 Task: Look for space in Koysinceq, Iraq from 9th June, 2023 to 16th June, 2023 for 2 adults in price range Rs.8000 to Rs.16000. Place can be entire place with 2 bedrooms having 2 beds and 1 bathroom. Property type can be house, flat, guest house. Amenities needed are: washing machine. Booking option can be shelf check-in. Required host language is English.
Action: Mouse moved to (593, 116)
Screenshot: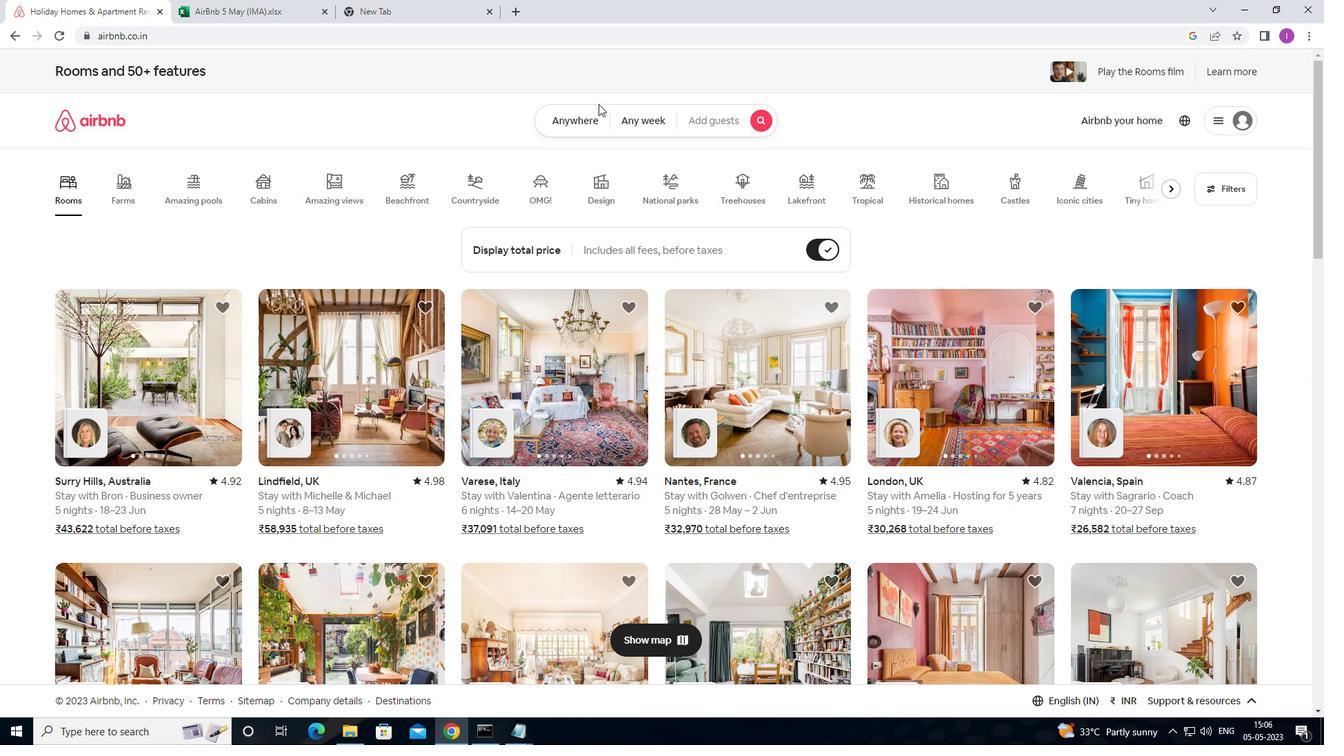 
Action: Mouse pressed left at (593, 116)
Screenshot: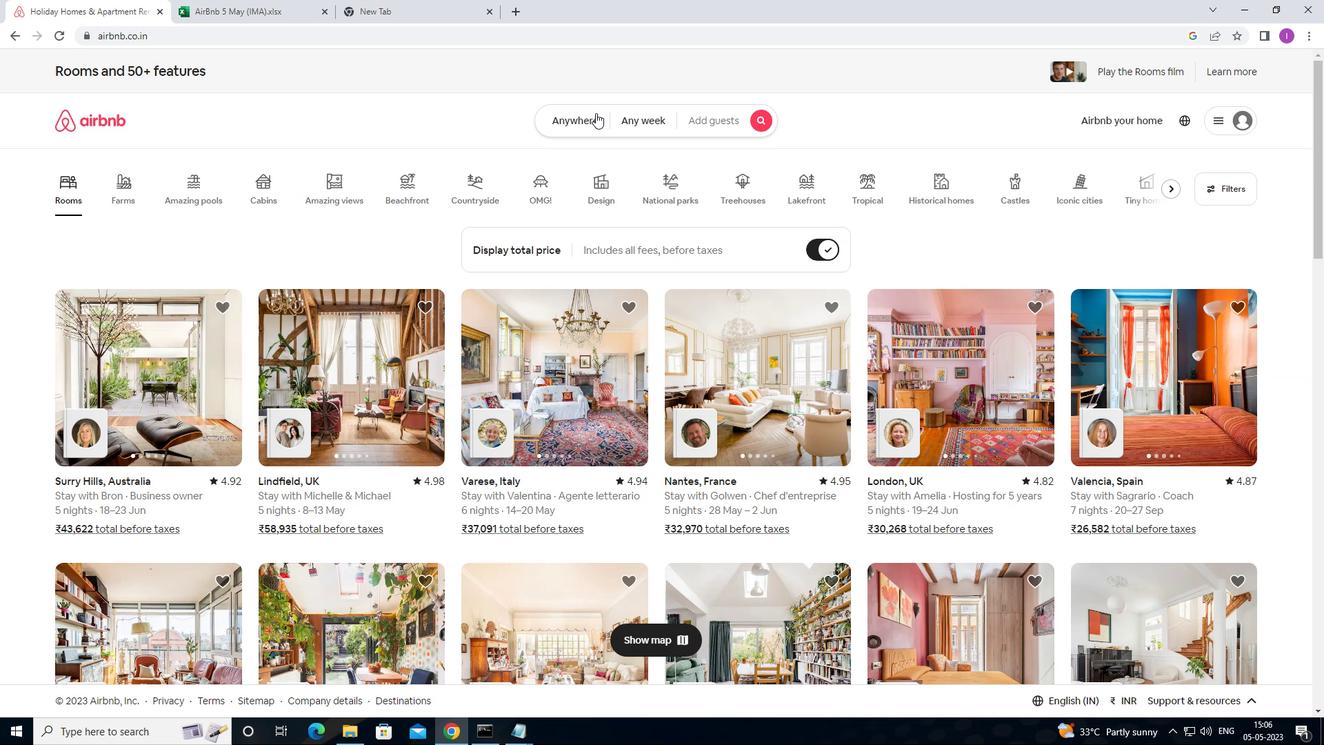
Action: Mouse moved to (507, 170)
Screenshot: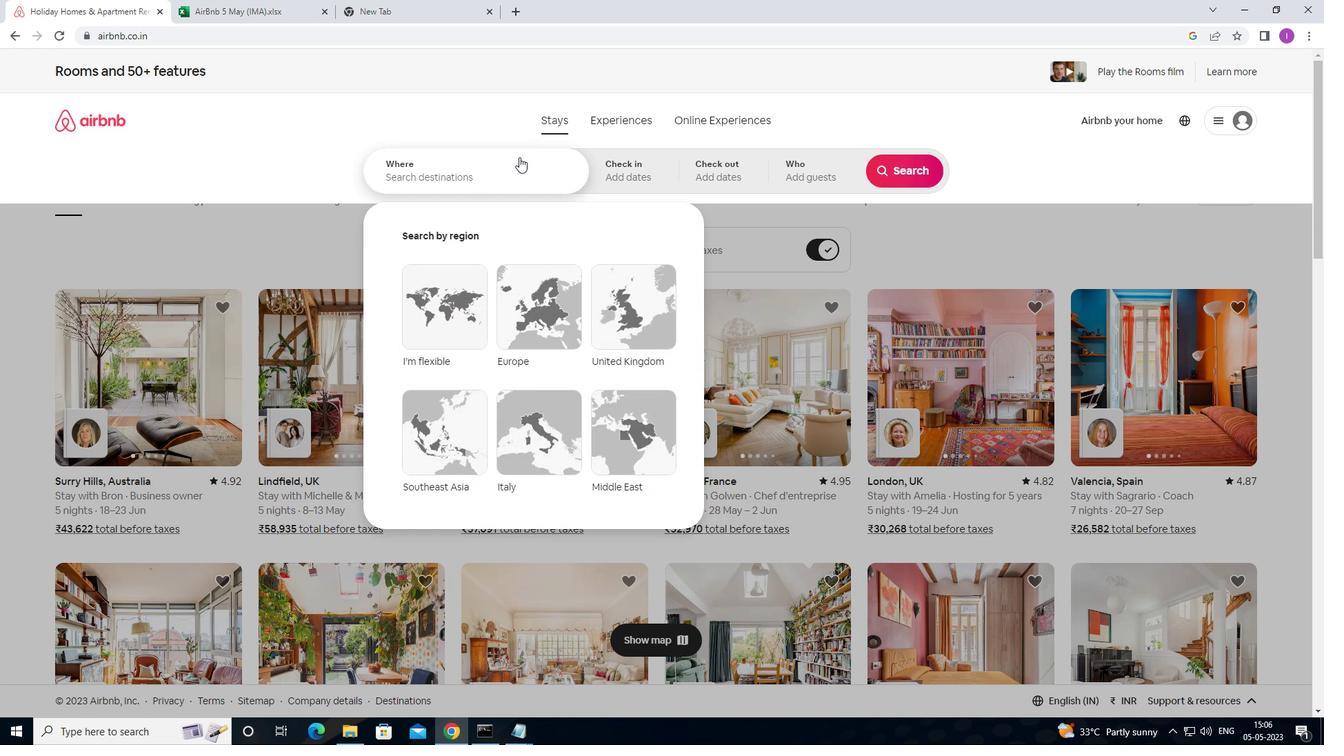 
Action: Mouse pressed left at (507, 170)
Screenshot: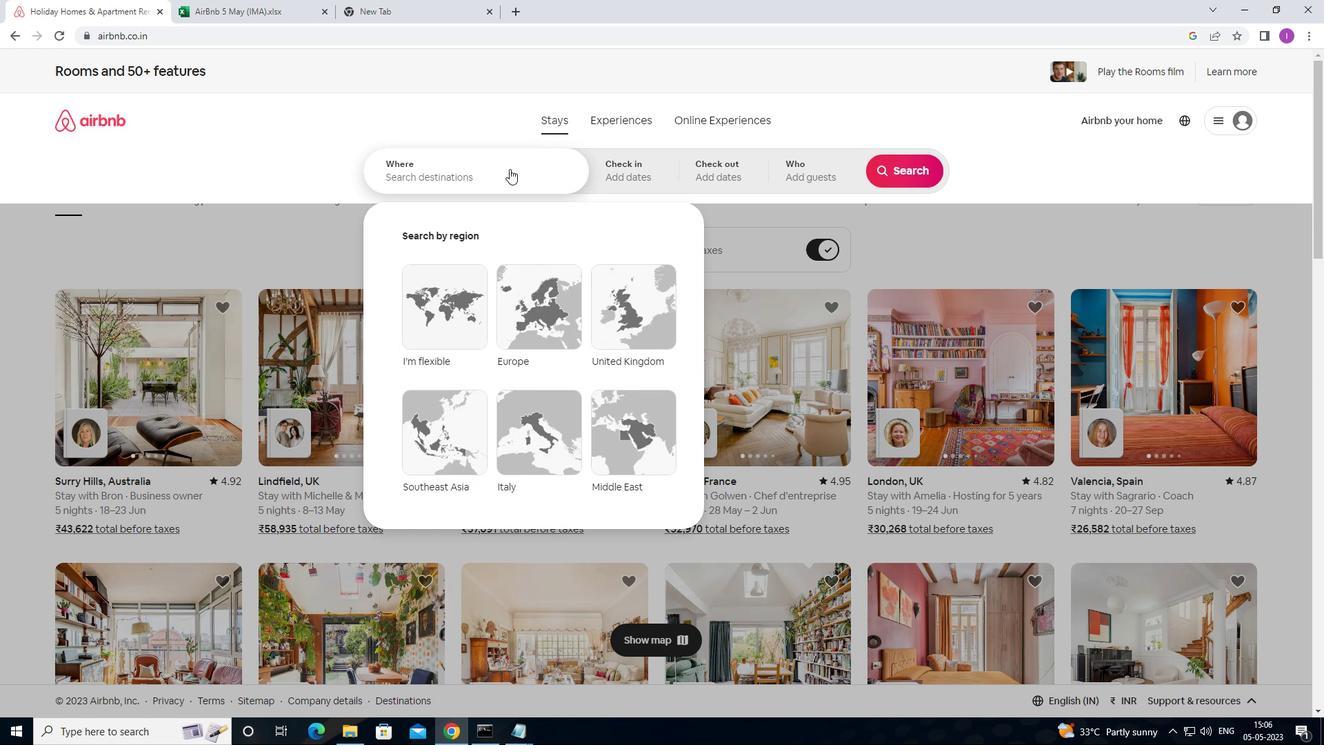 
Action: Key pressed <Key.shift><Key.shift><Key.shift>KOYSINCEQ,<Key.shift>IE<Key.backspace>RAQ
Screenshot: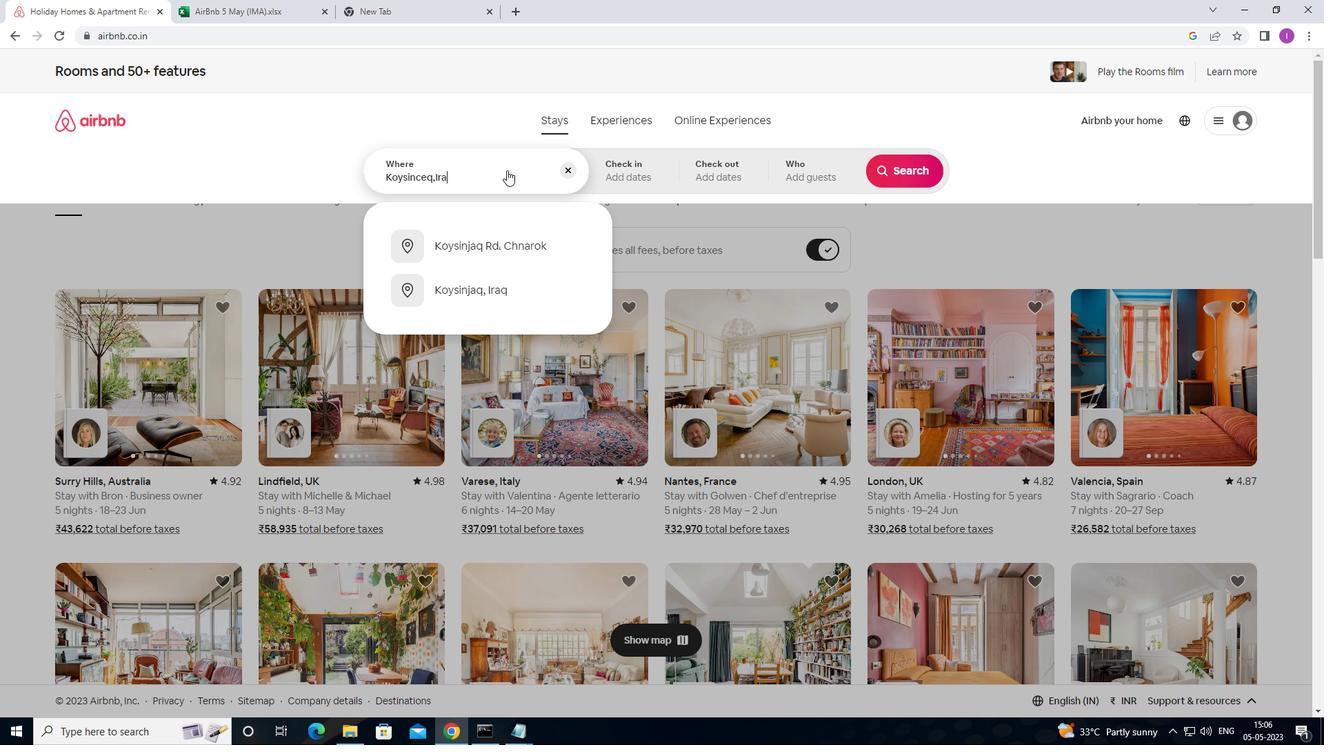 
Action: Mouse moved to (645, 186)
Screenshot: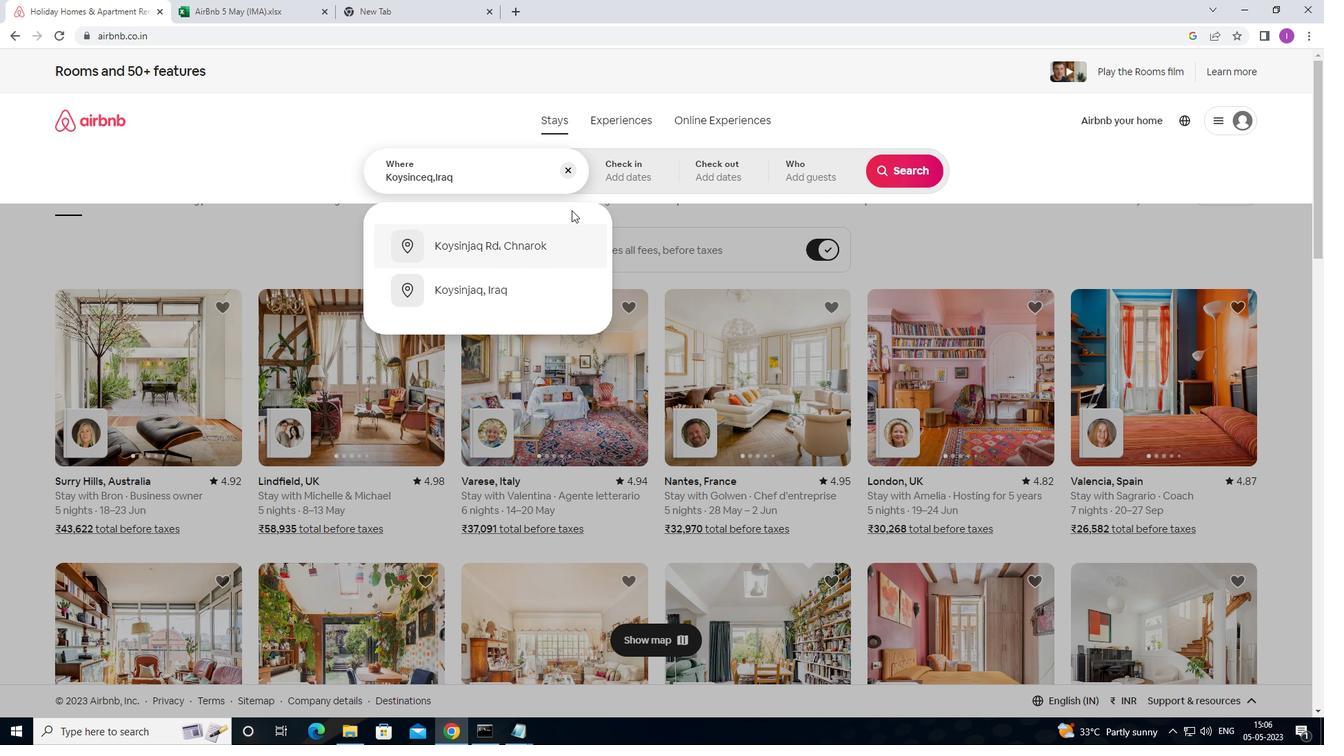 
Action: Mouse pressed left at (645, 186)
Screenshot: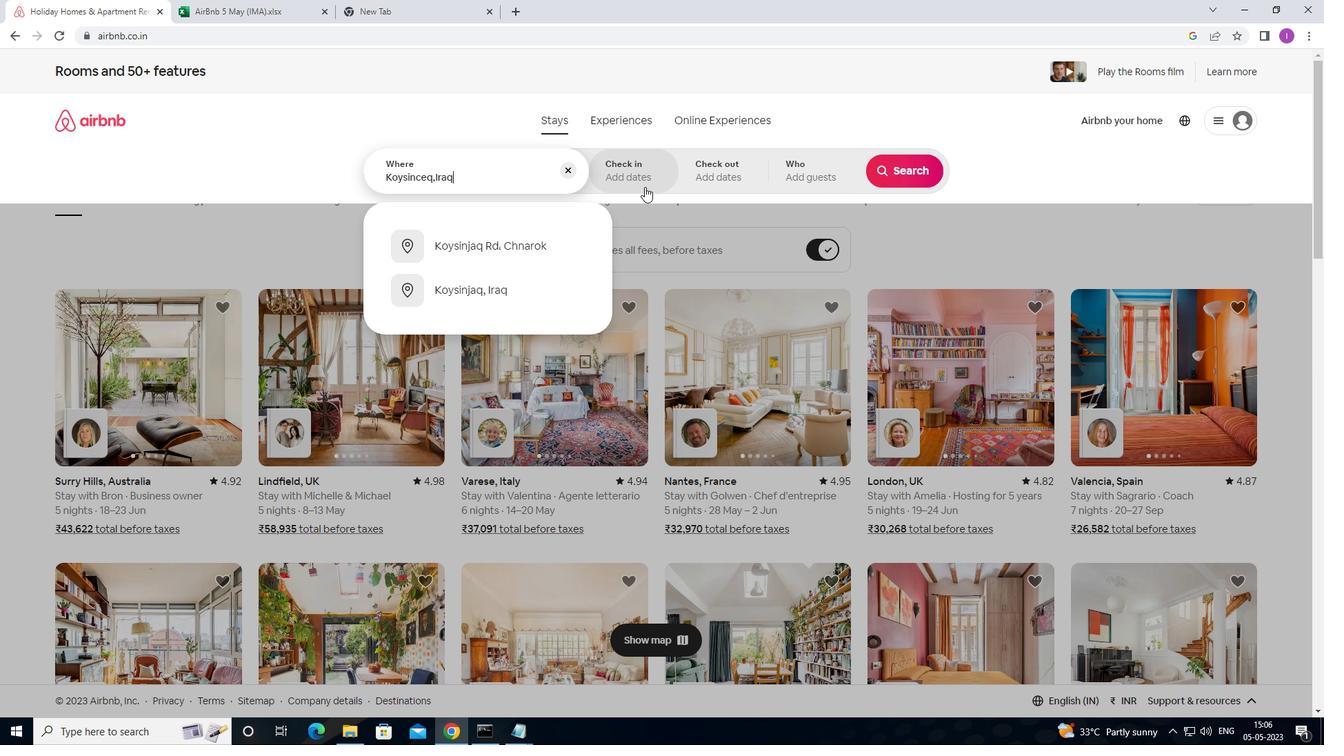
Action: Mouse moved to (902, 287)
Screenshot: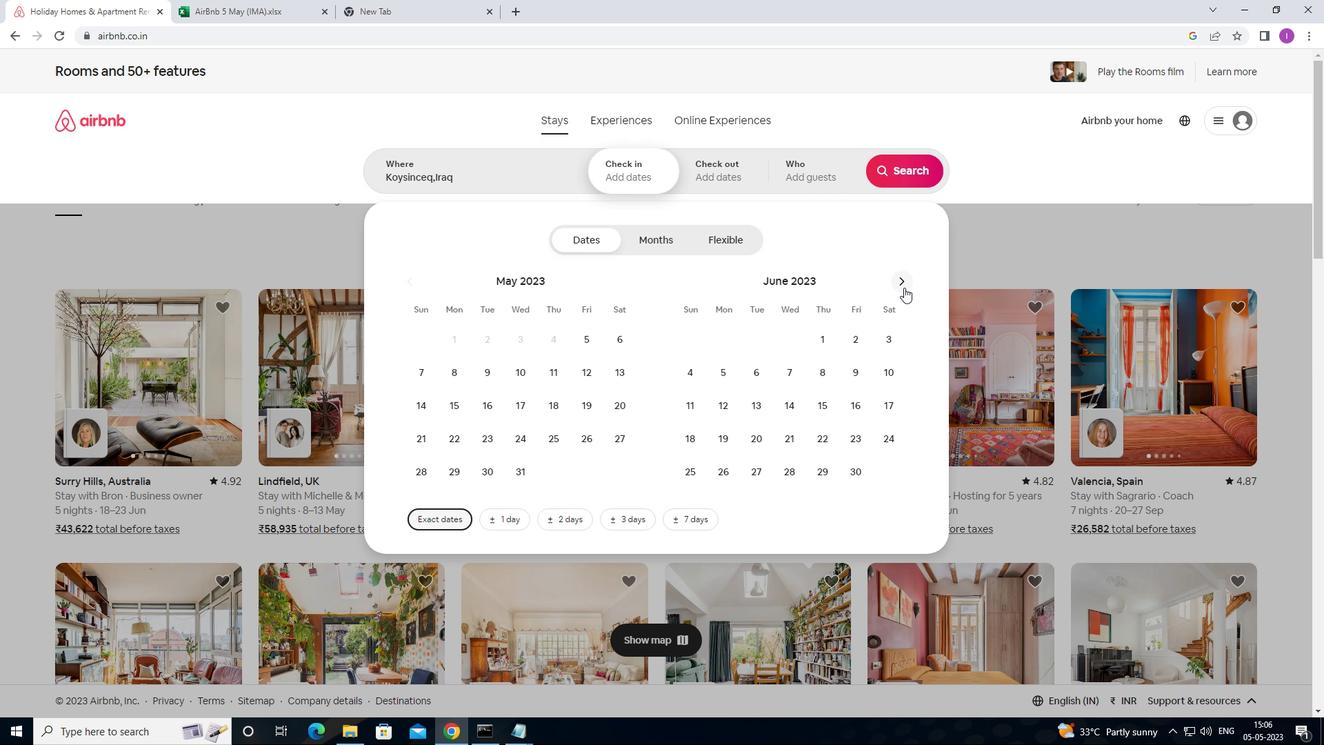 
Action: Mouse pressed left at (902, 287)
Screenshot: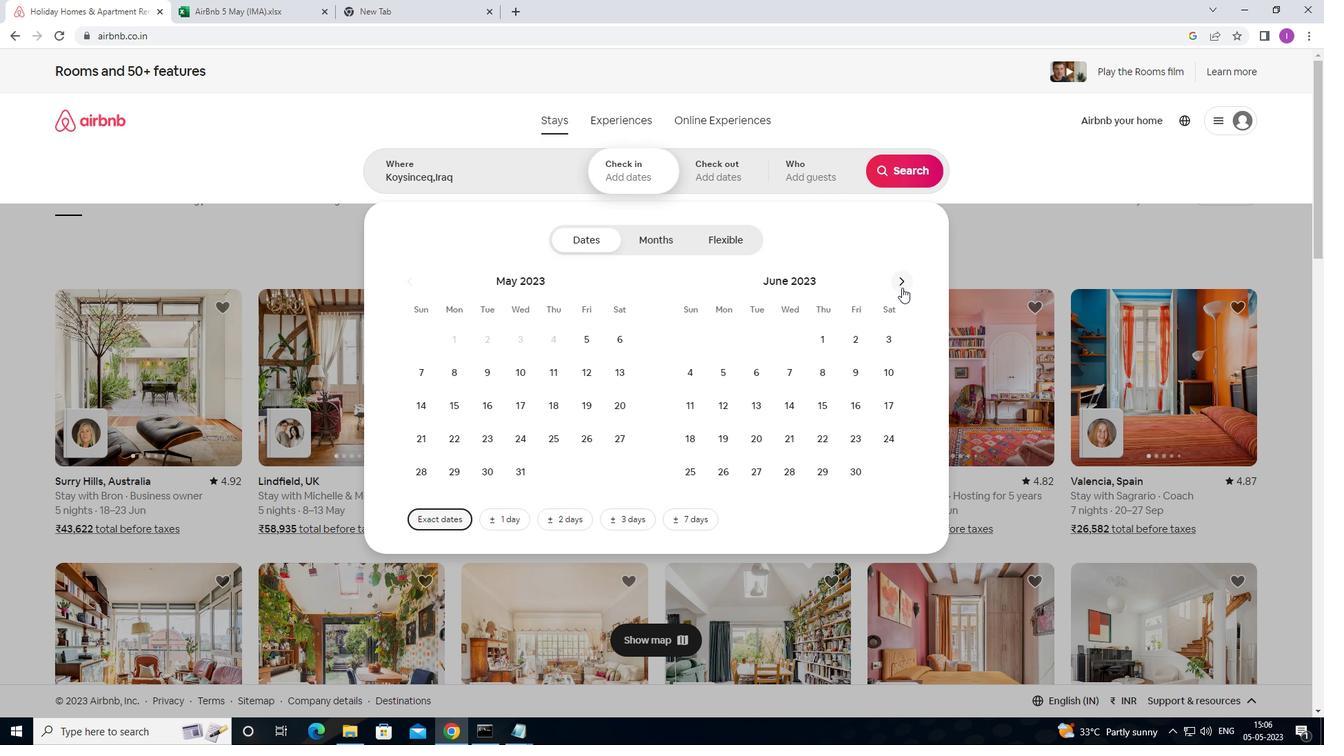 
Action: Mouse moved to (590, 376)
Screenshot: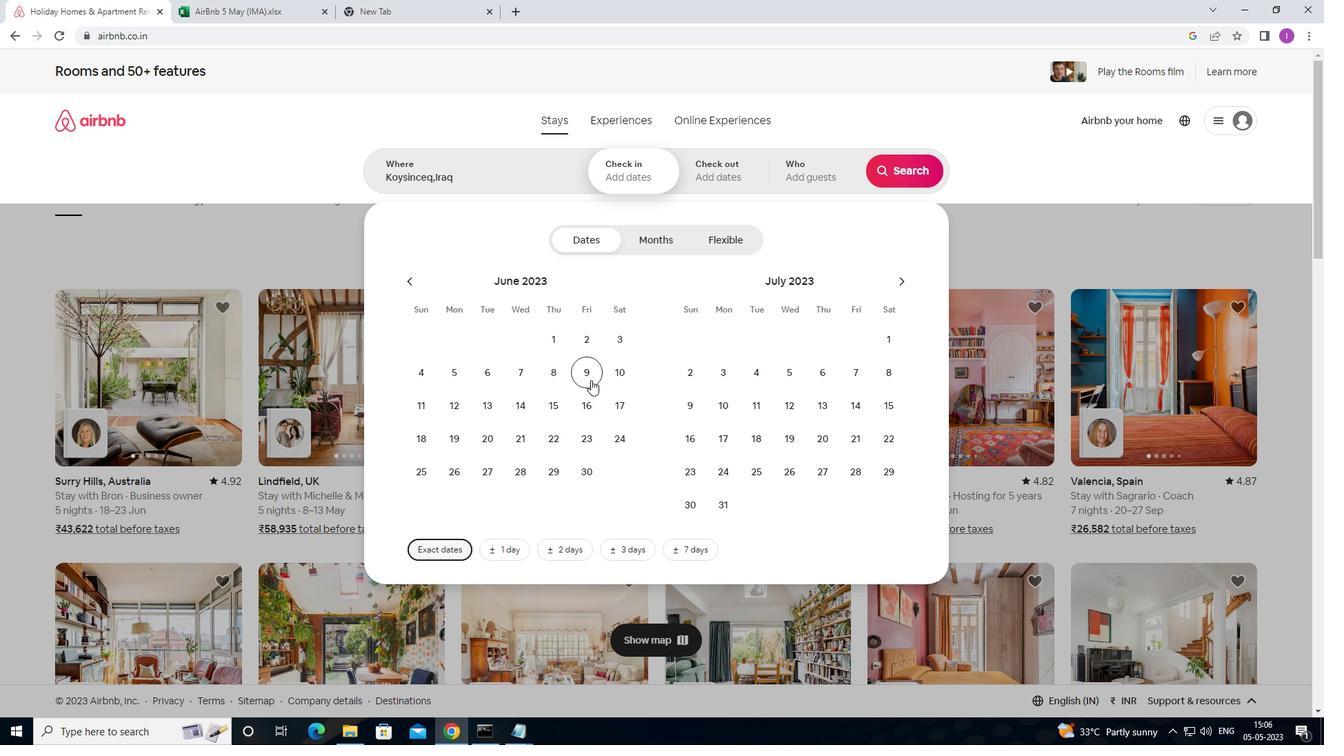 
Action: Mouse pressed left at (590, 376)
Screenshot: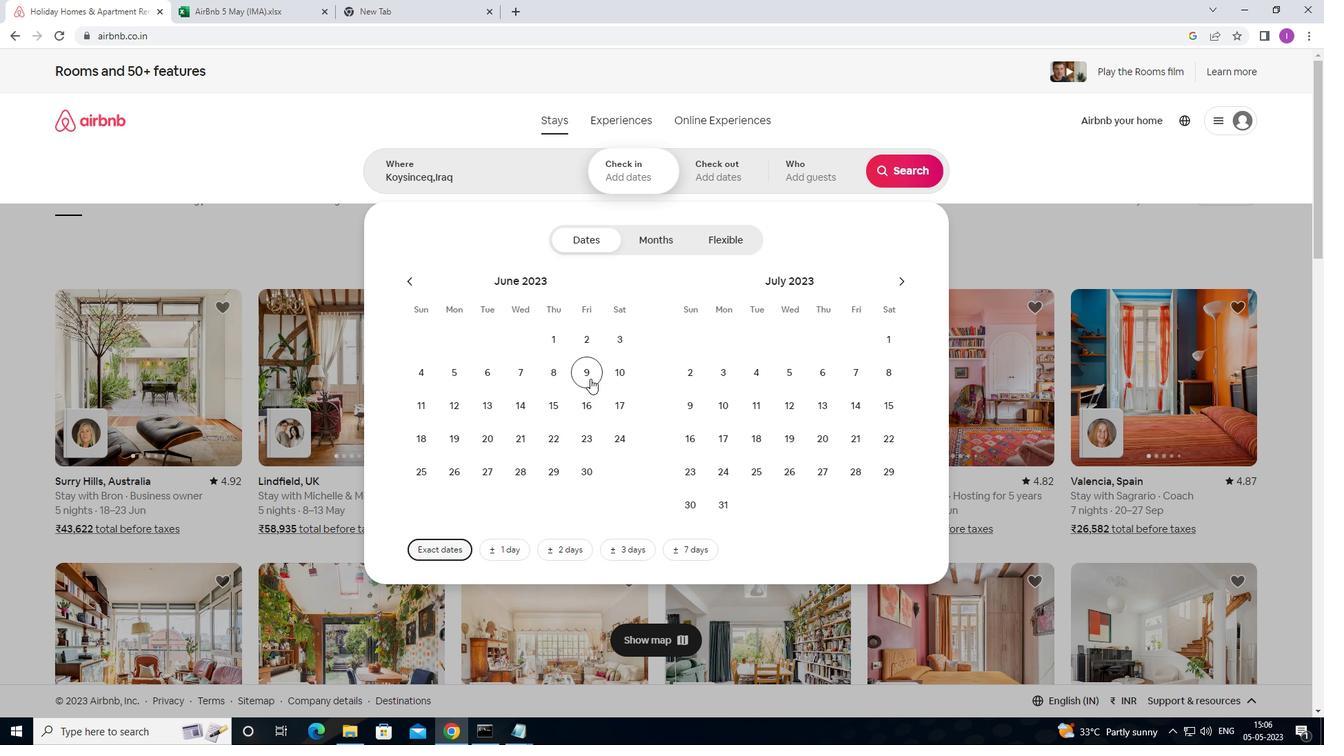 
Action: Mouse moved to (597, 407)
Screenshot: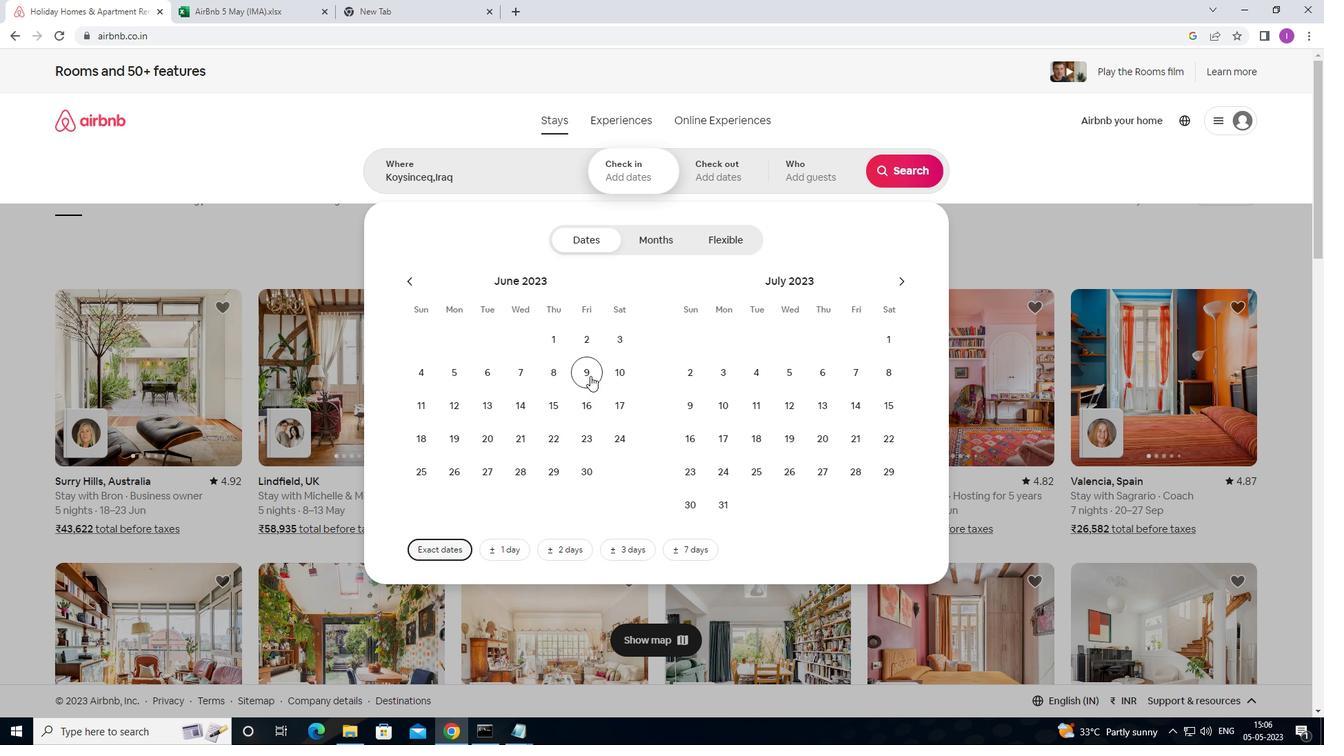 
Action: Mouse pressed left at (597, 407)
Screenshot: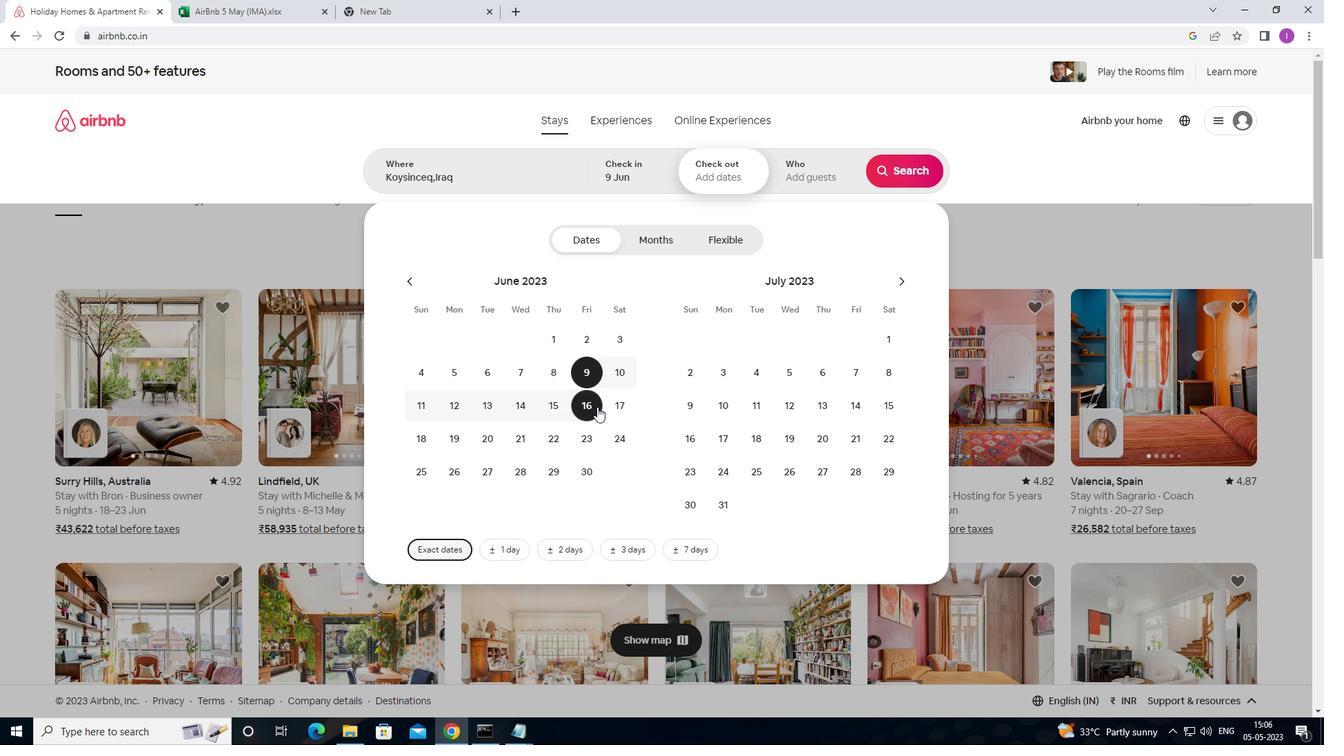 
Action: Mouse moved to (803, 184)
Screenshot: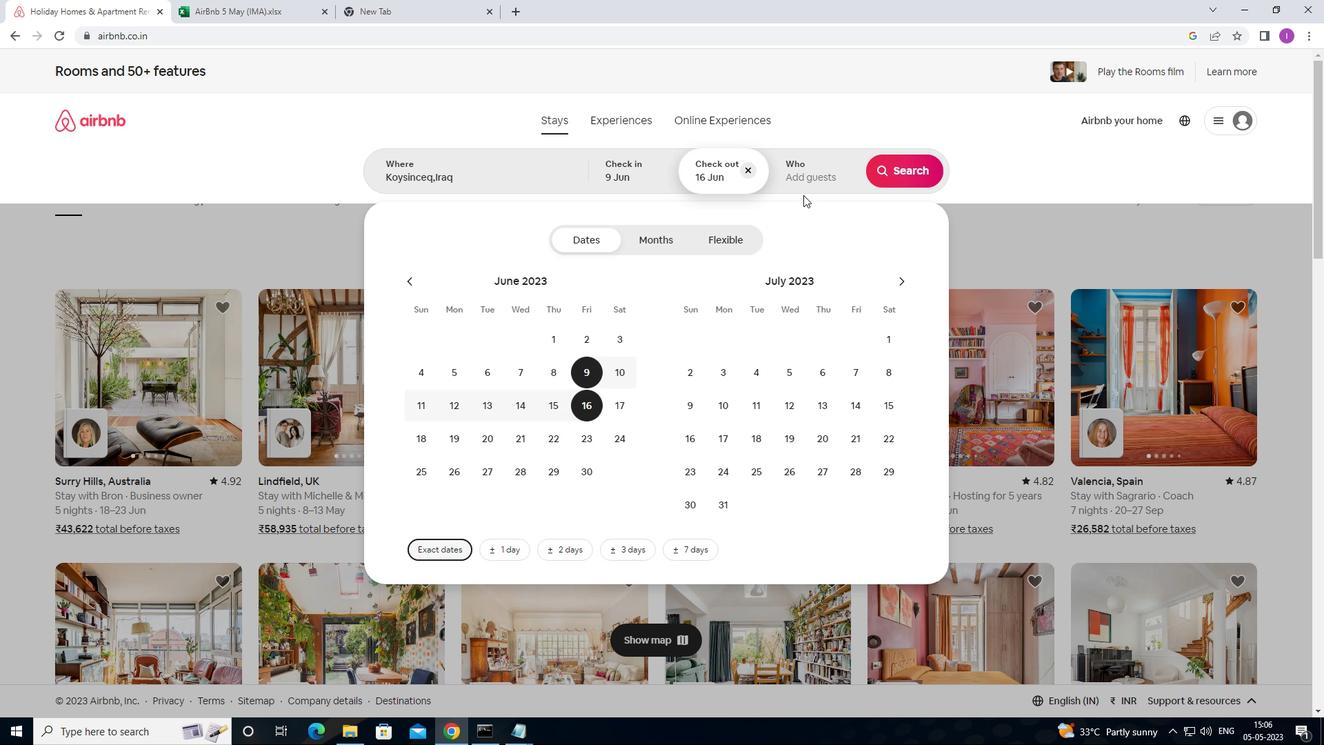 
Action: Mouse pressed left at (803, 184)
Screenshot: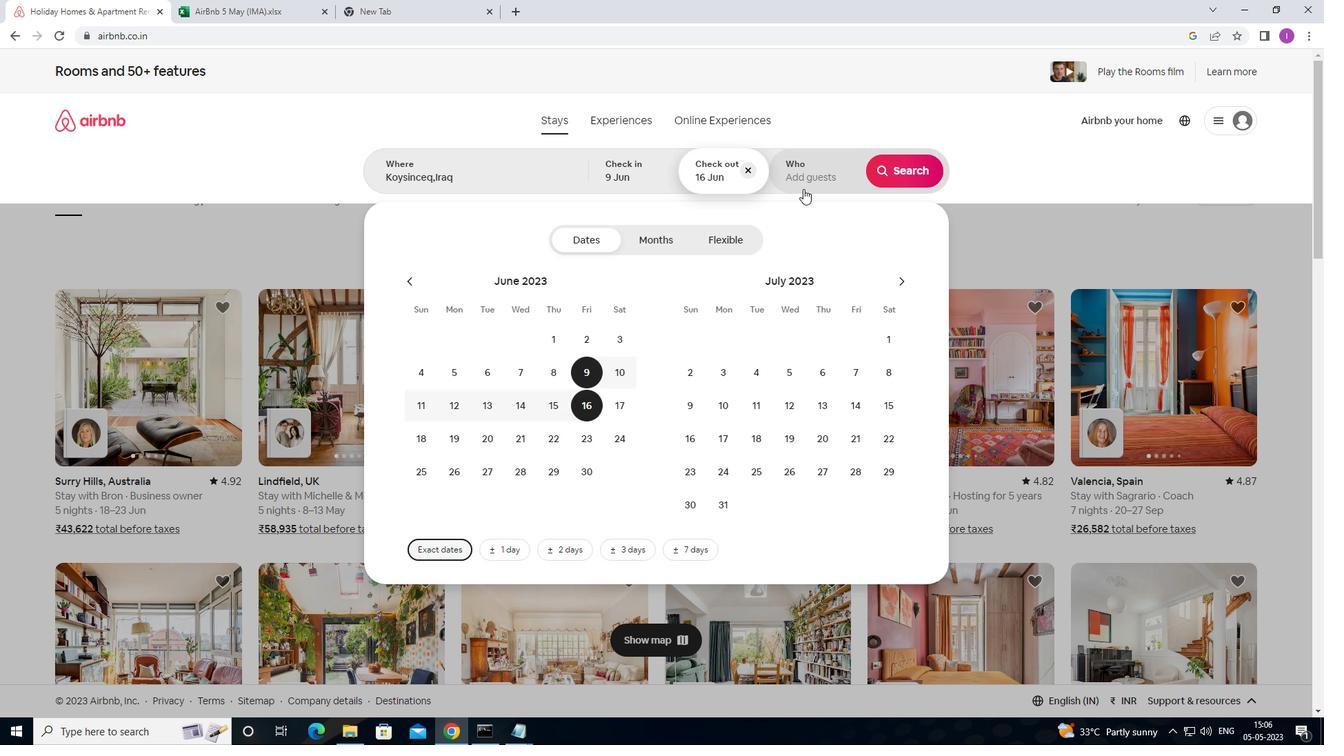 
Action: Mouse moved to (912, 235)
Screenshot: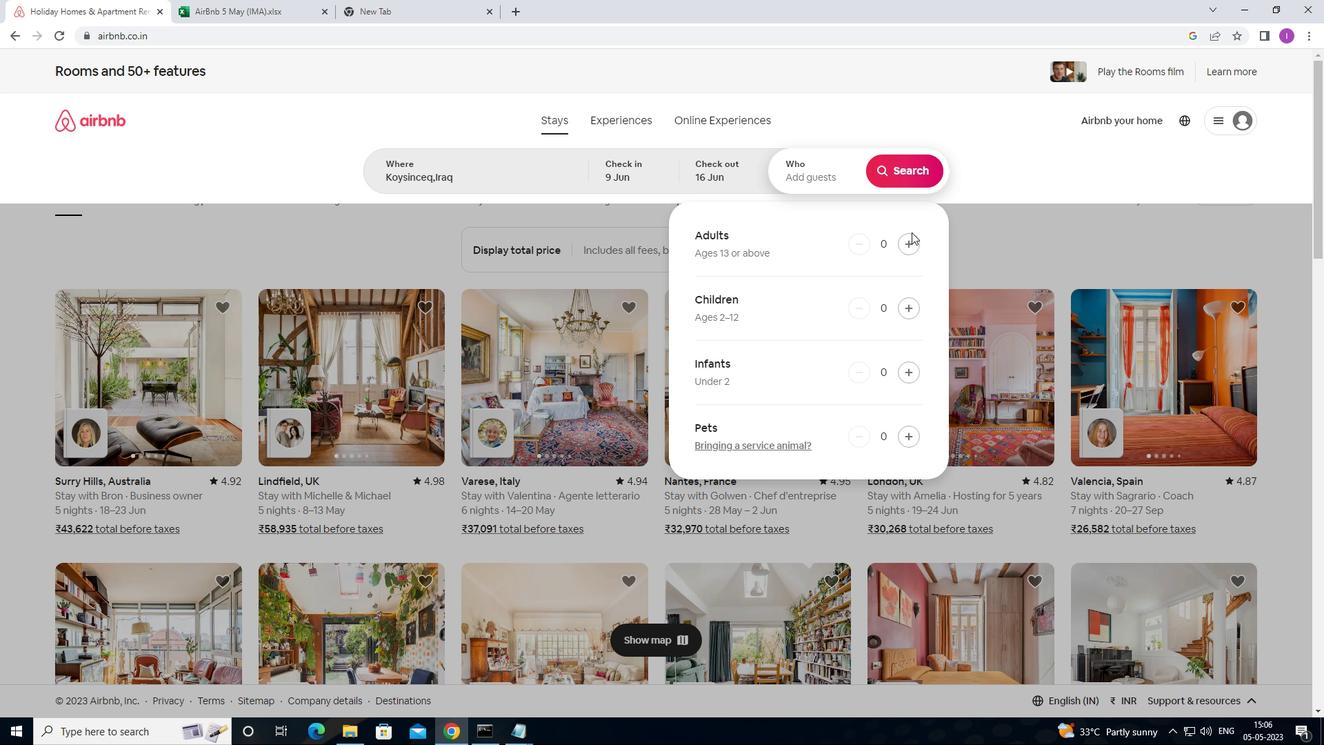 
Action: Mouse pressed left at (912, 235)
Screenshot: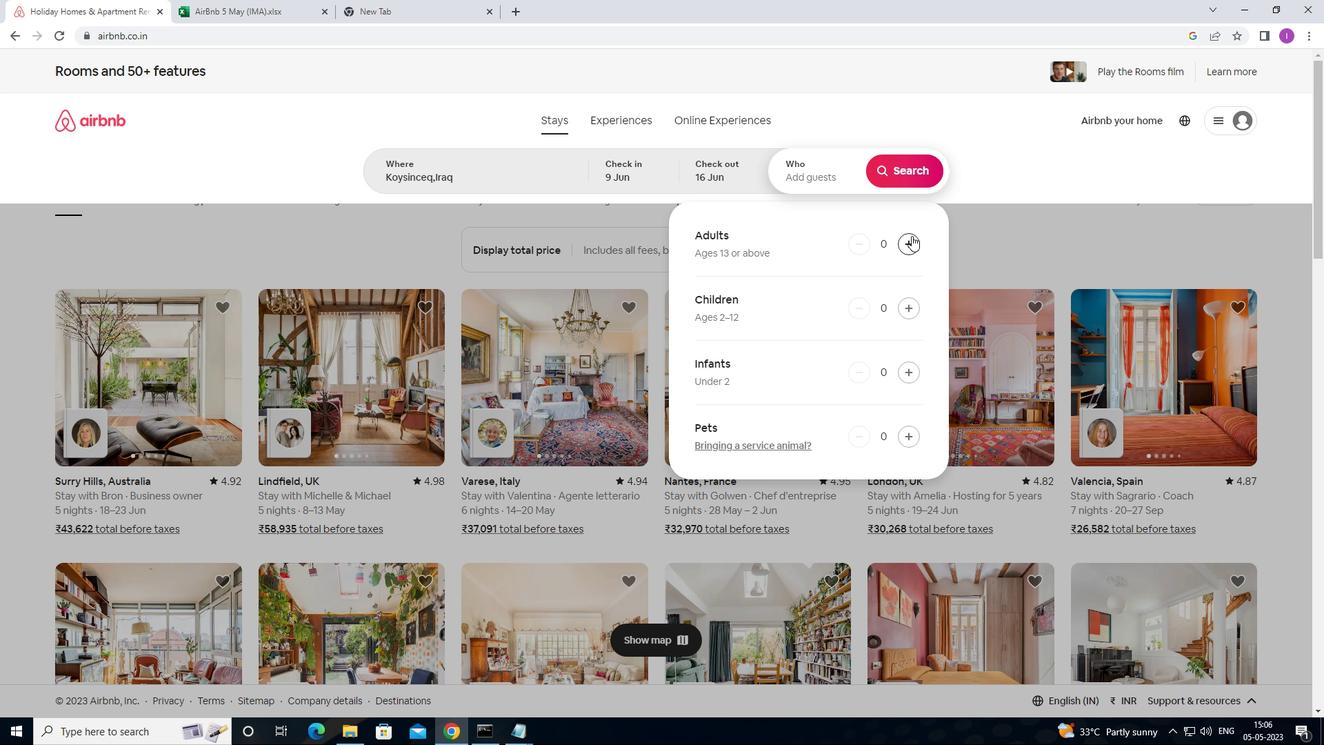 
Action: Mouse moved to (912, 236)
Screenshot: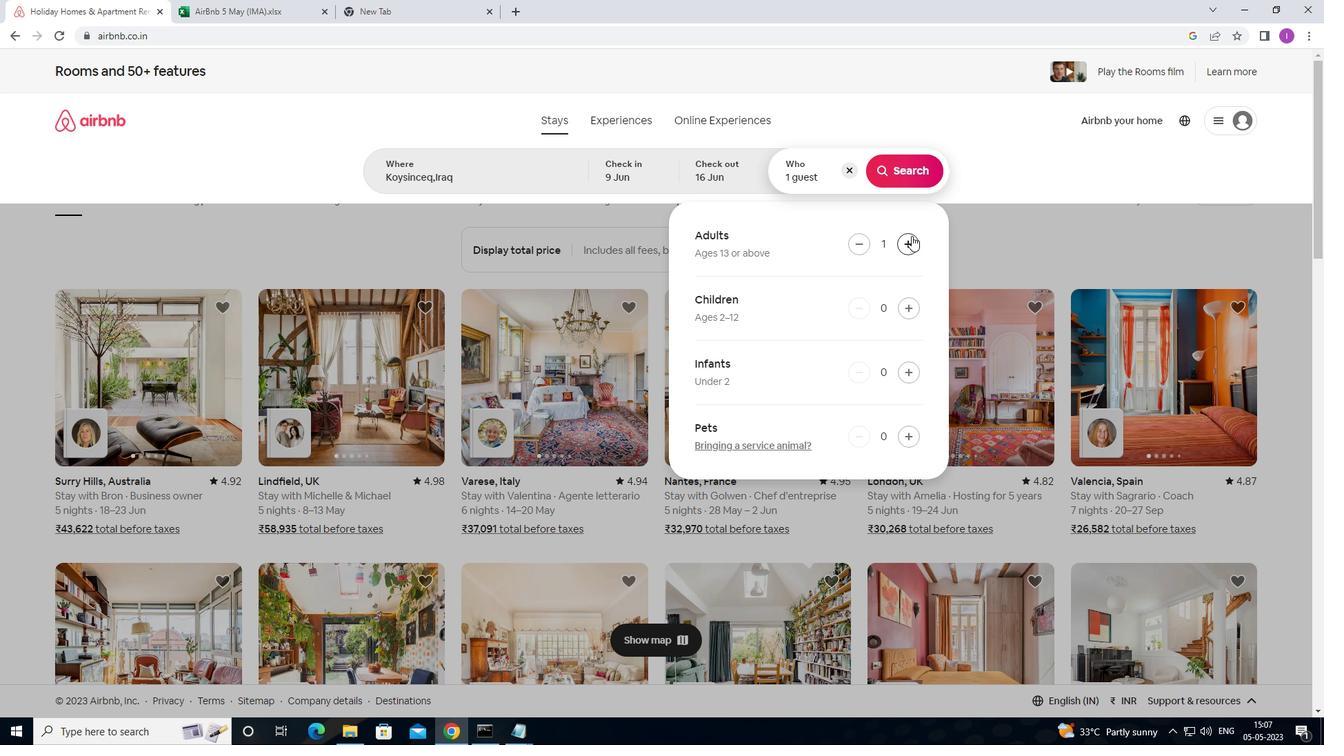 
Action: Mouse pressed left at (912, 236)
Screenshot: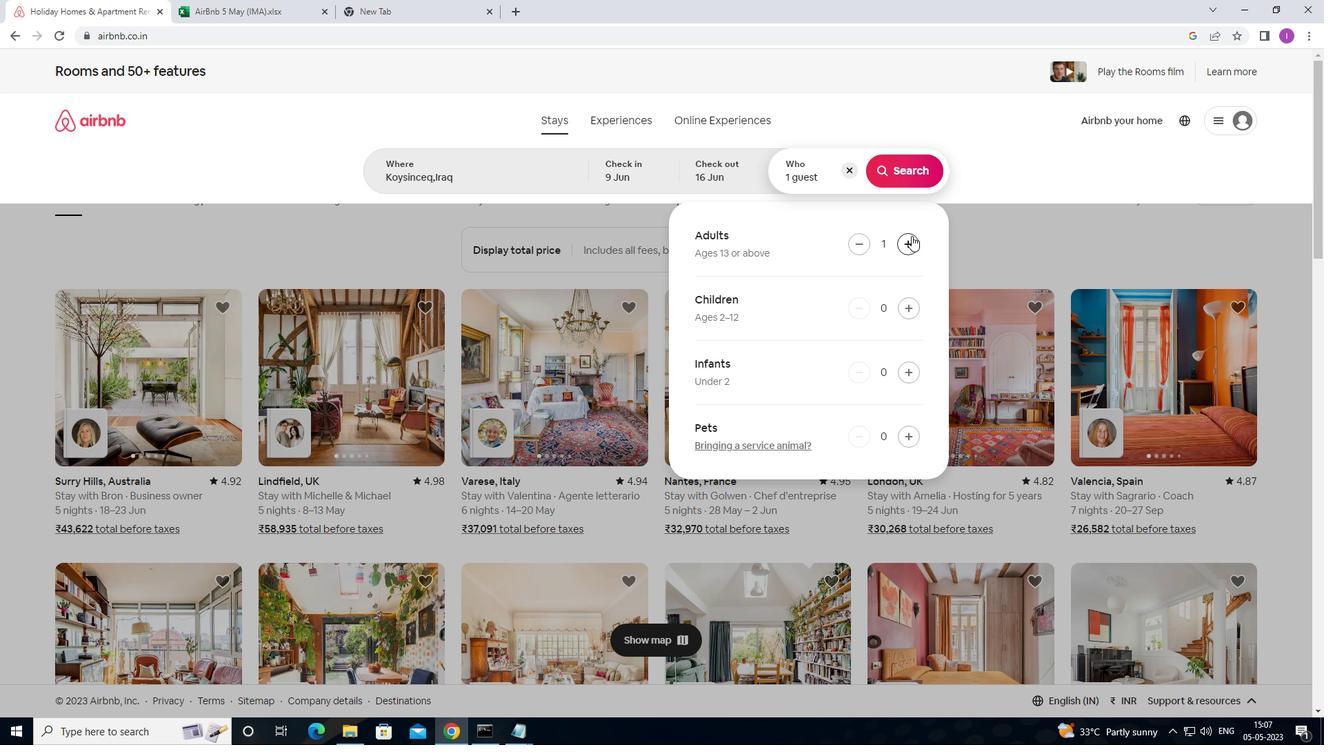 
Action: Mouse moved to (921, 173)
Screenshot: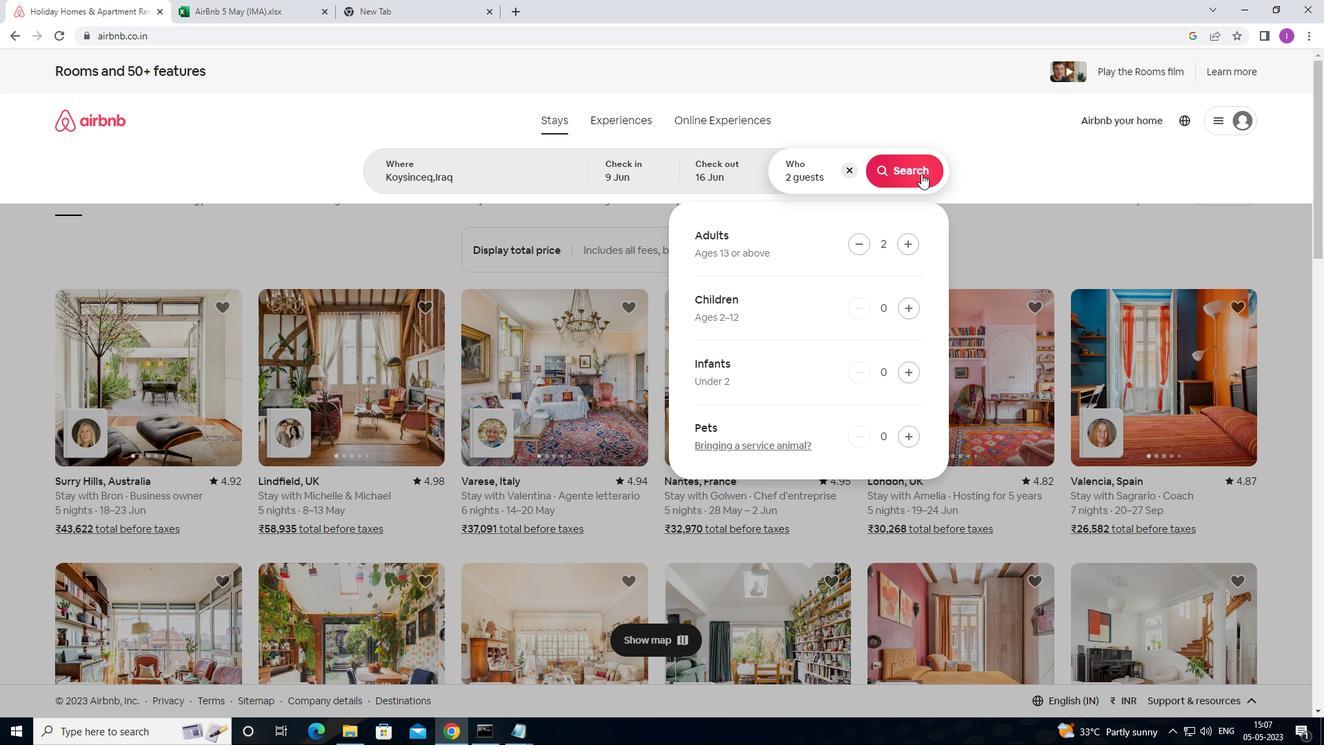 
Action: Mouse pressed left at (921, 173)
Screenshot: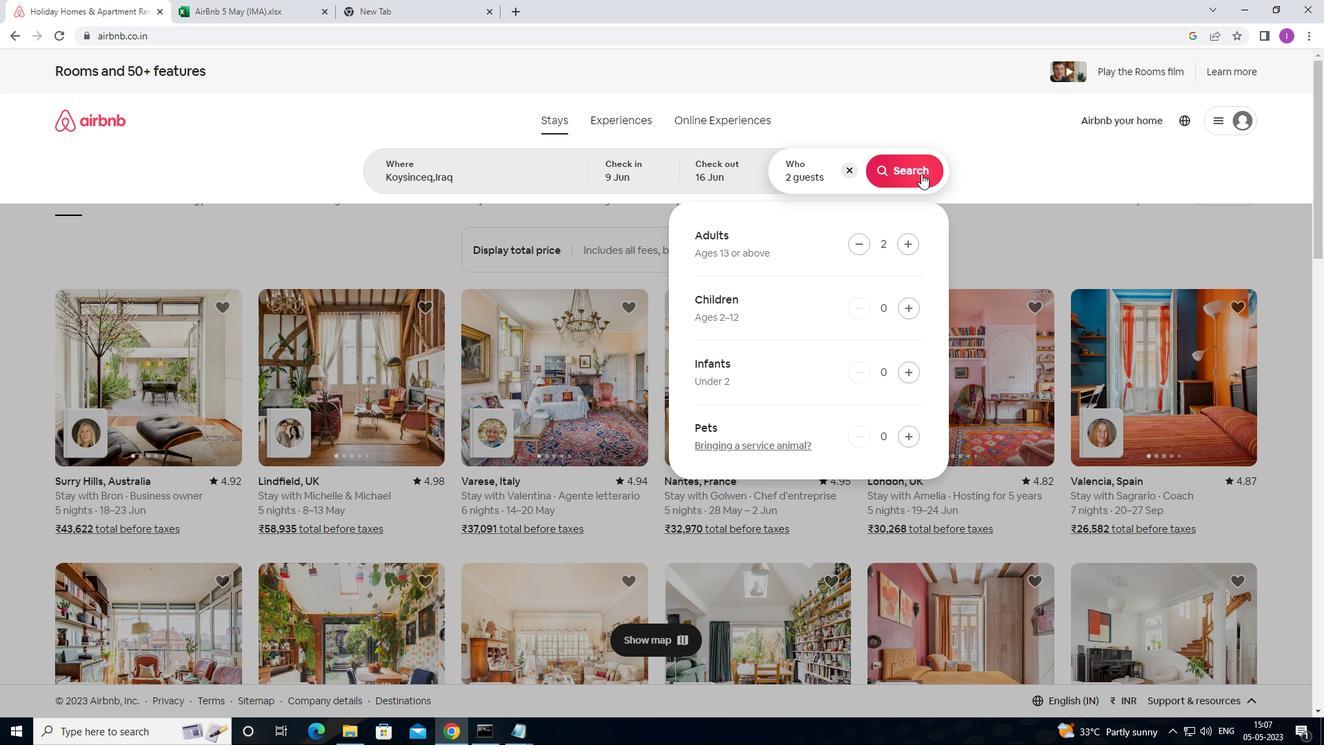 
Action: Mouse moved to (1276, 131)
Screenshot: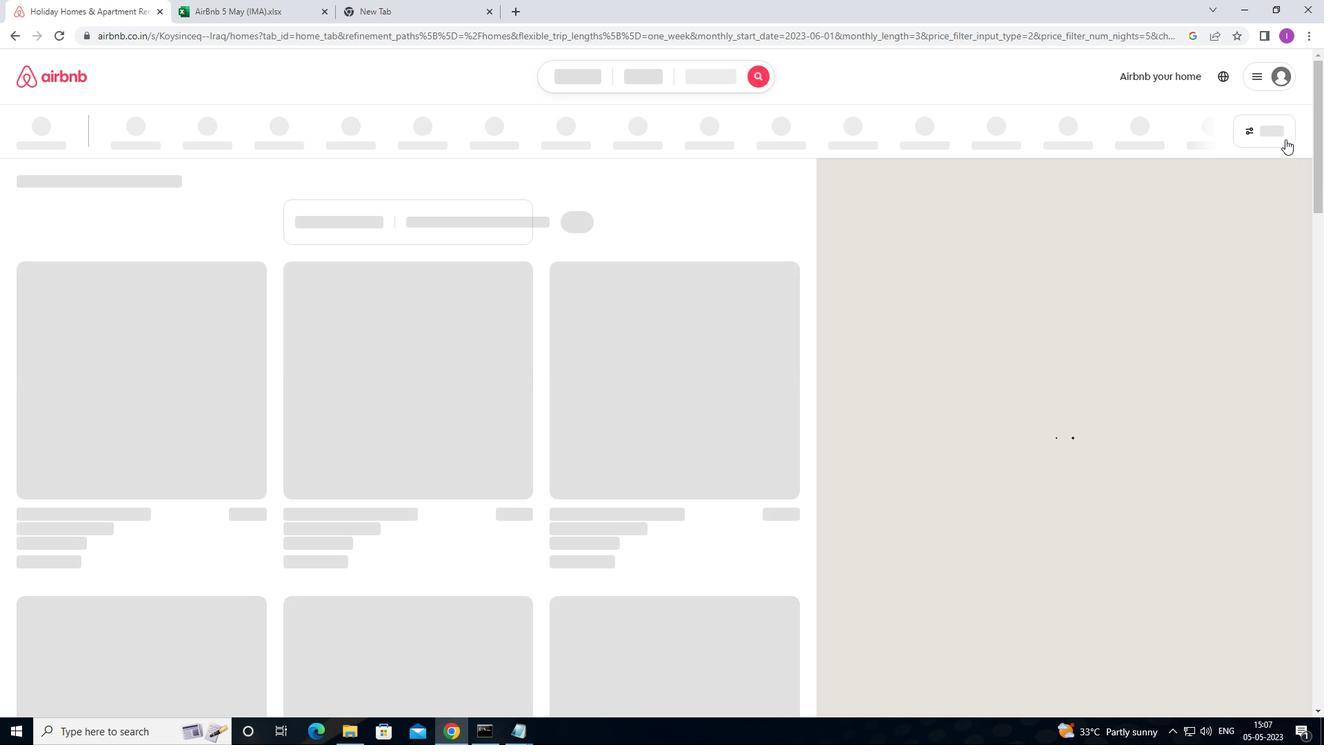 
Action: Mouse pressed left at (1276, 131)
Screenshot: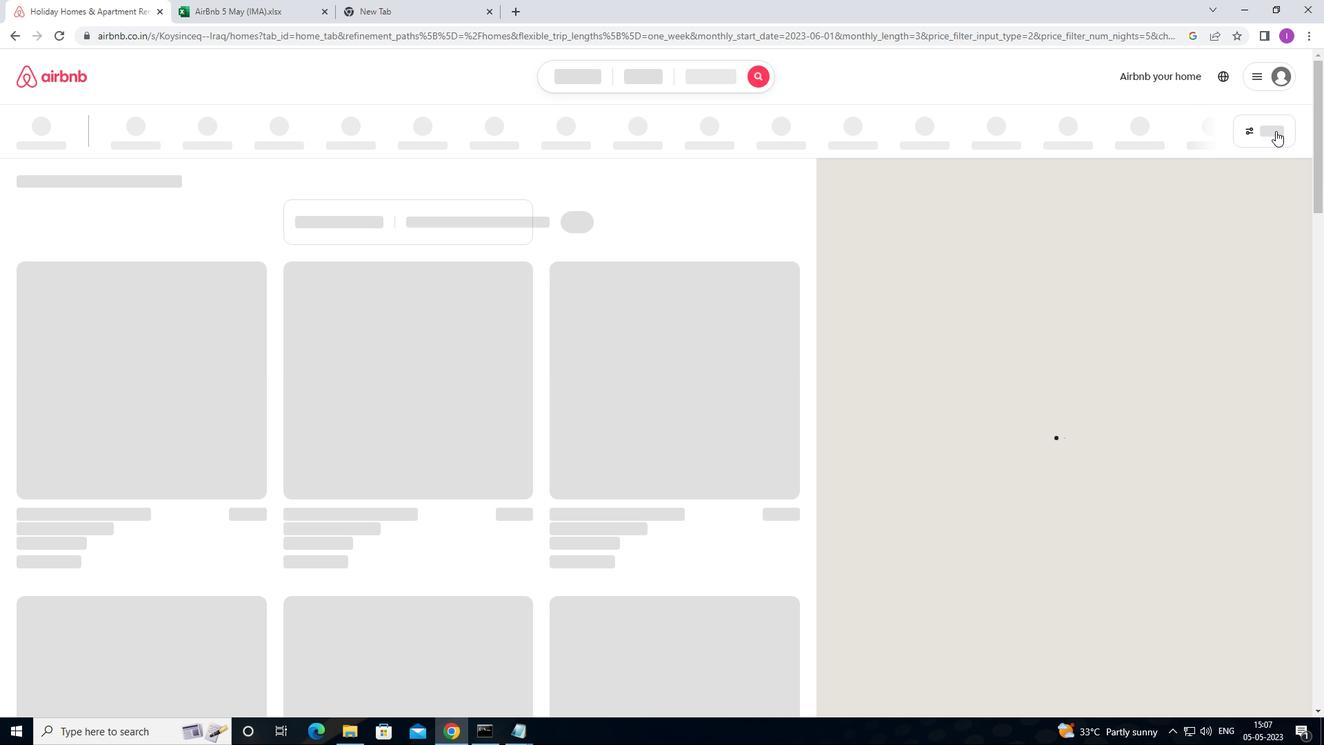 
Action: Mouse moved to (507, 463)
Screenshot: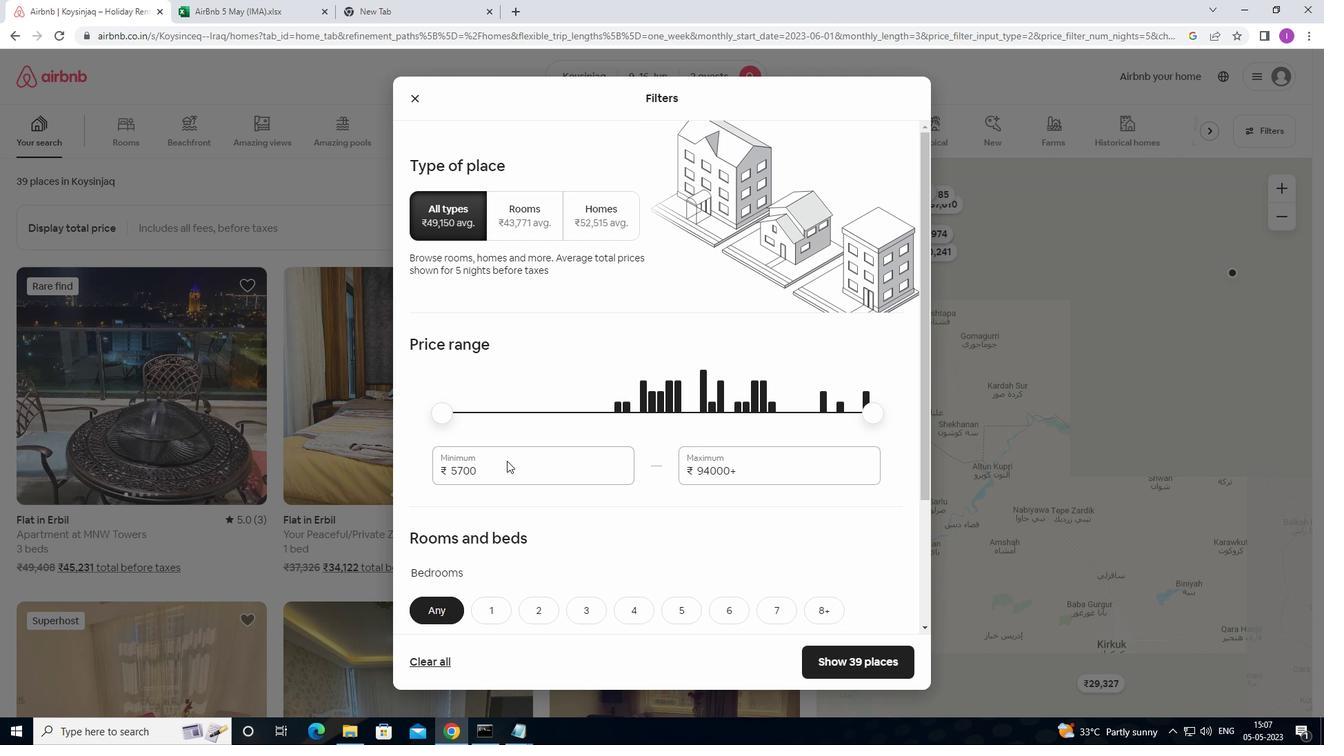 
Action: Mouse pressed left at (507, 463)
Screenshot: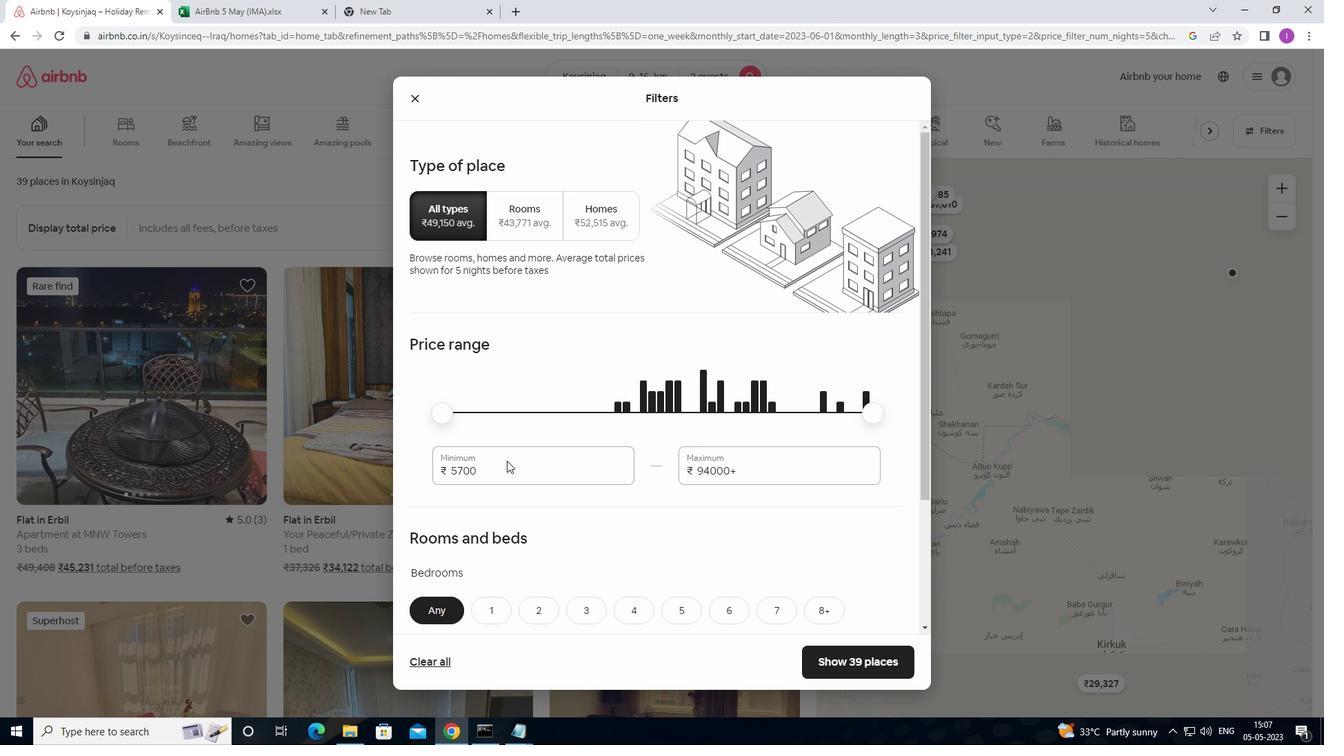 
Action: Mouse moved to (505, 464)
Screenshot: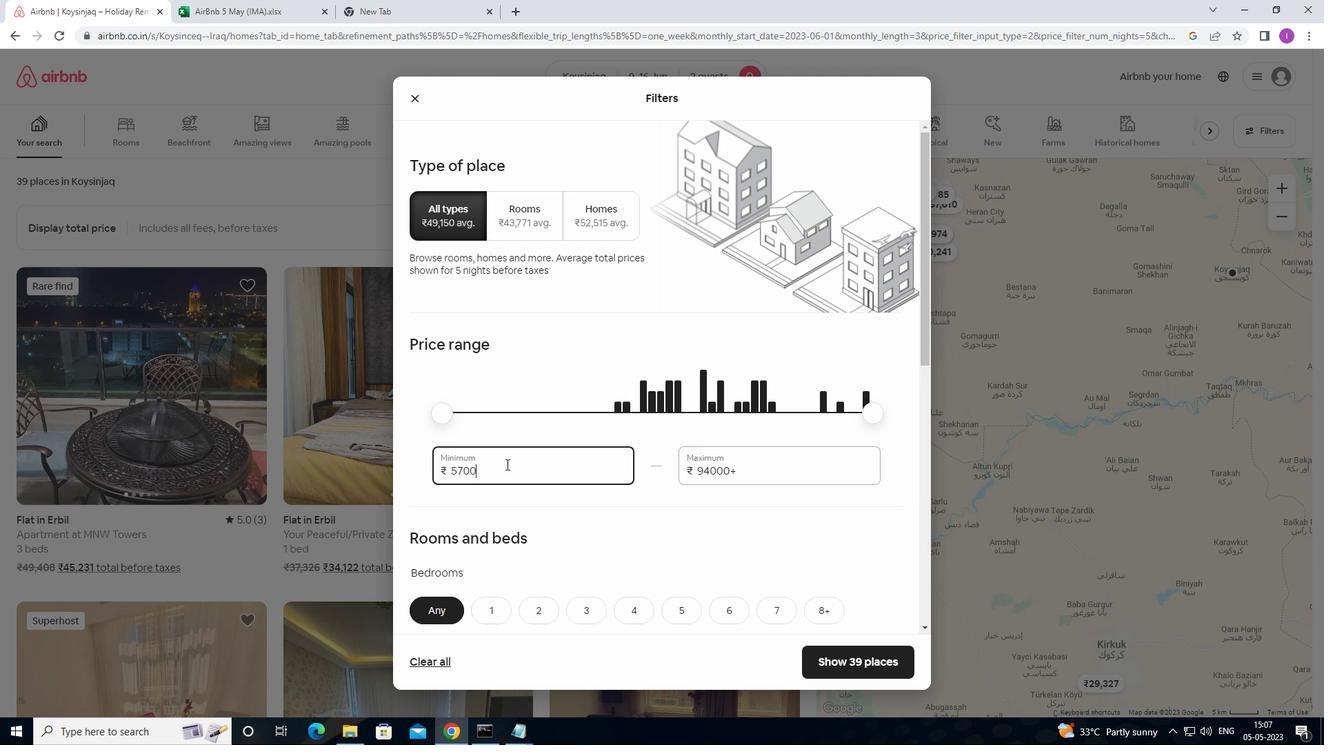 
Action: Mouse pressed left at (505, 464)
Screenshot: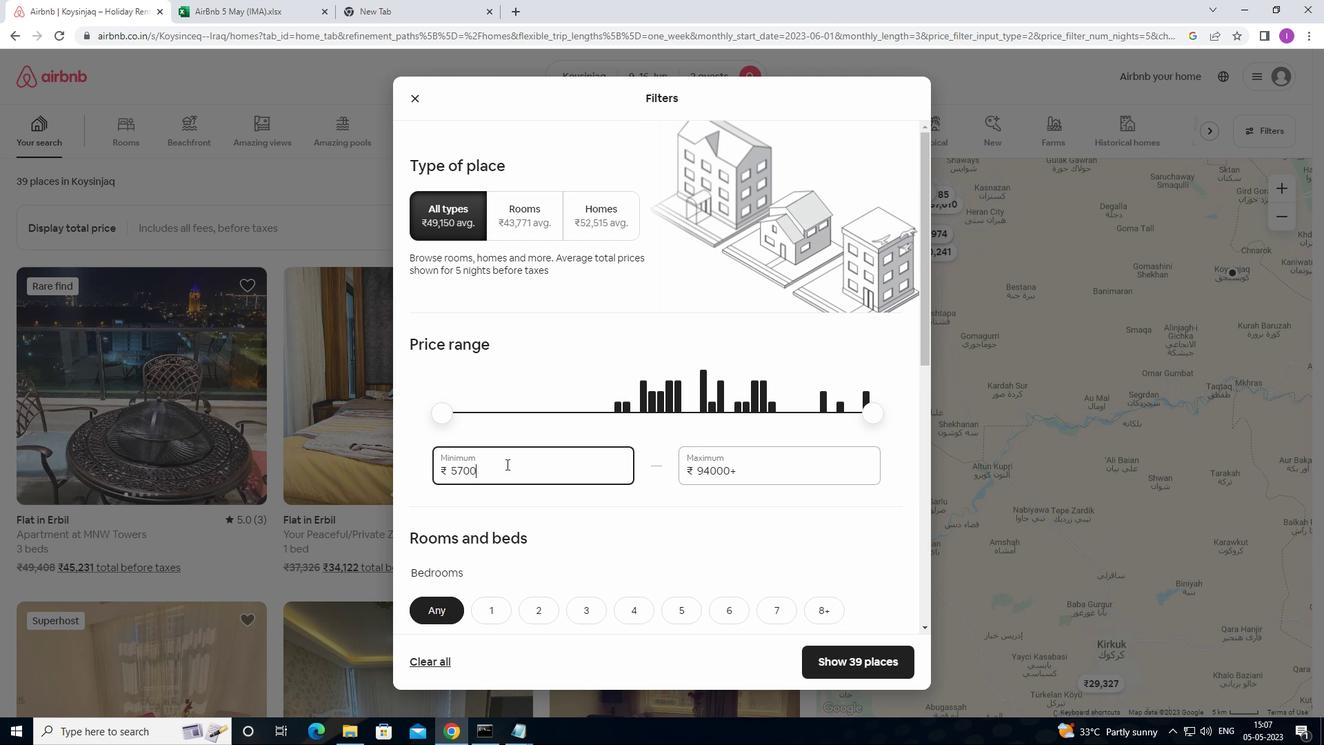 
Action: Mouse moved to (443, 458)
Screenshot: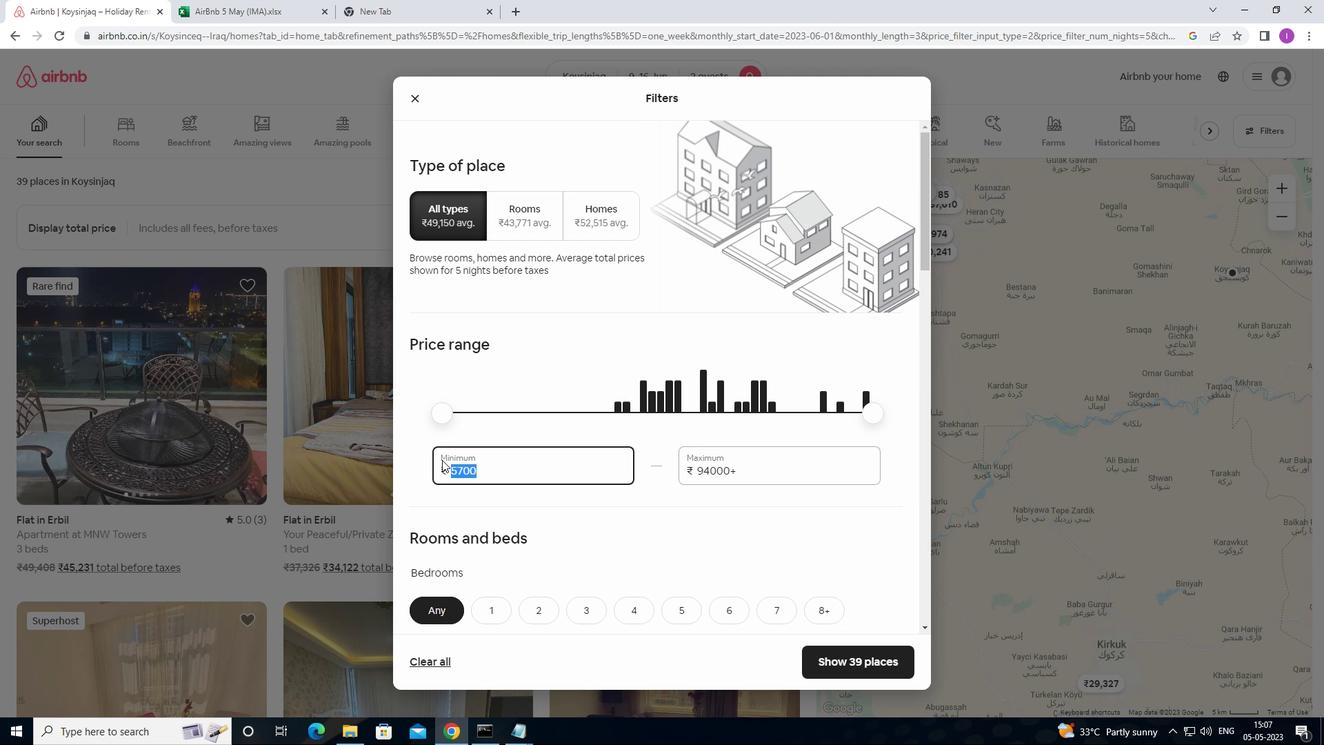 
Action: Key pressed 8
Screenshot: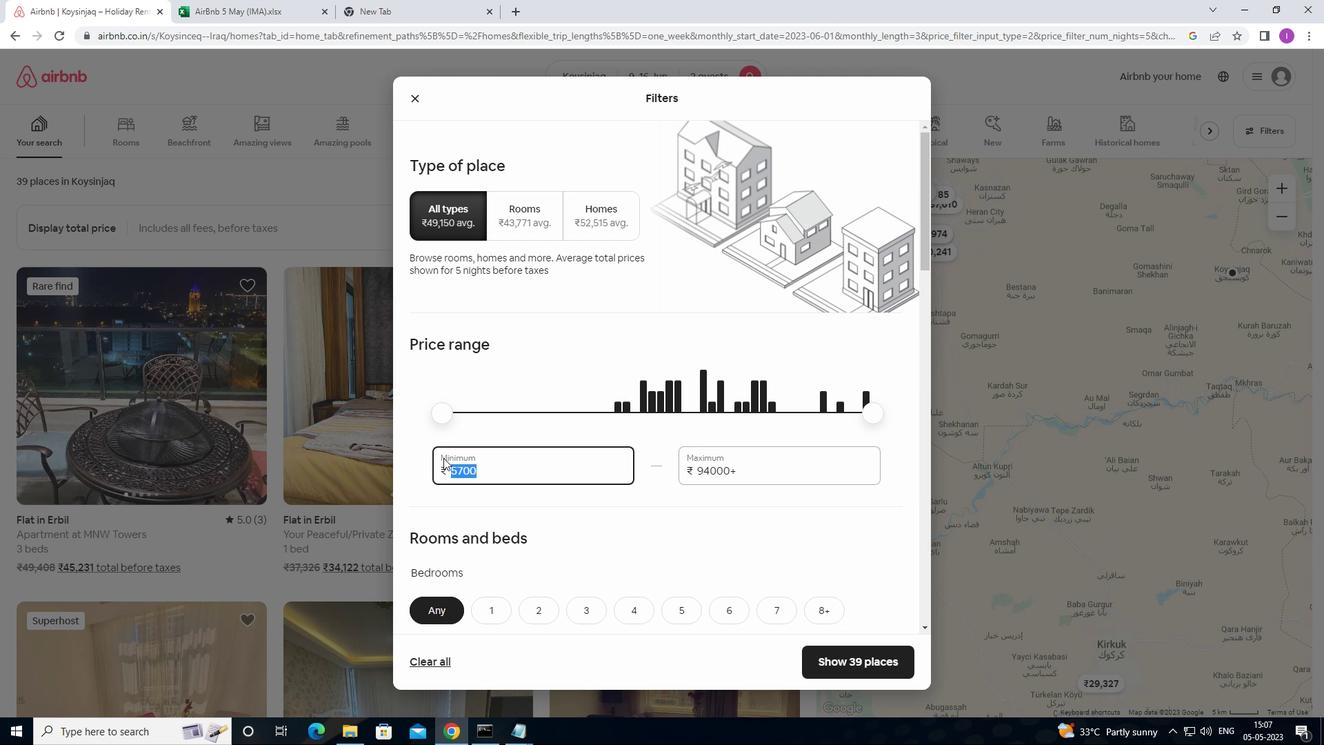 
Action: Mouse moved to (445, 456)
Screenshot: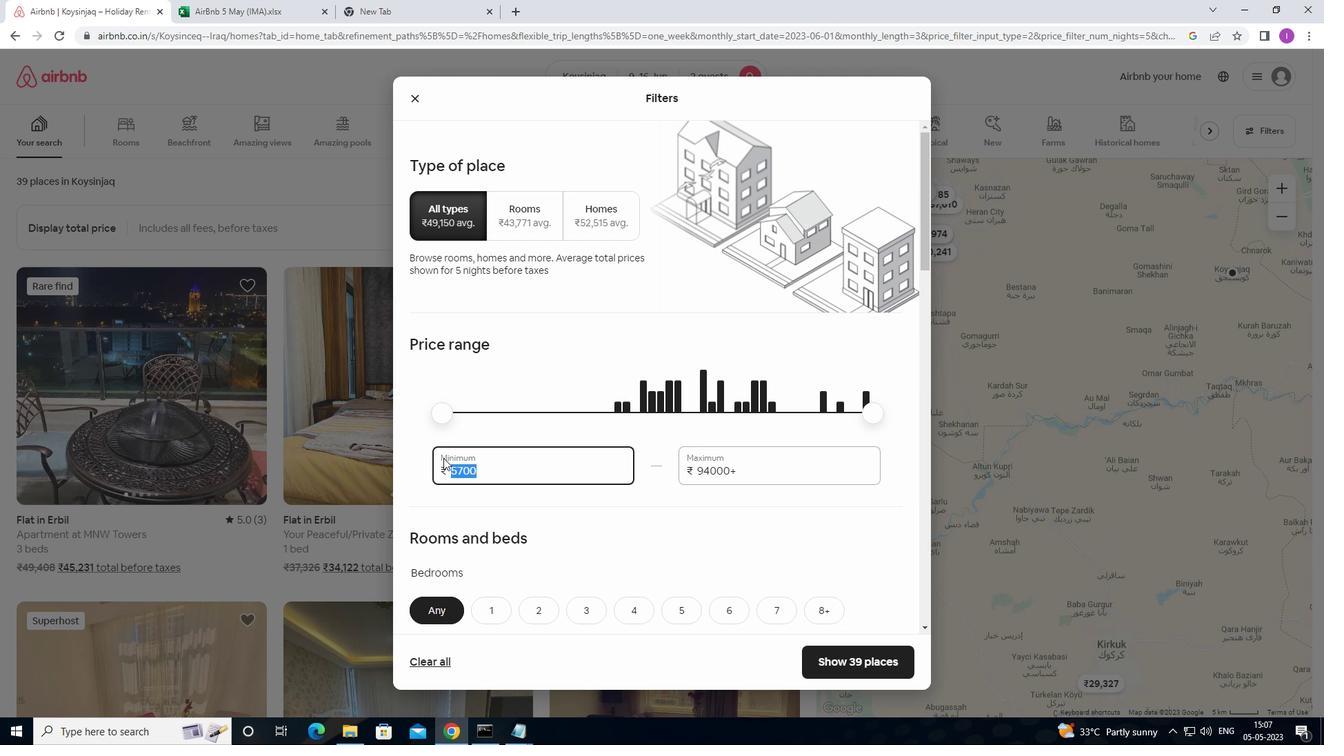 
Action: Key pressed 00
Screenshot: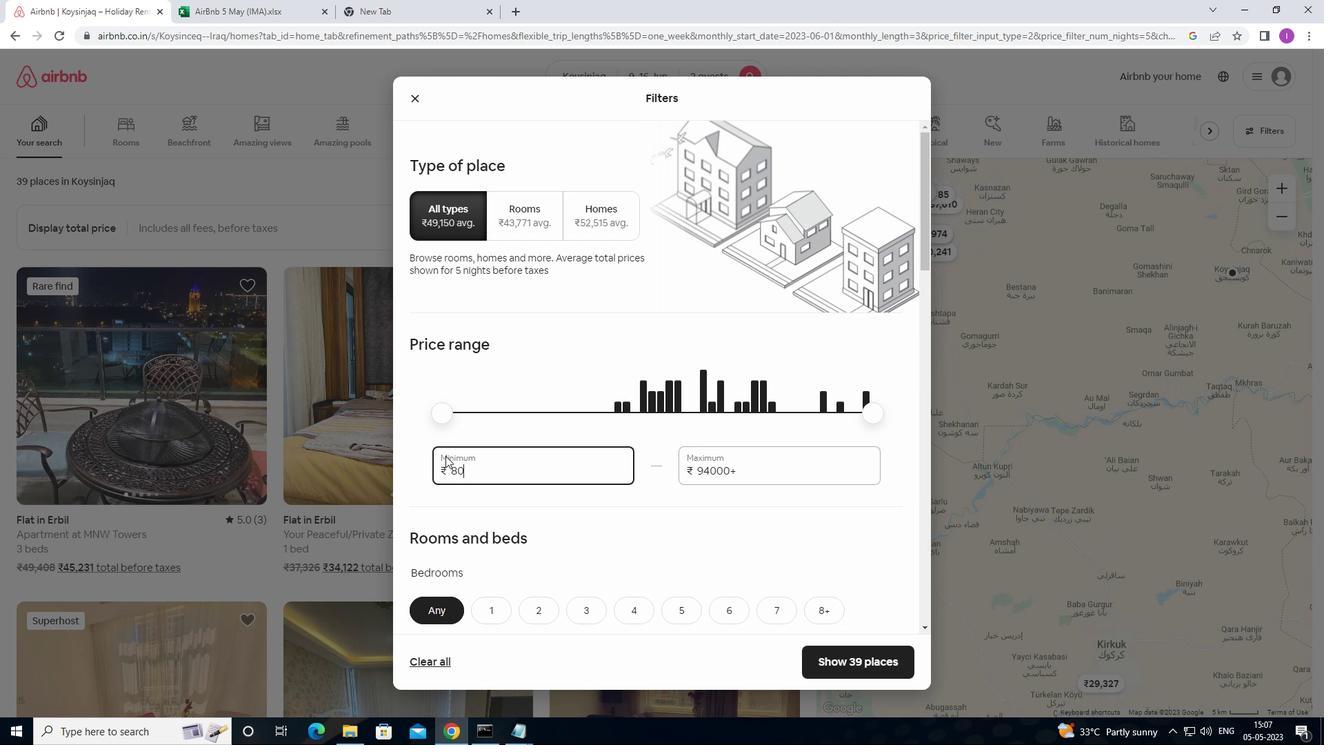 
Action: Mouse moved to (447, 455)
Screenshot: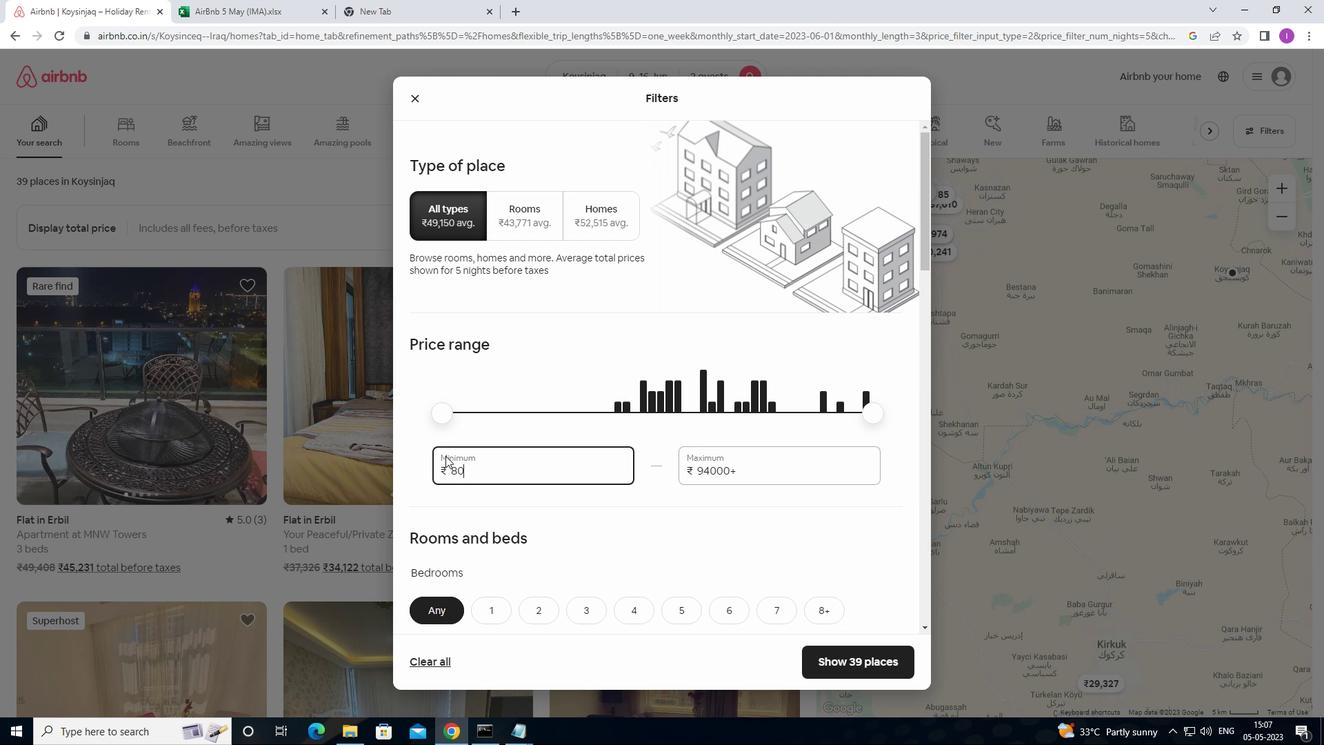 
Action: Key pressed 0
Screenshot: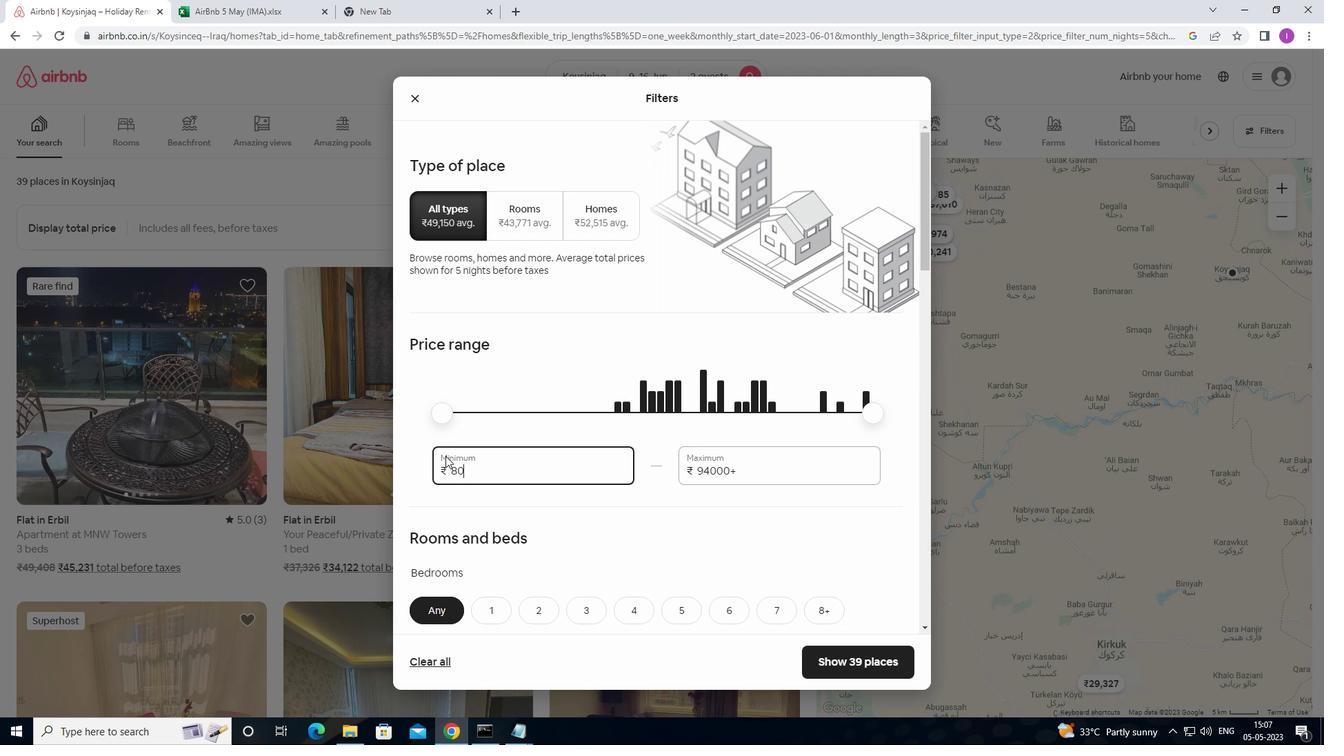
Action: Mouse moved to (739, 471)
Screenshot: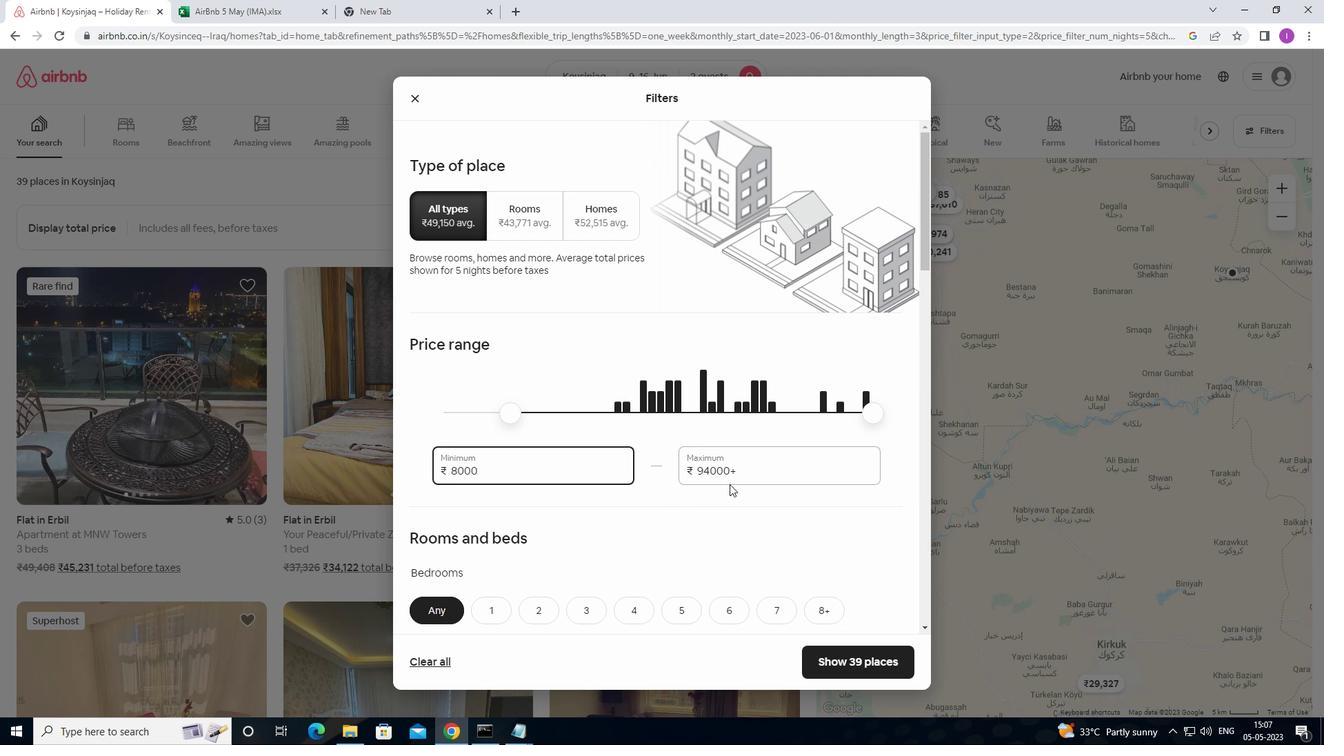 
Action: Mouse pressed left at (739, 471)
Screenshot: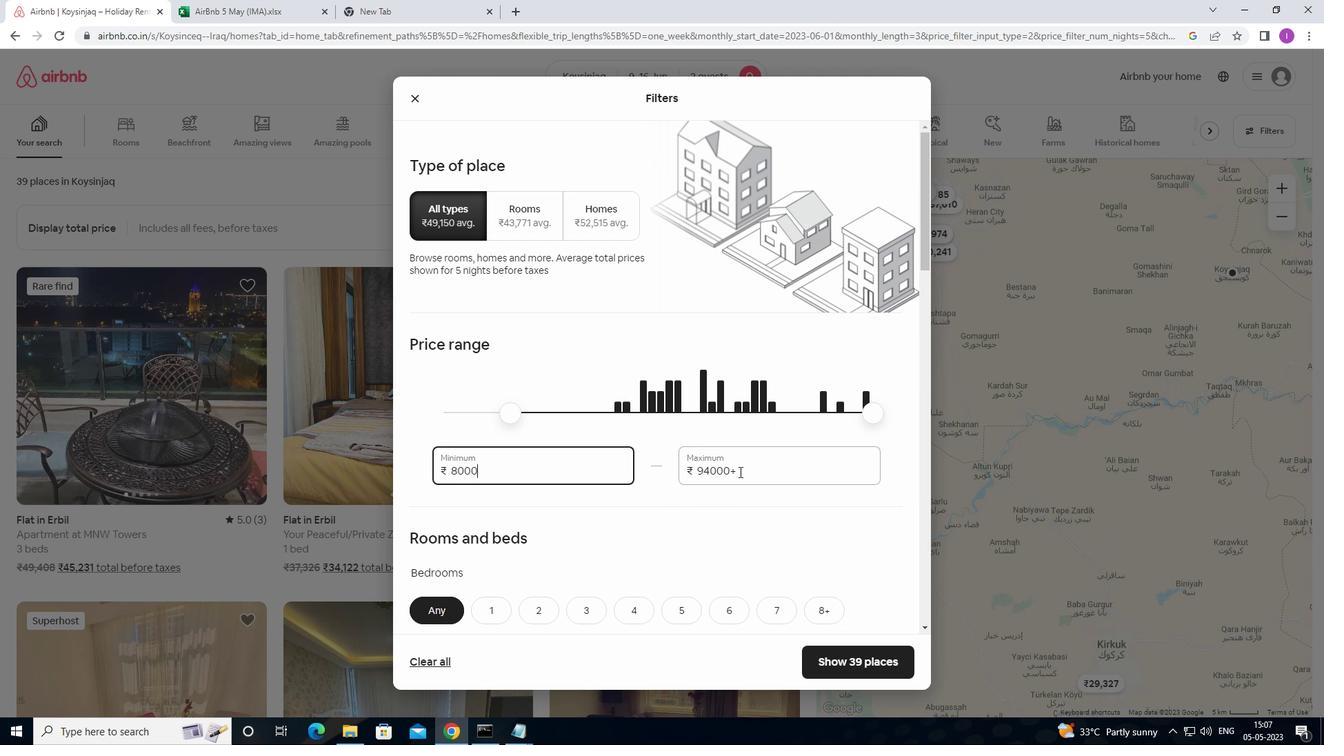 
Action: Mouse moved to (679, 468)
Screenshot: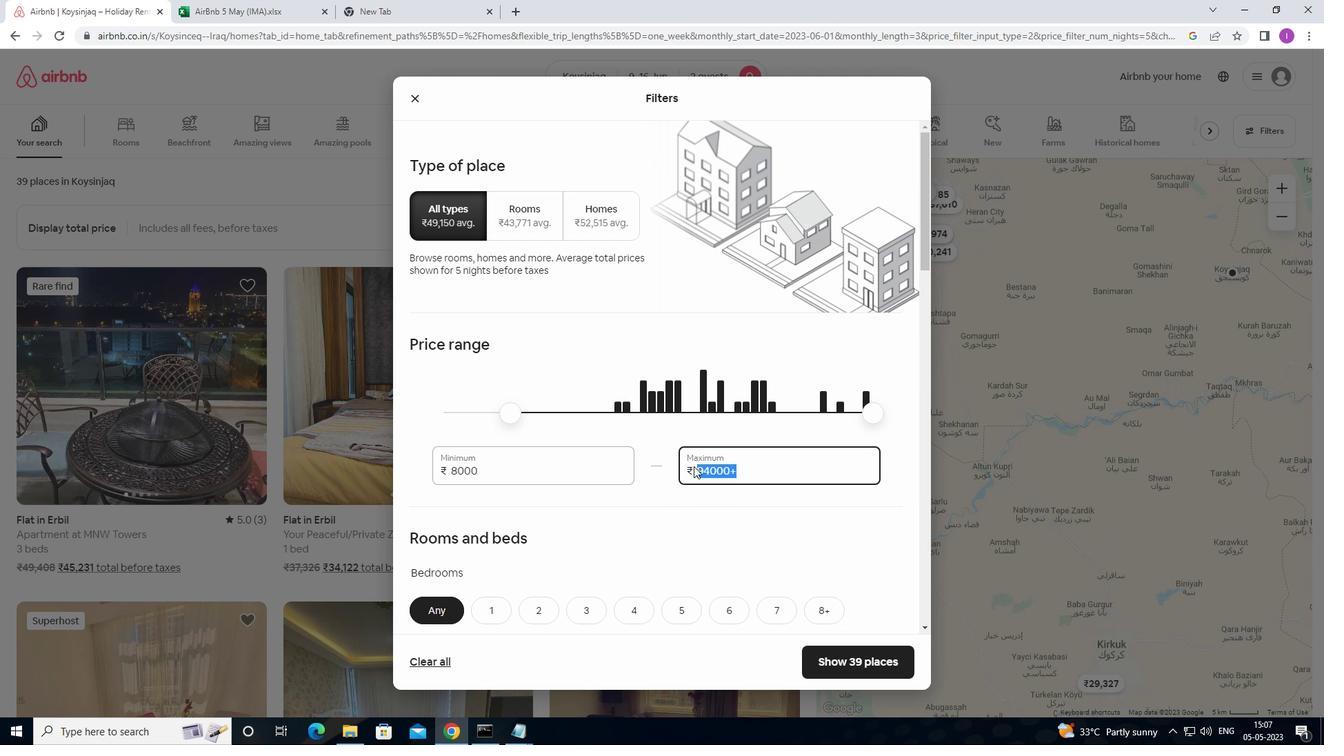 
Action: Key pressed 16000
Screenshot: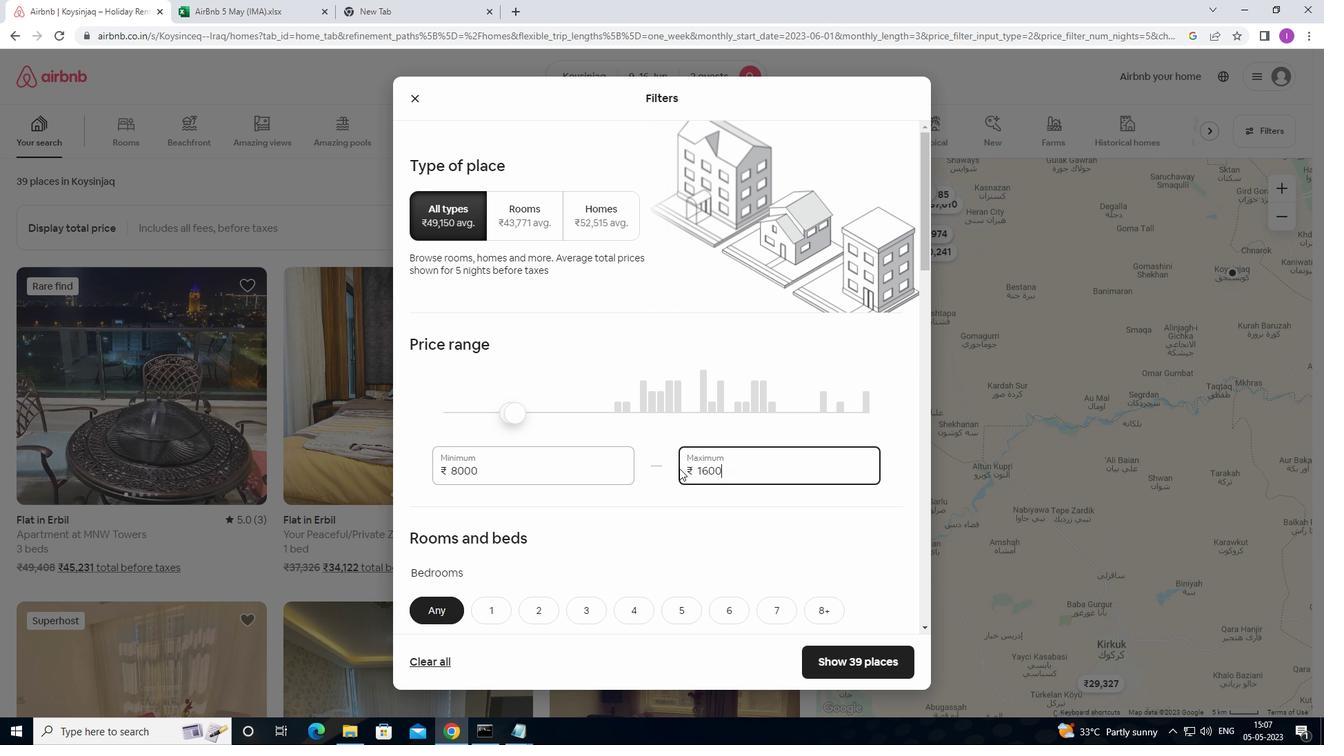 
Action: Mouse moved to (738, 513)
Screenshot: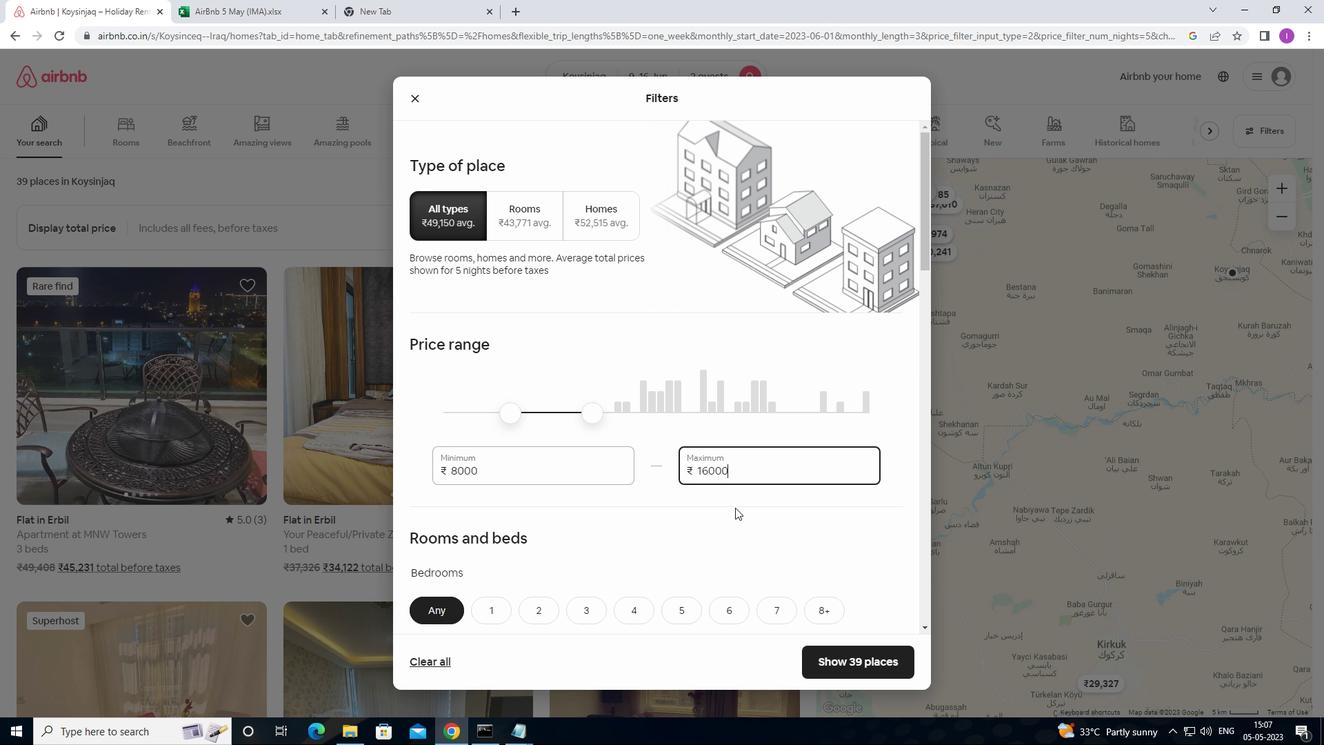 
Action: Mouse scrolled (738, 513) with delta (0, 0)
Screenshot: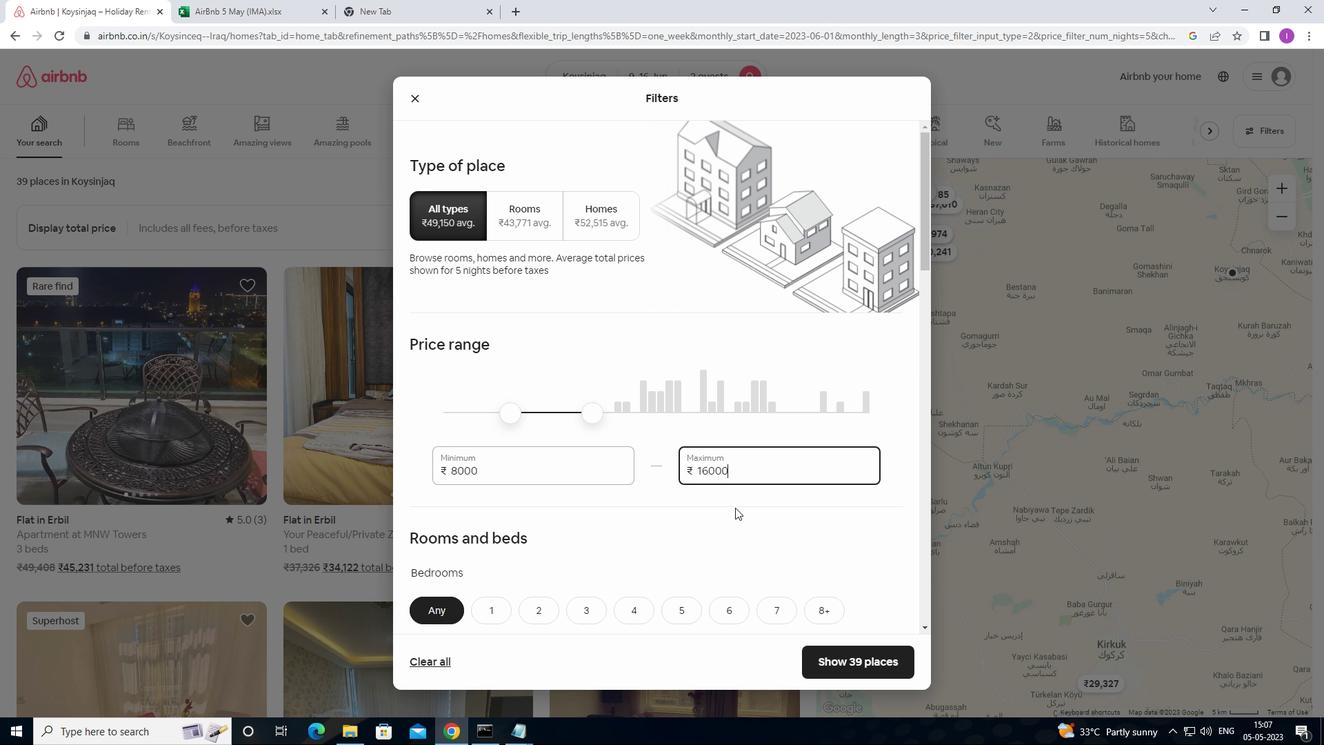 
Action: Mouse scrolled (738, 513) with delta (0, 0)
Screenshot: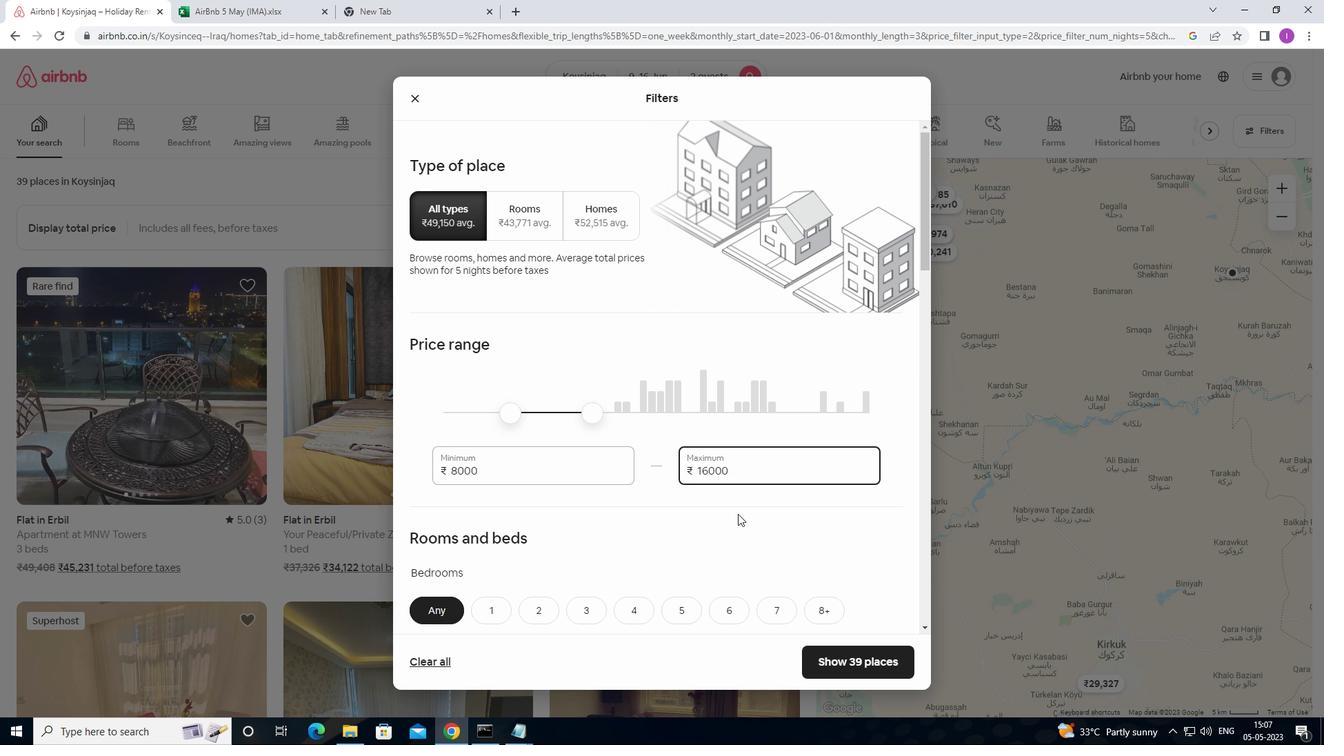 
Action: Mouse scrolled (738, 513) with delta (0, 0)
Screenshot: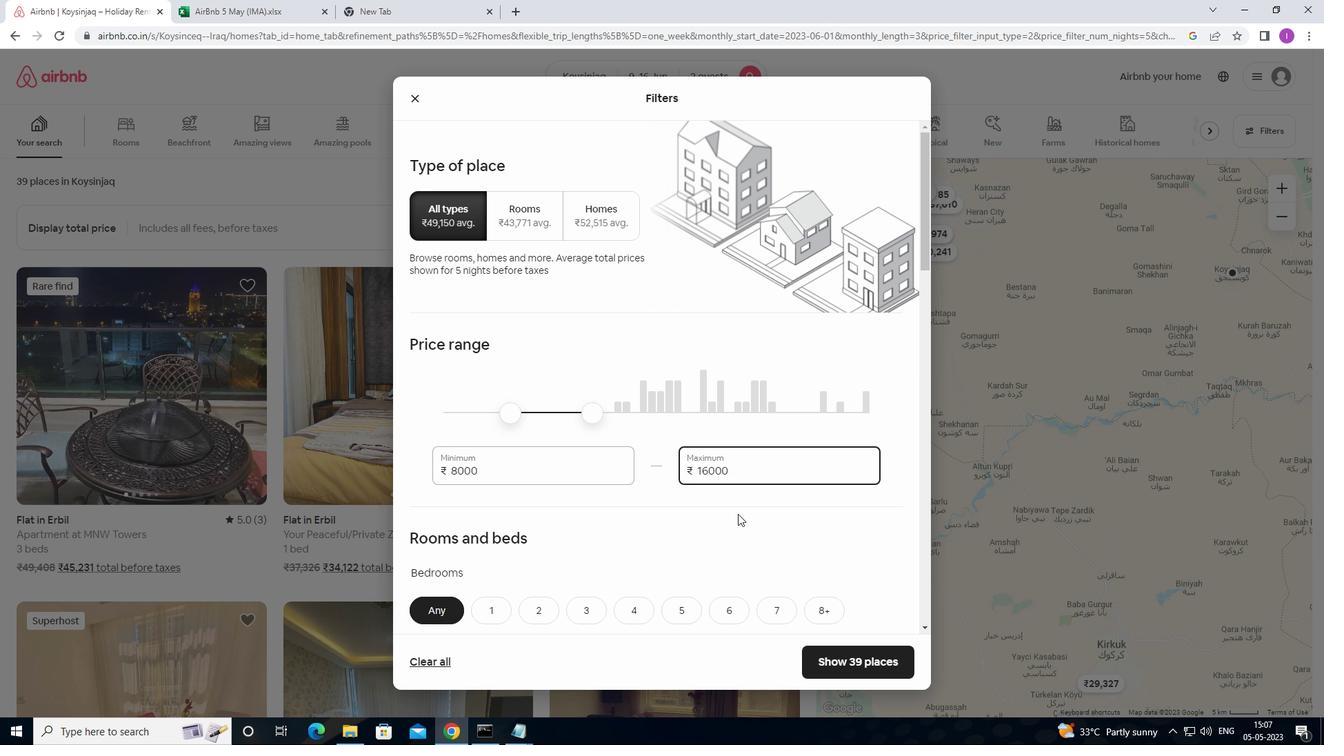 
Action: Mouse moved to (638, 483)
Screenshot: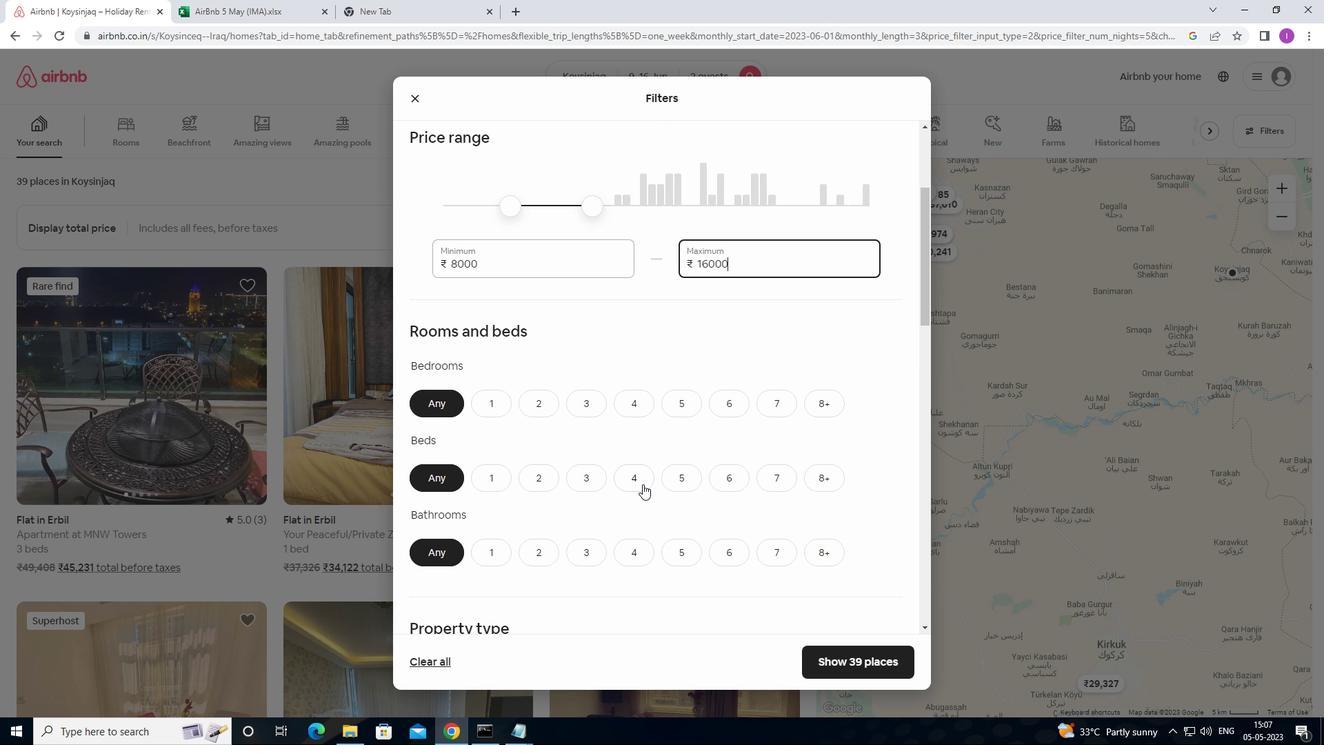 
Action: Mouse scrolled (638, 482) with delta (0, 0)
Screenshot: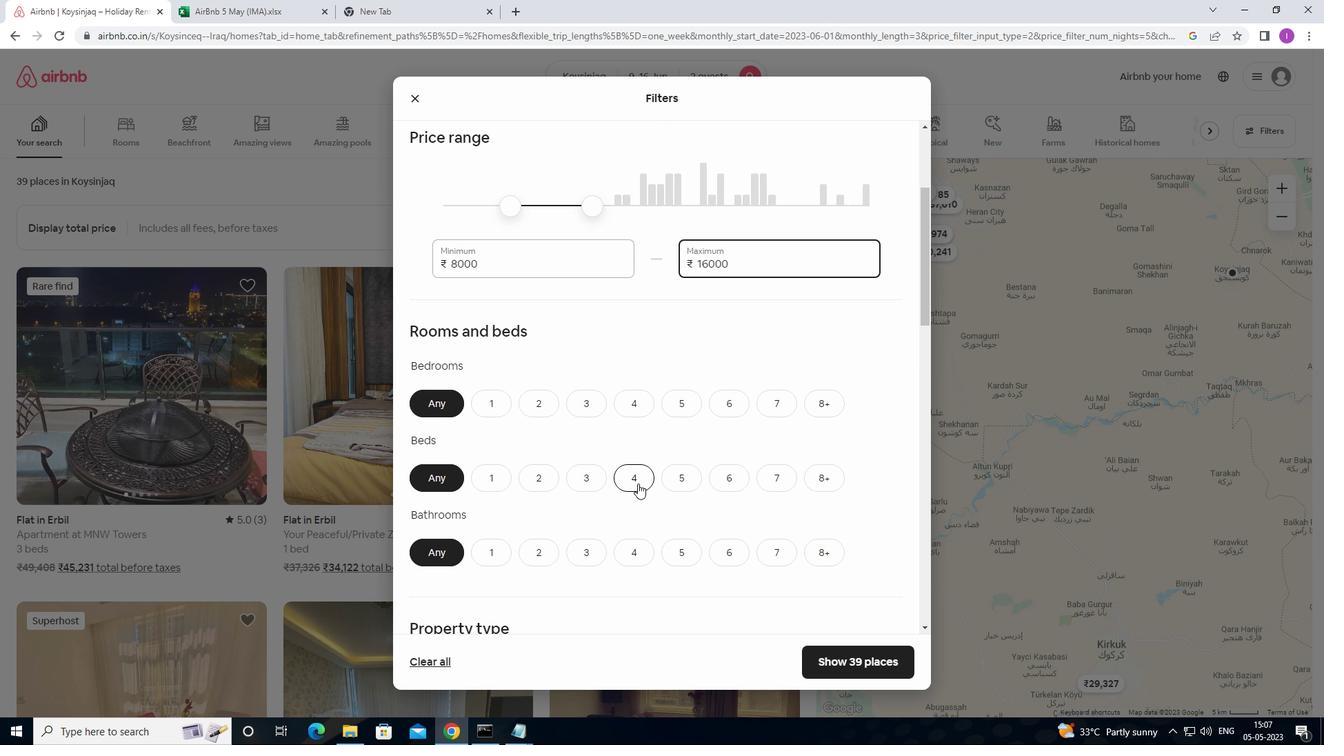 
Action: Mouse moved to (638, 482)
Screenshot: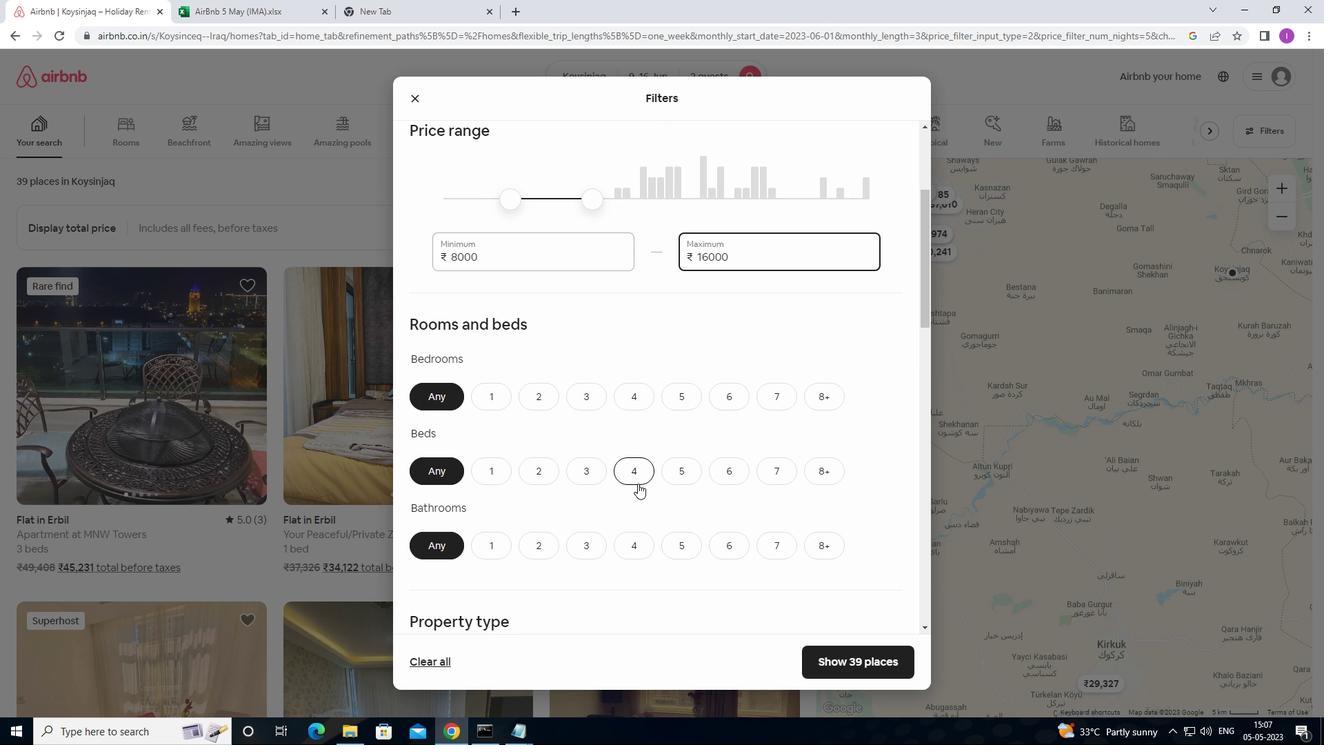 
Action: Mouse scrolled (638, 481) with delta (0, 0)
Screenshot: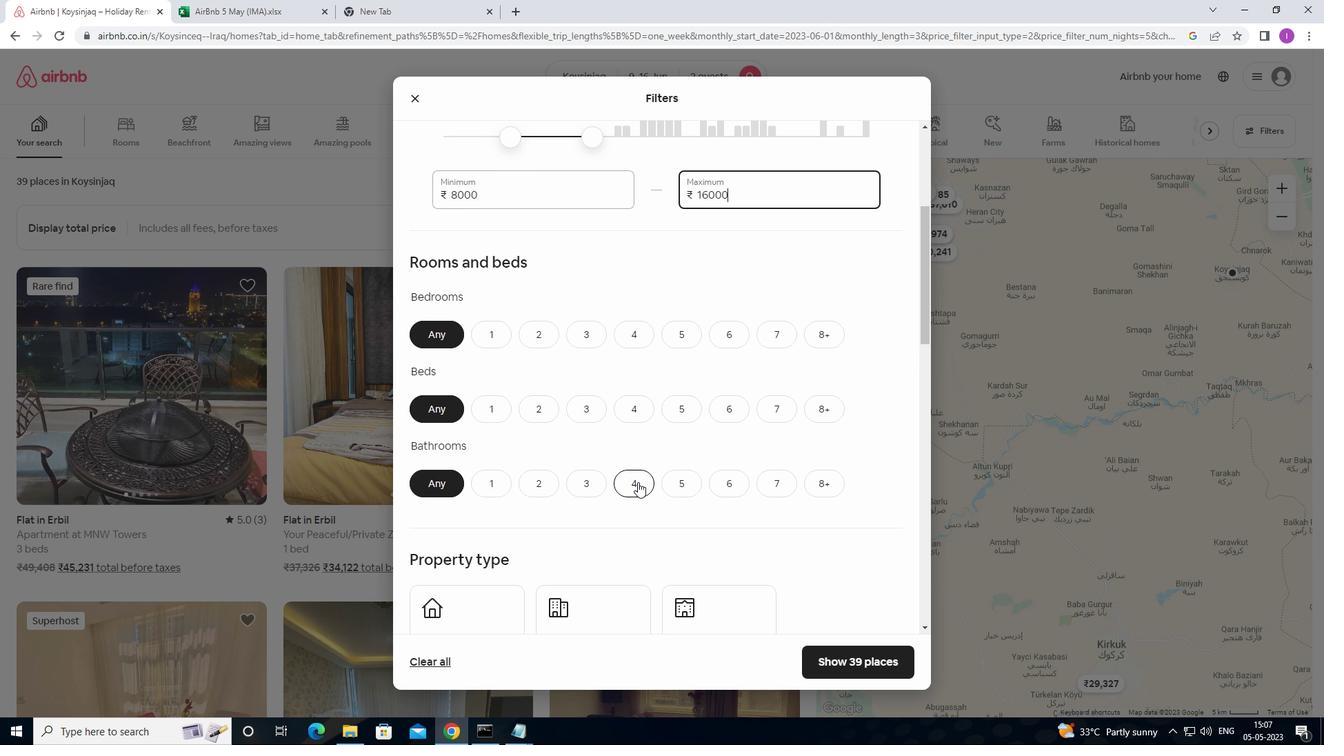 
Action: Mouse moved to (543, 258)
Screenshot: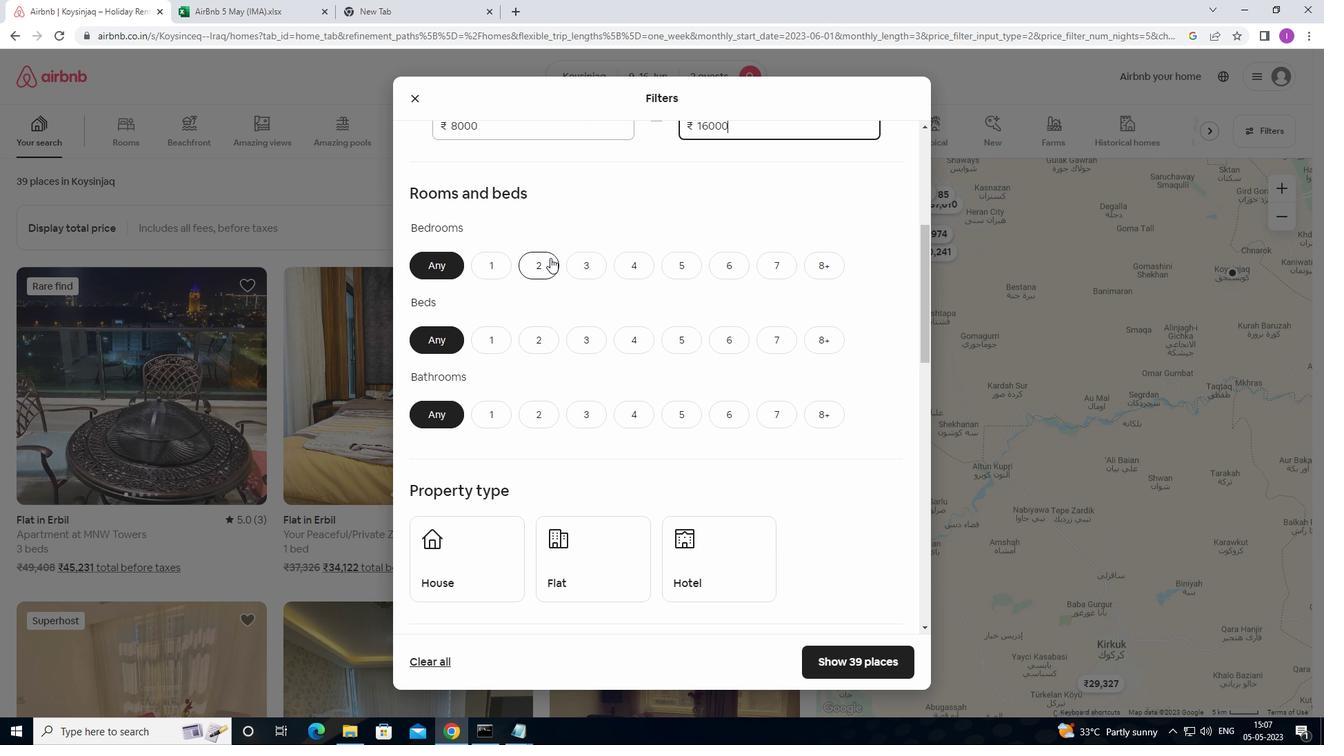 
Action: Mouse pressed left at (543, 258)
Screenshot: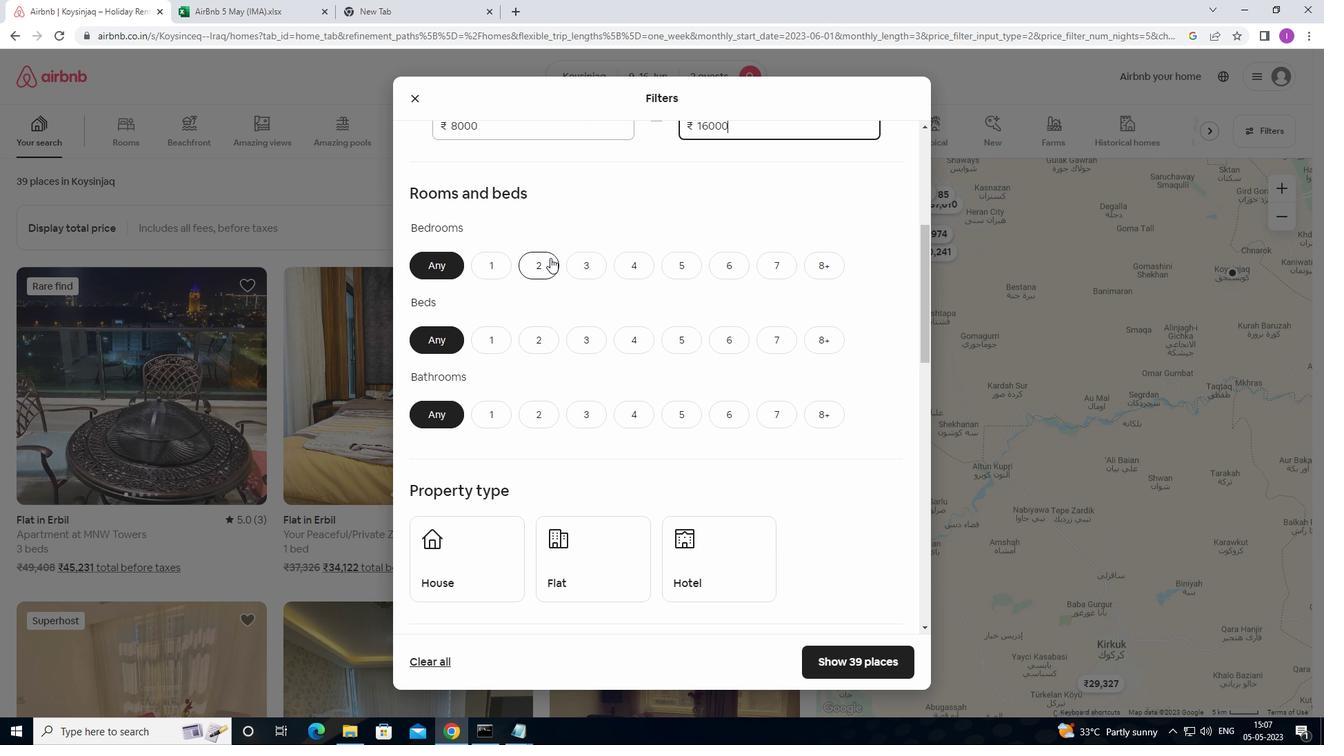 
Action: Mouse moved to (538, 345)
Screenshot: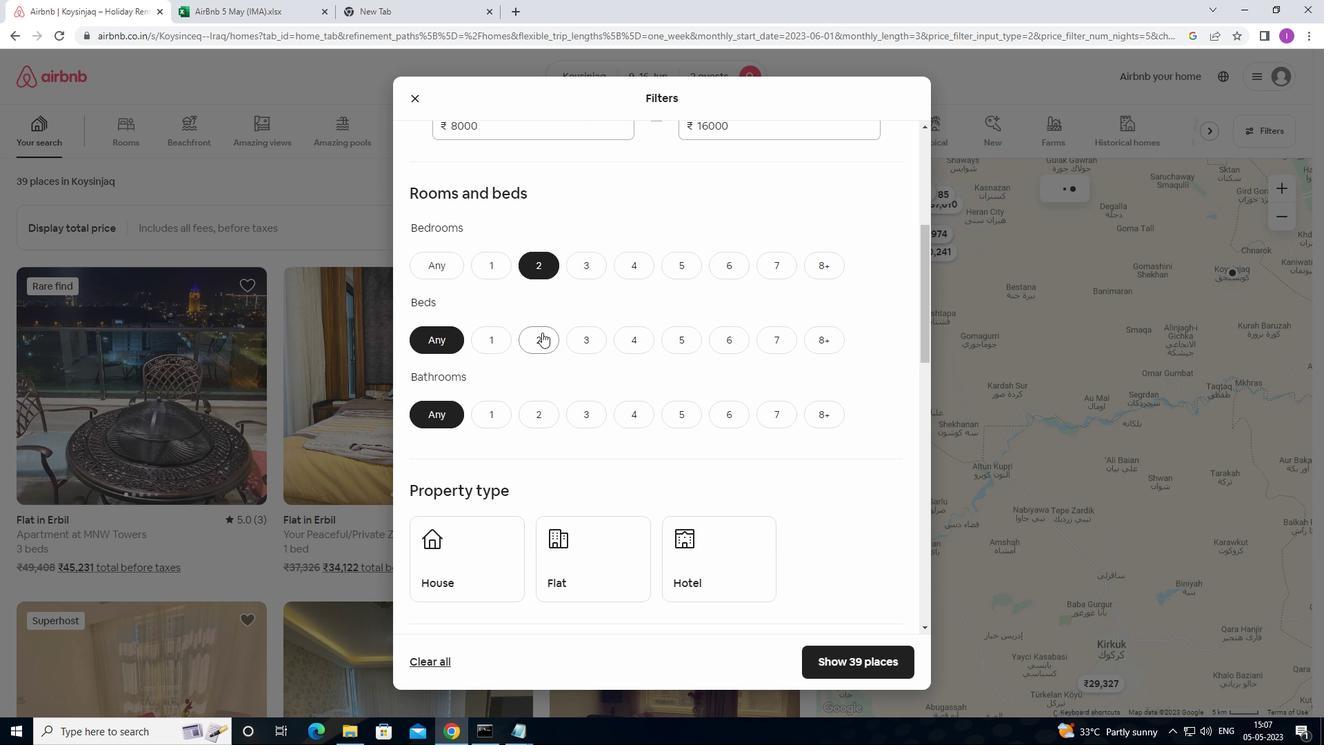 
Action: Mouse pressed left at (538, 345)
Screenshot: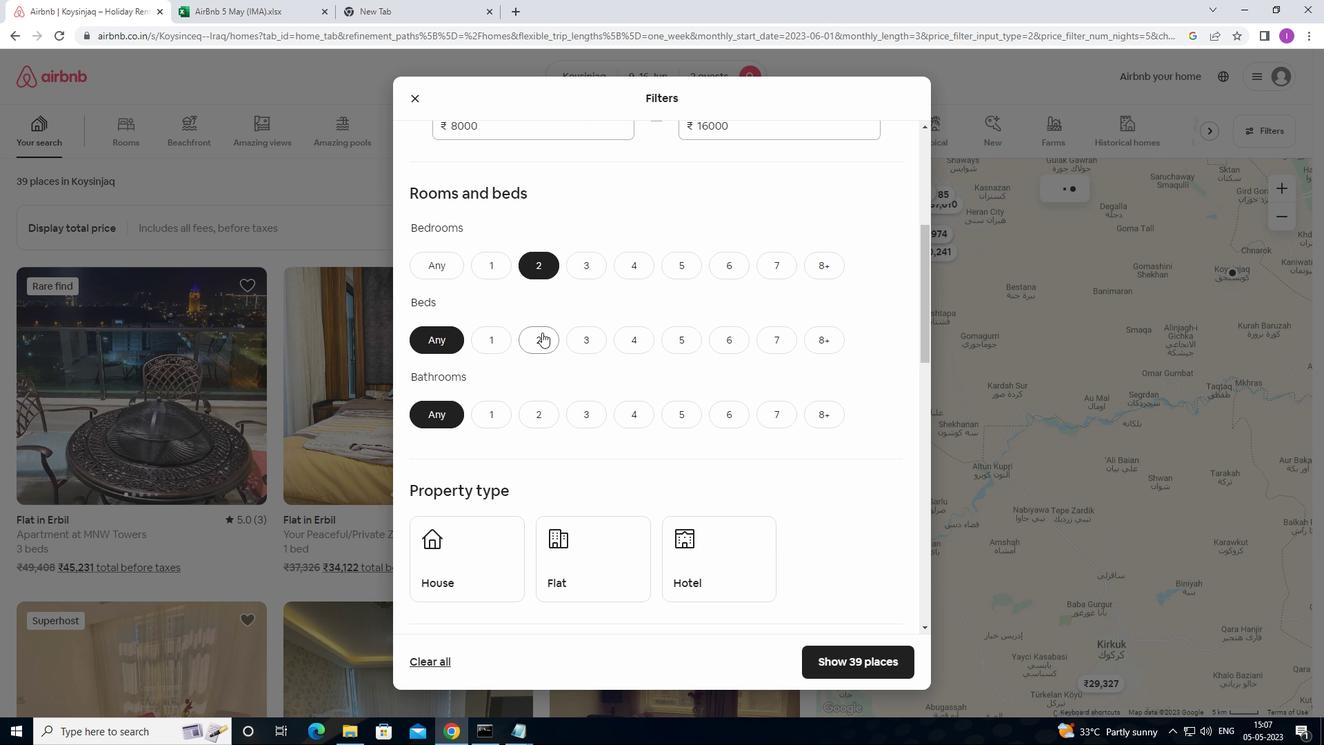 
Action: Mouse moved to (490, 420)
Screenshot: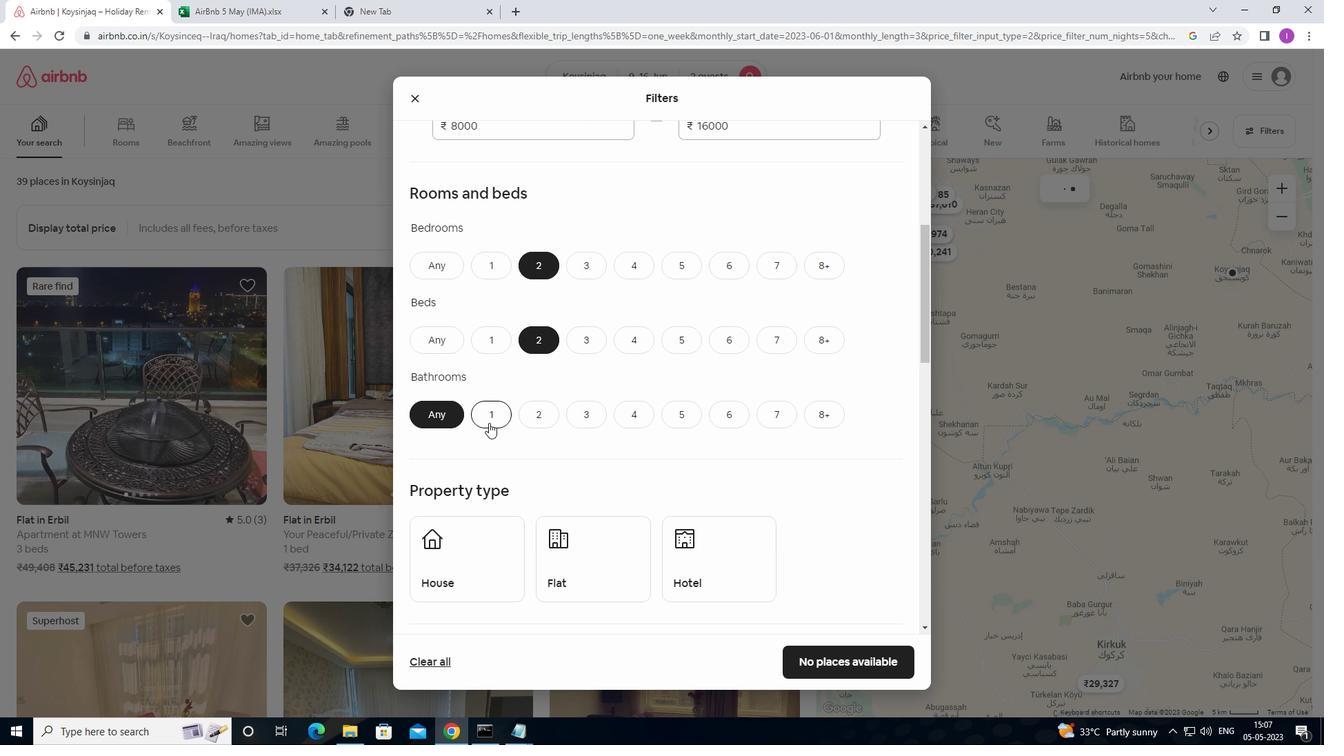 
Action: Mouse pressed left at (490, 420)
Screenshot: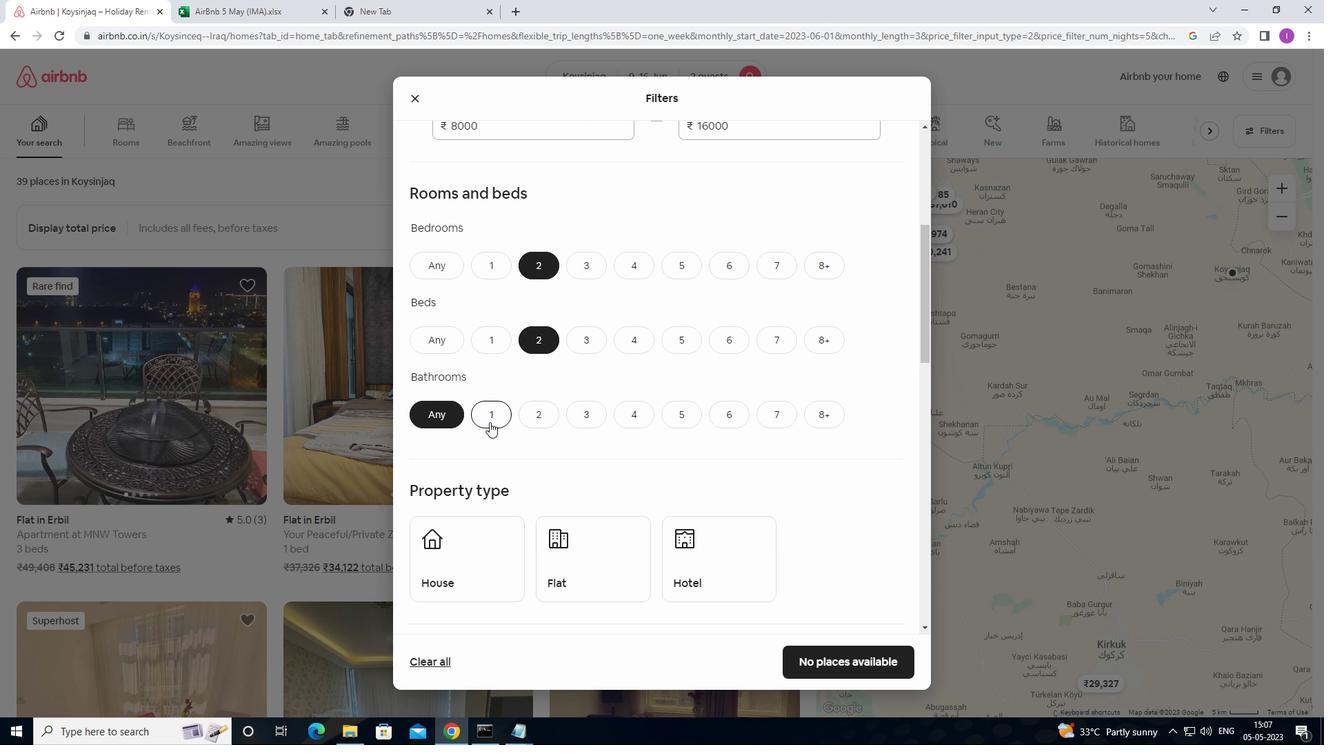 
Action: Mouse moved to (536, 503)
Screenshot: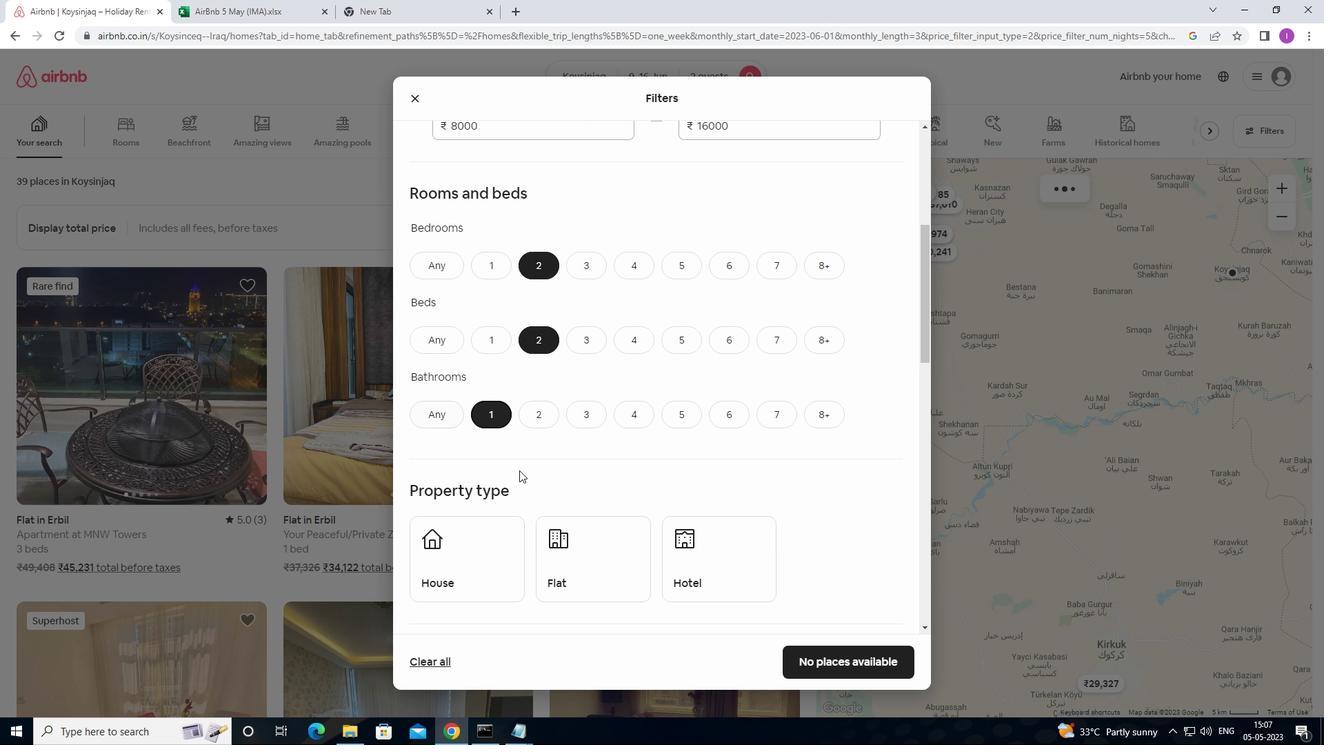 
Action: Mouse scrolled (536, 502) with delta (0, 0)
Screenshot: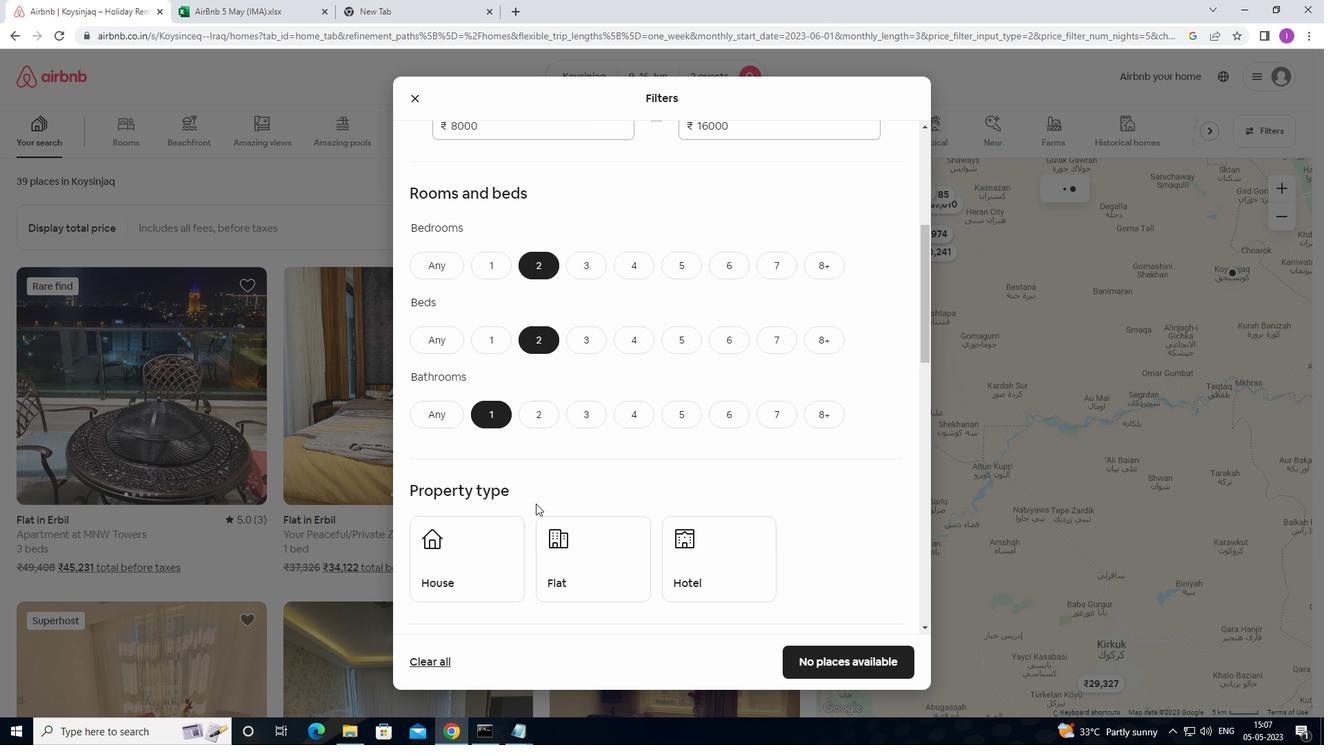 
Action: Mouse scrolled (536, 502) with delta (0, 0)
Screenshot: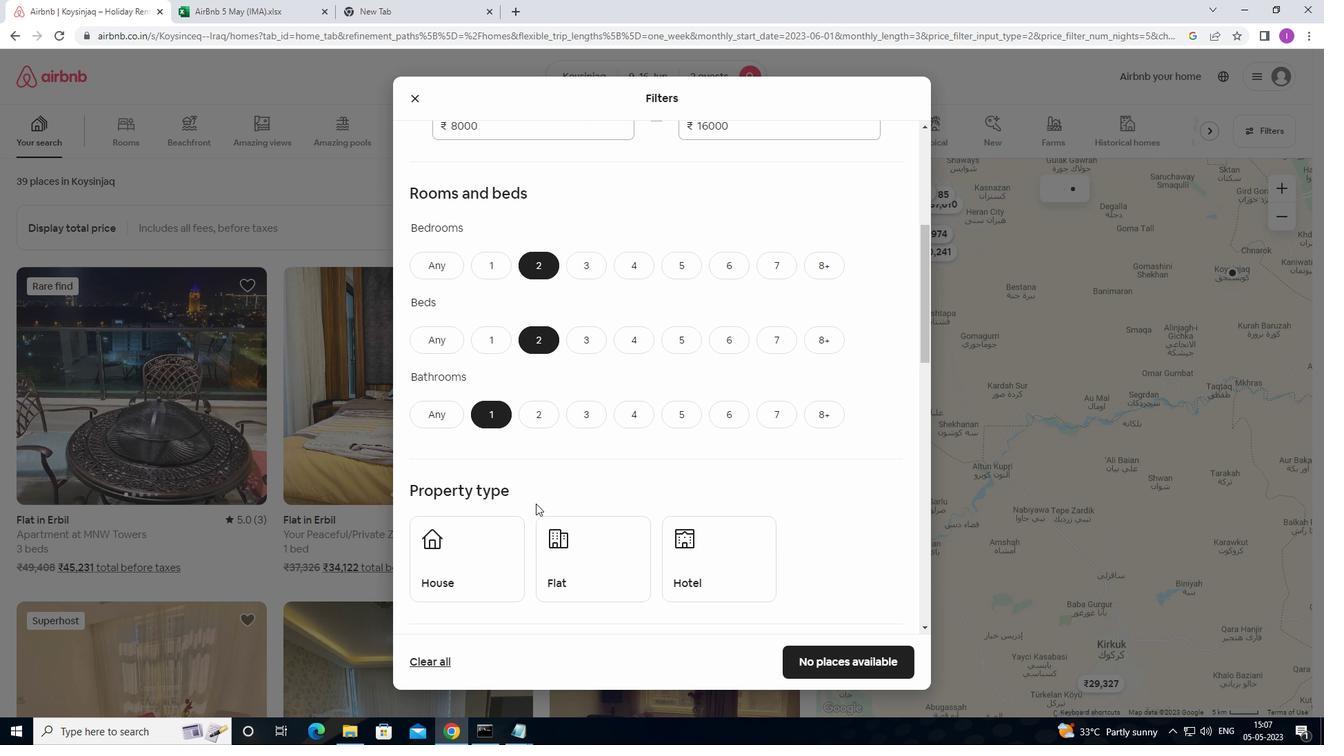 
Action: Mouse moved to (542, 496)
Screenshot: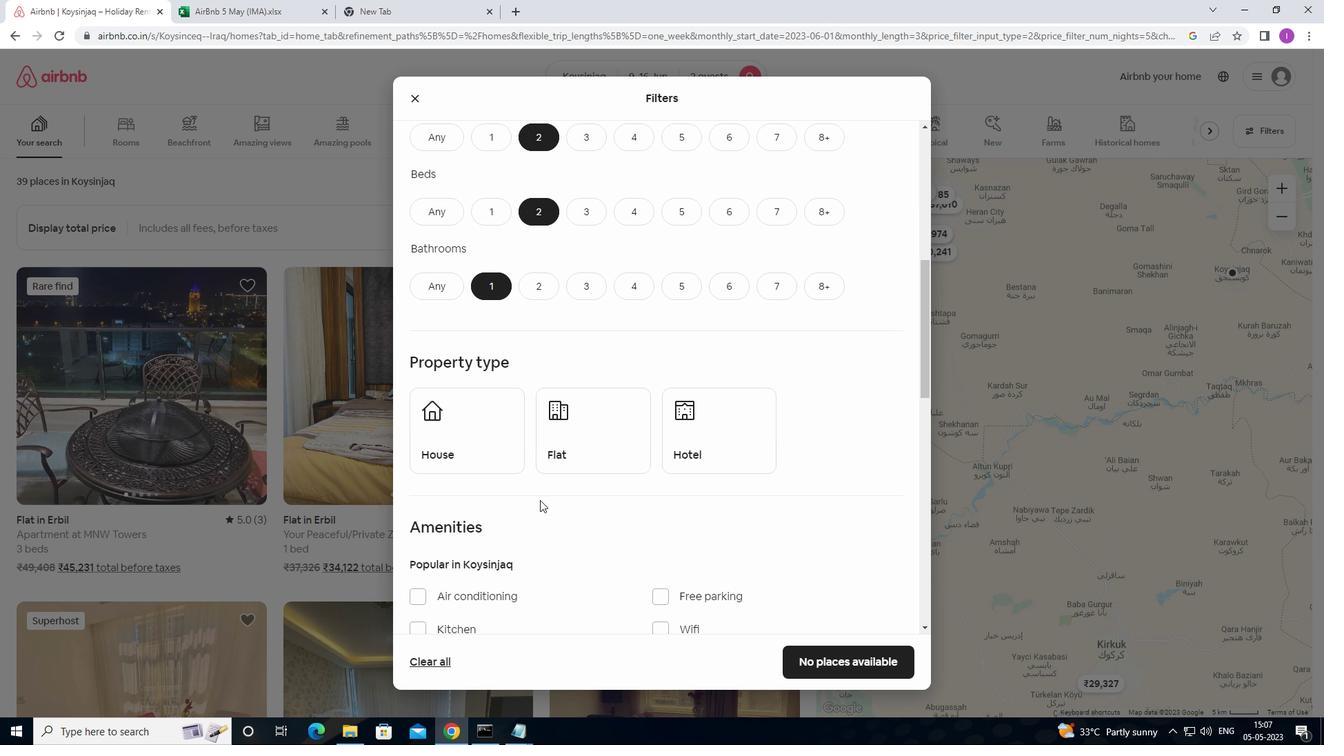
Action: Mouse scrolled (542, 495) with delta (0, 0)
Screenshot: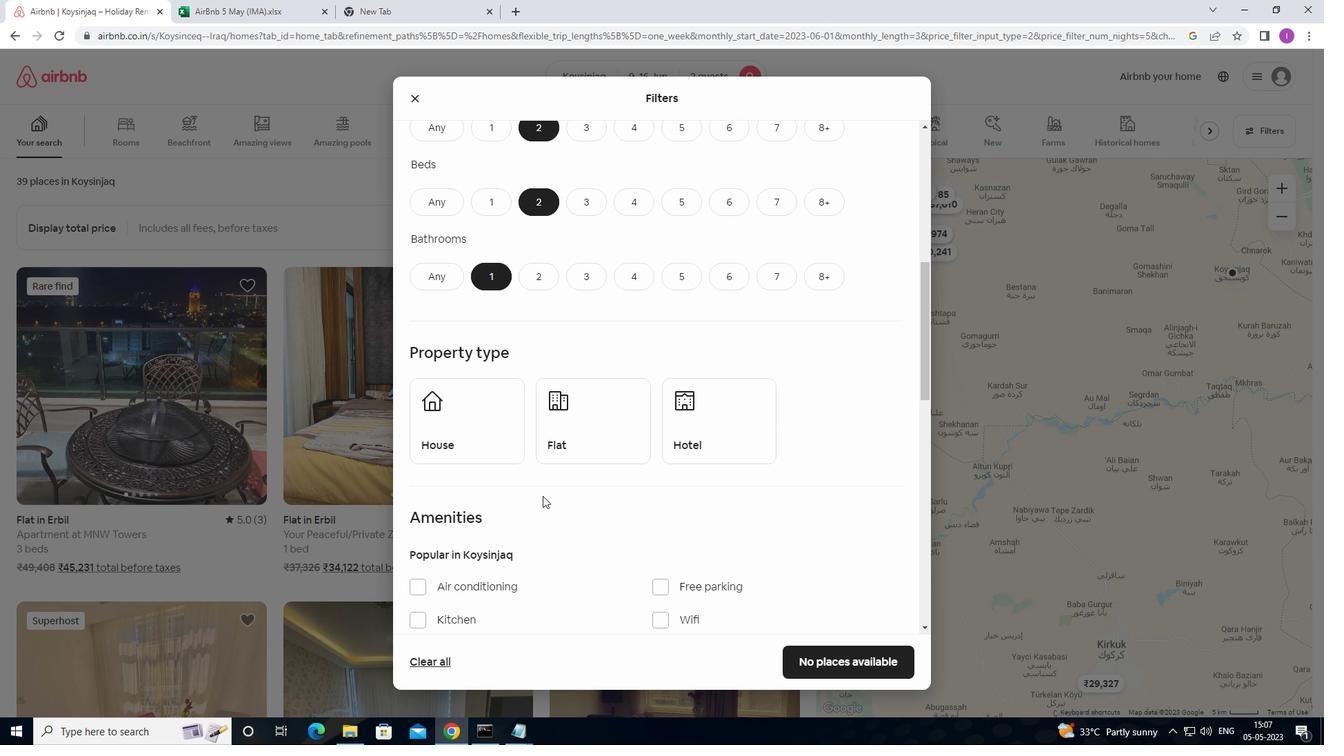 
Action: Mouse scrolled (542, 495) with delta (0, 0)
Screenshot: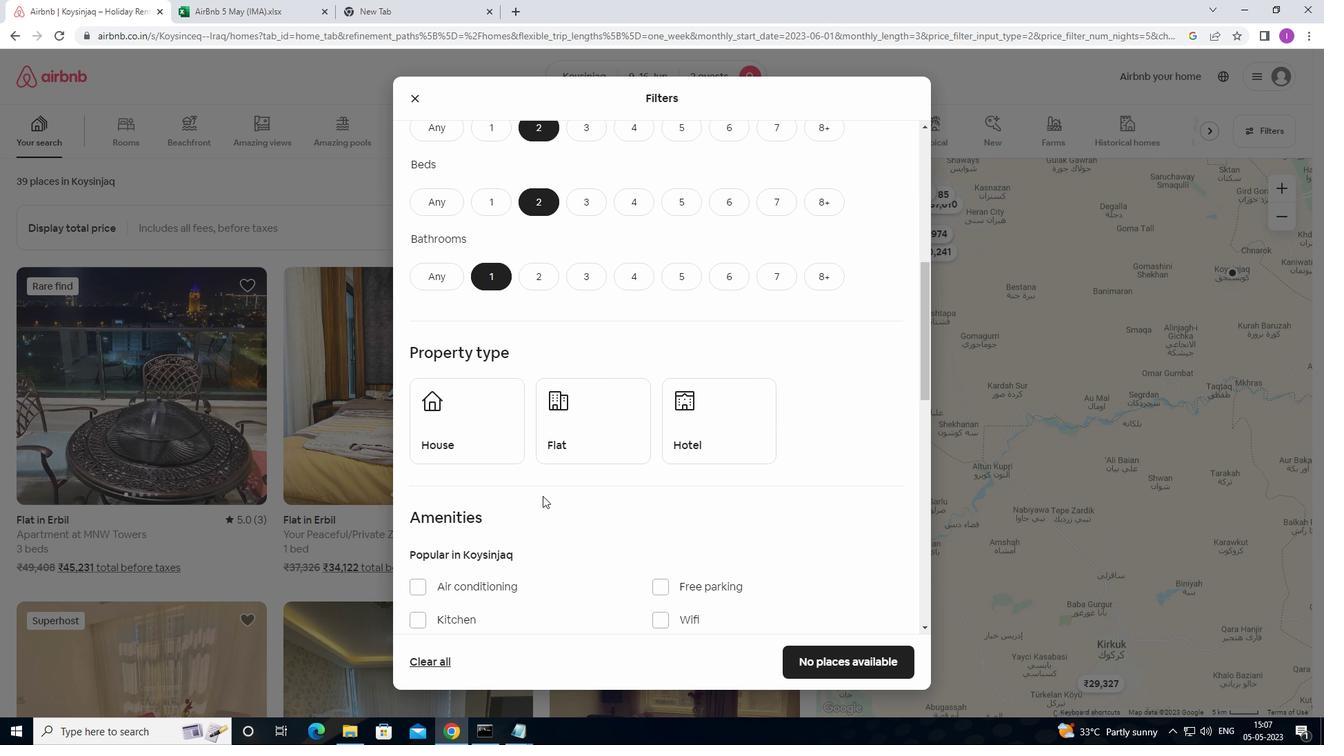 
Action: Mouse moved to (554, 490)
Screenshot: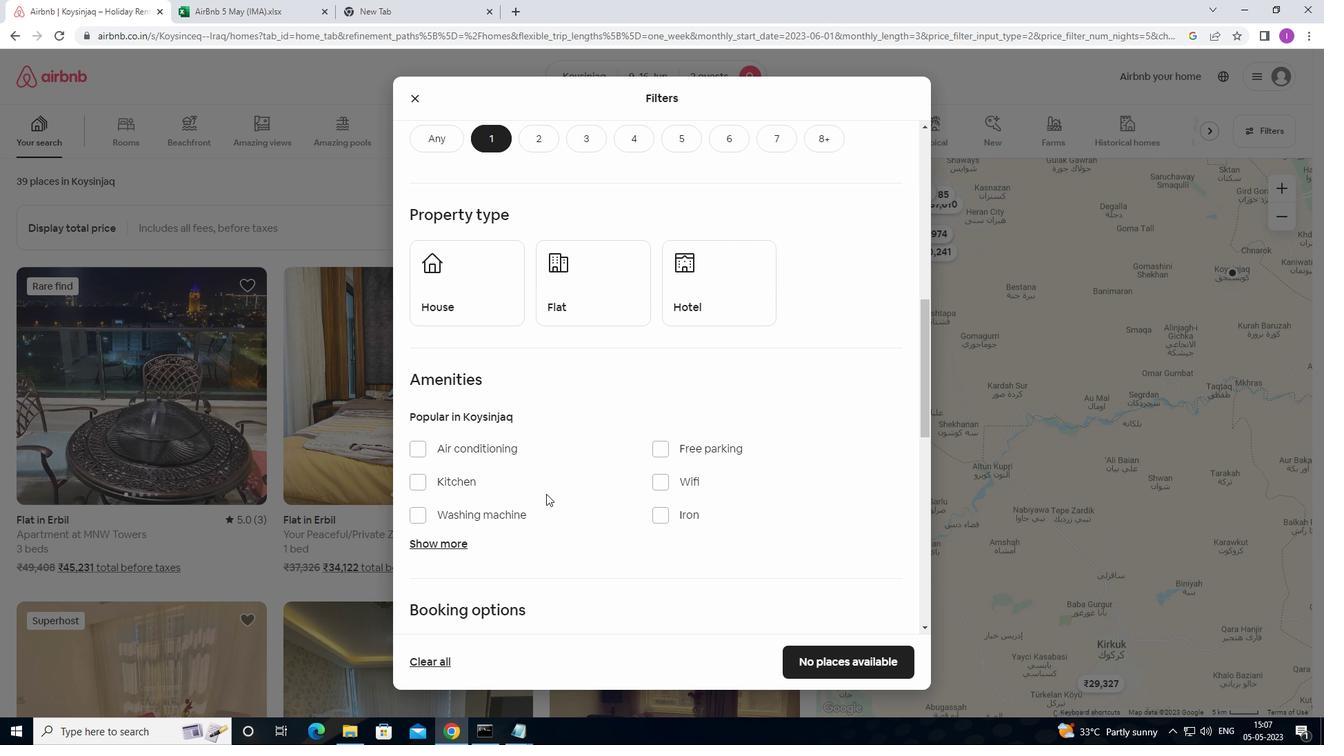 
Action: Mouse scrolled (554, 489) with delta (0, 0)
Screenshot: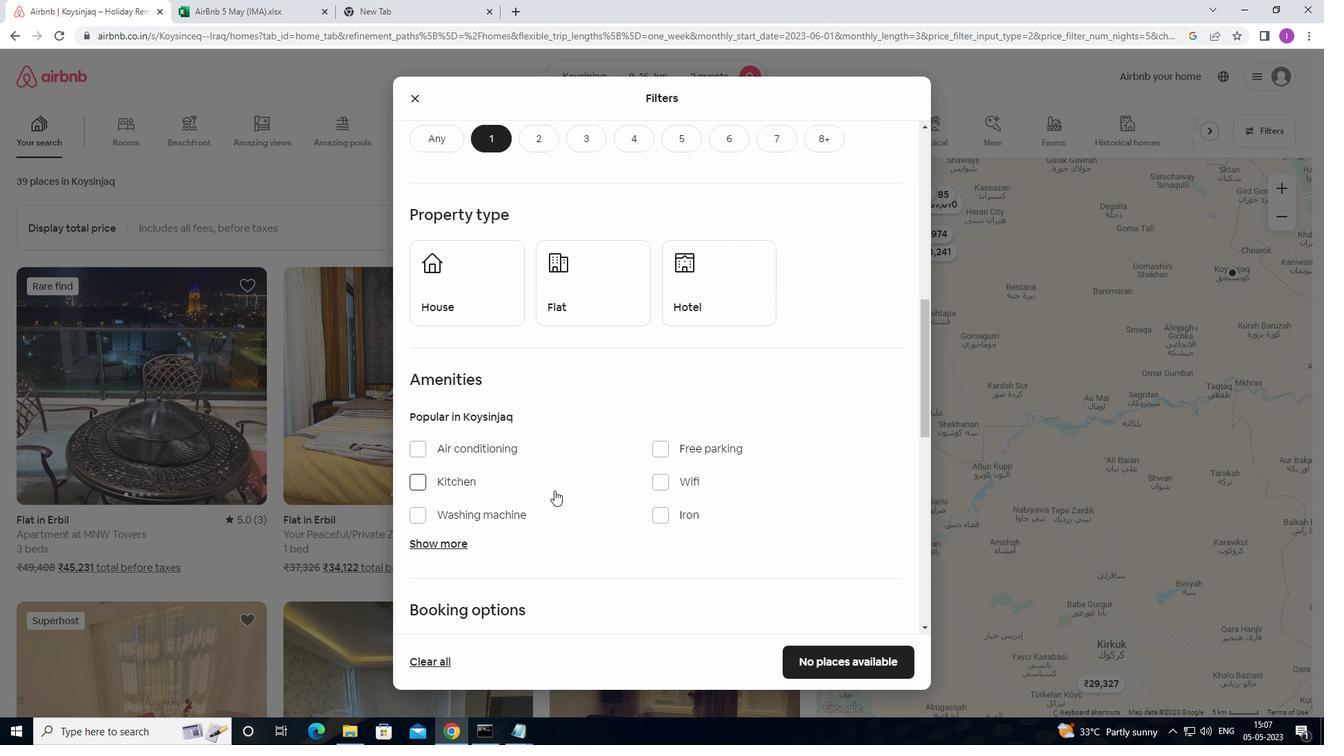 
Action: Mouse moved to (504, 238)
Screenshot: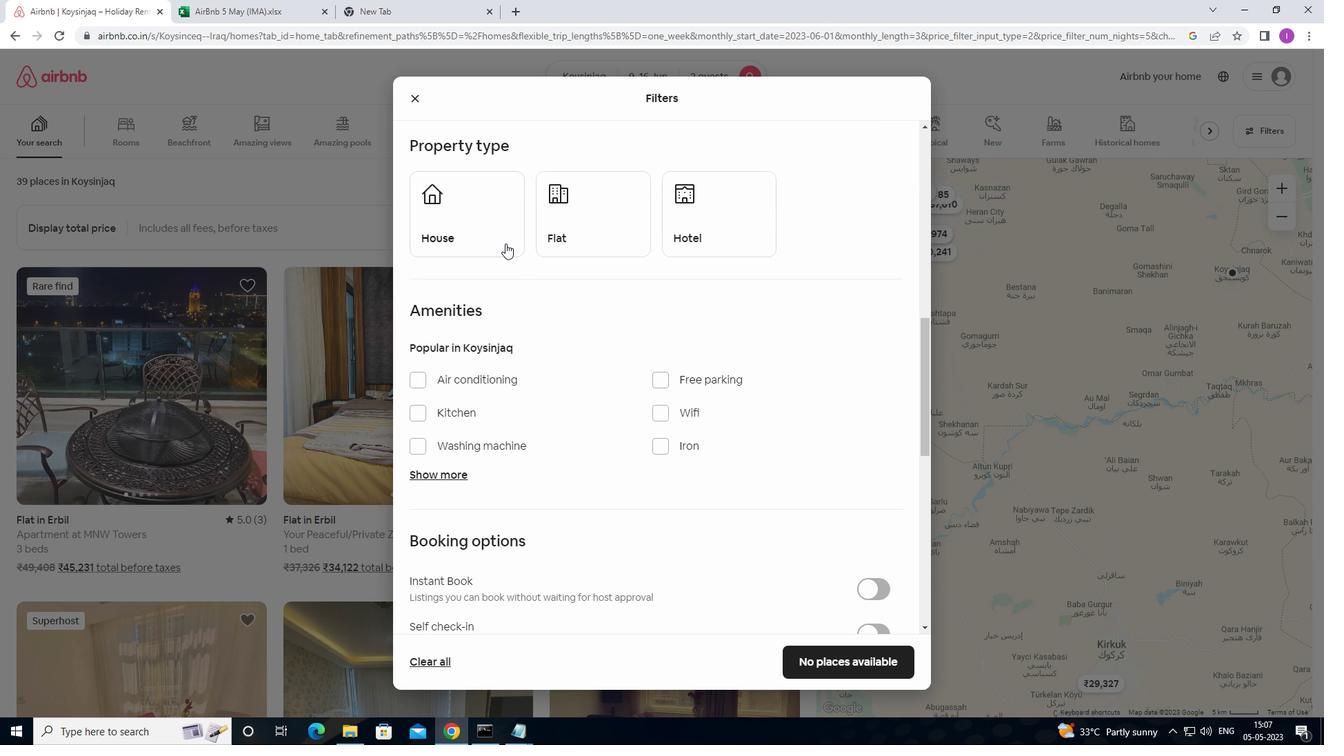 
Action: Mouse pressed left at (504, 238)
Screenshot: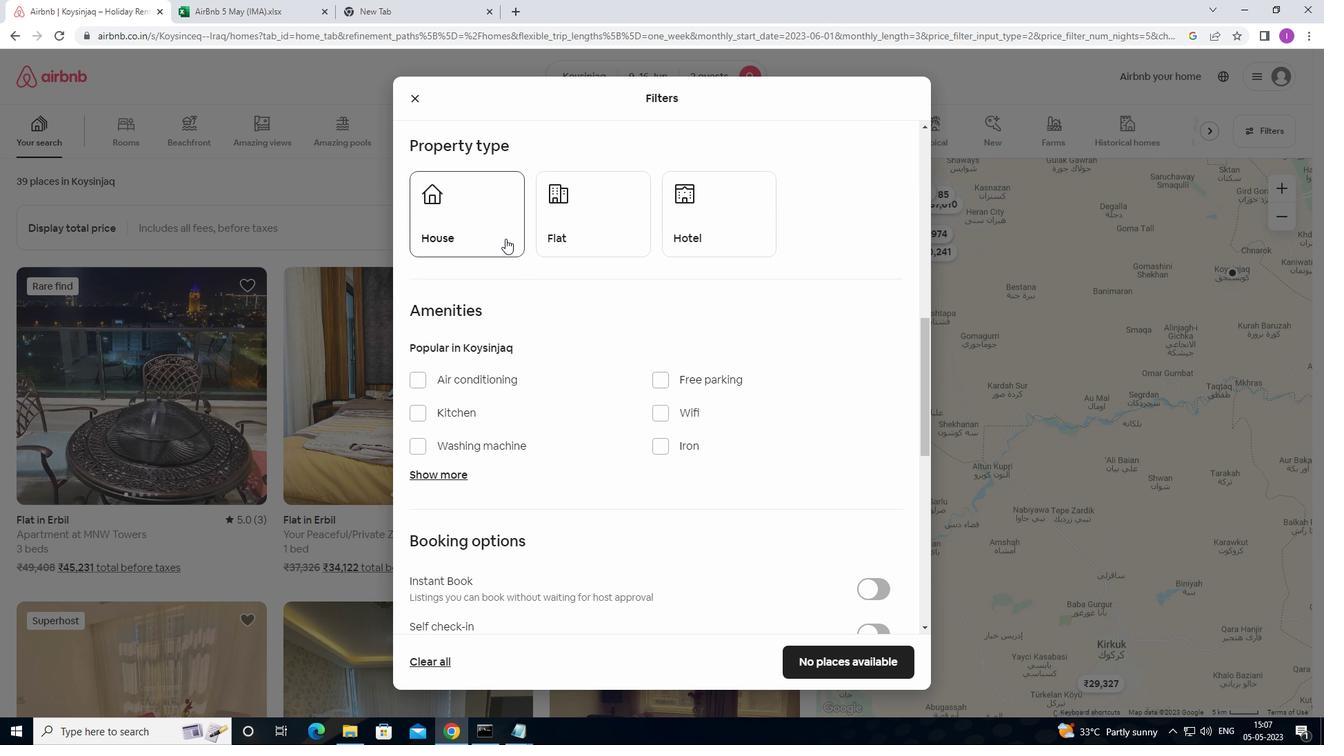 
Action: Mouse moved to (579, 241)
Screenshot: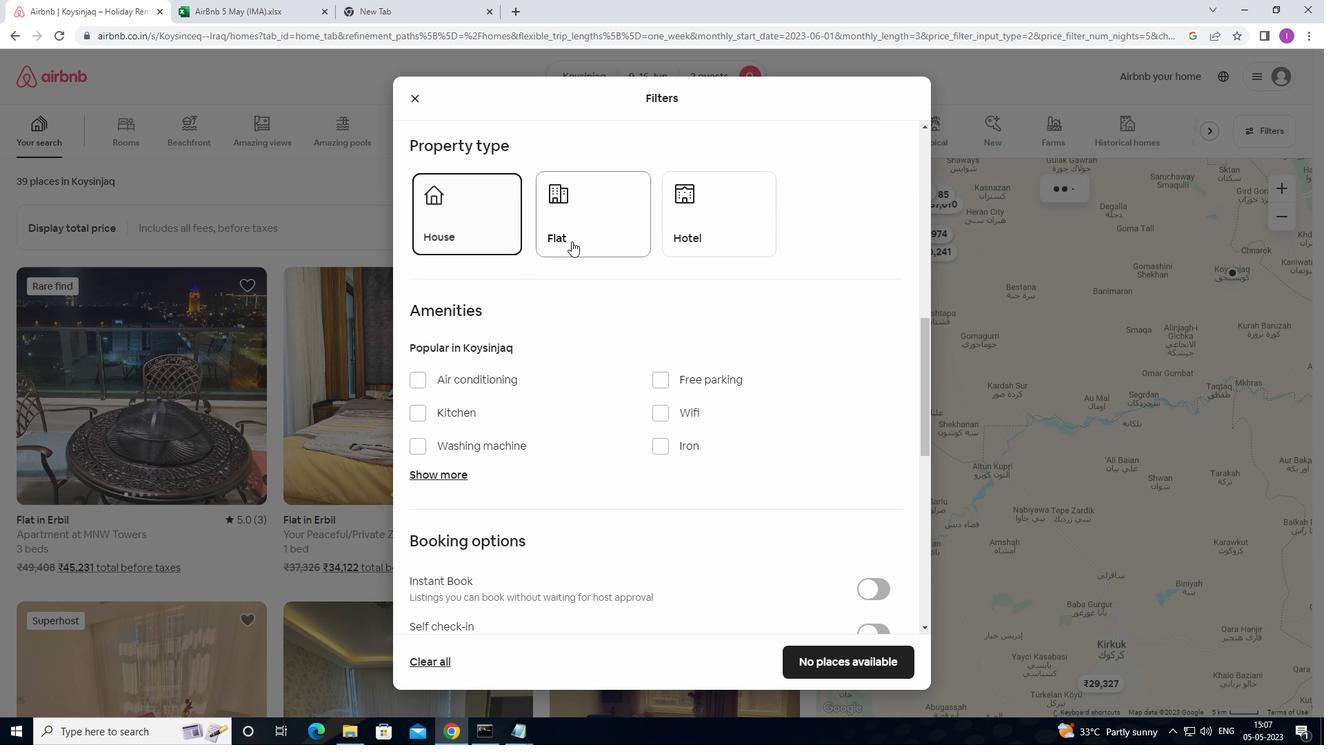 
Action: Mouse pressed left at (579, 241)
Screenshot: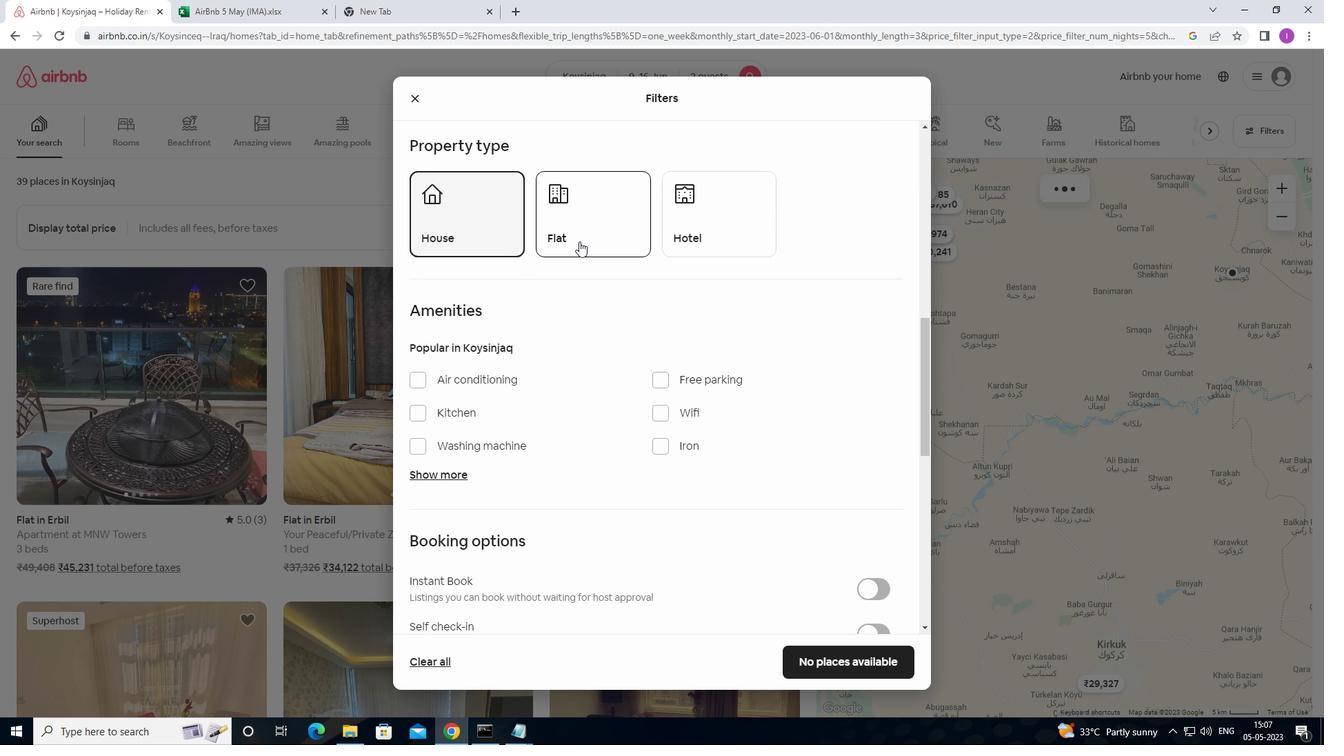 
Action: Mouse moved to (713, 273)
Screenshot: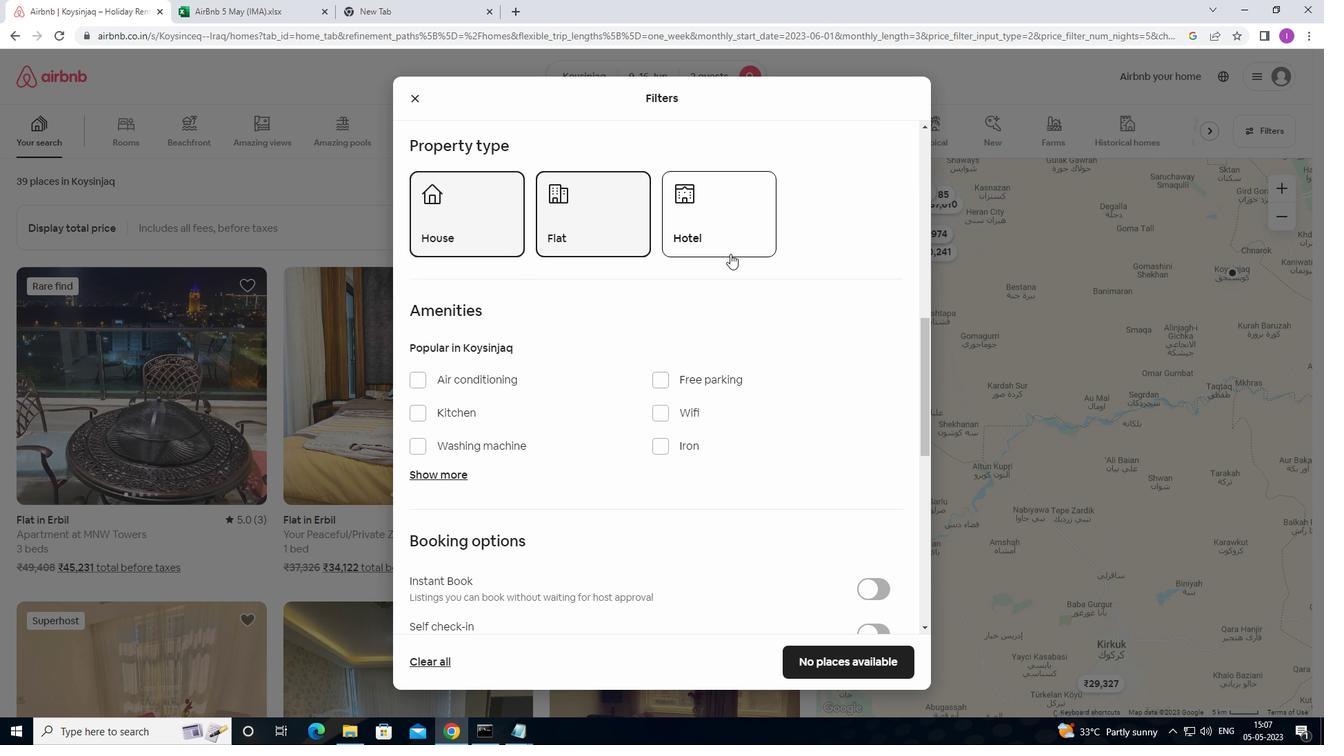 
Action: Mouse scrolled (713, 272) with delta (0, 0)
Screenshot: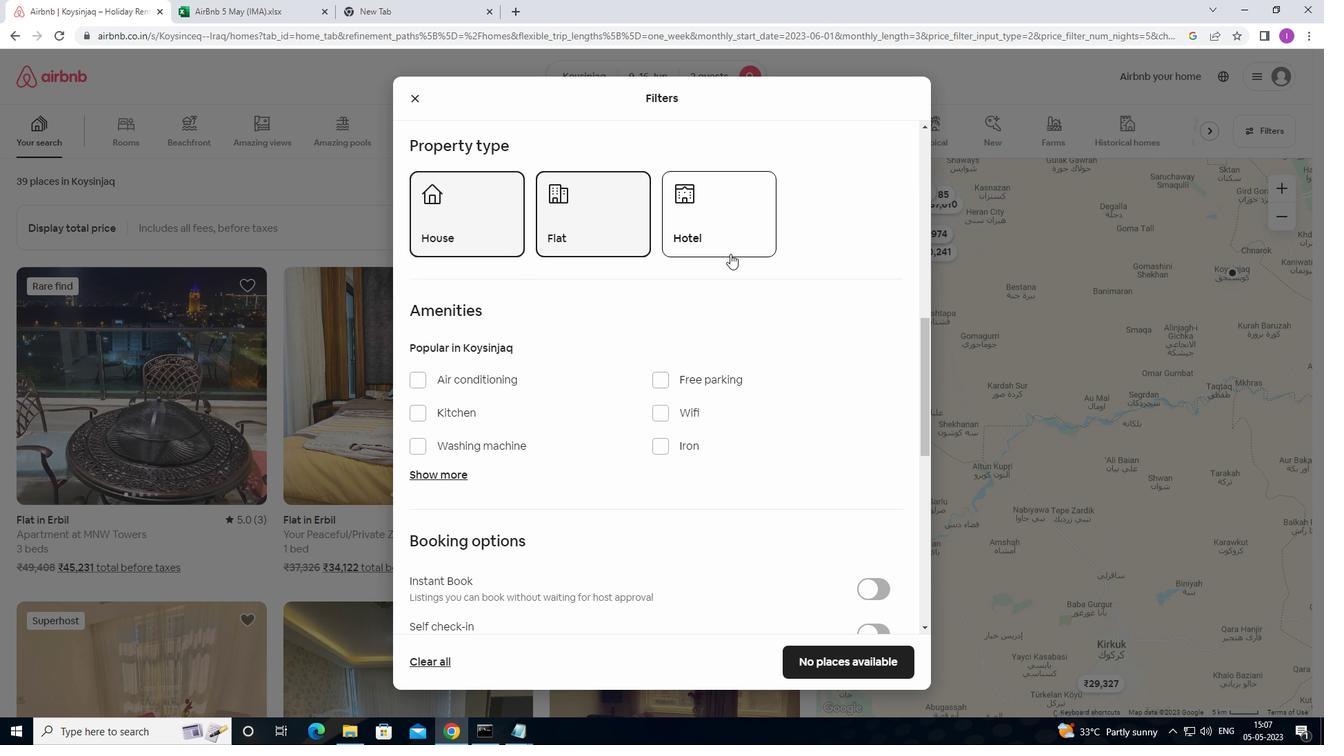 
Action: Mouse scrolled (713, 272) with delta (0, 0)
Screenshot: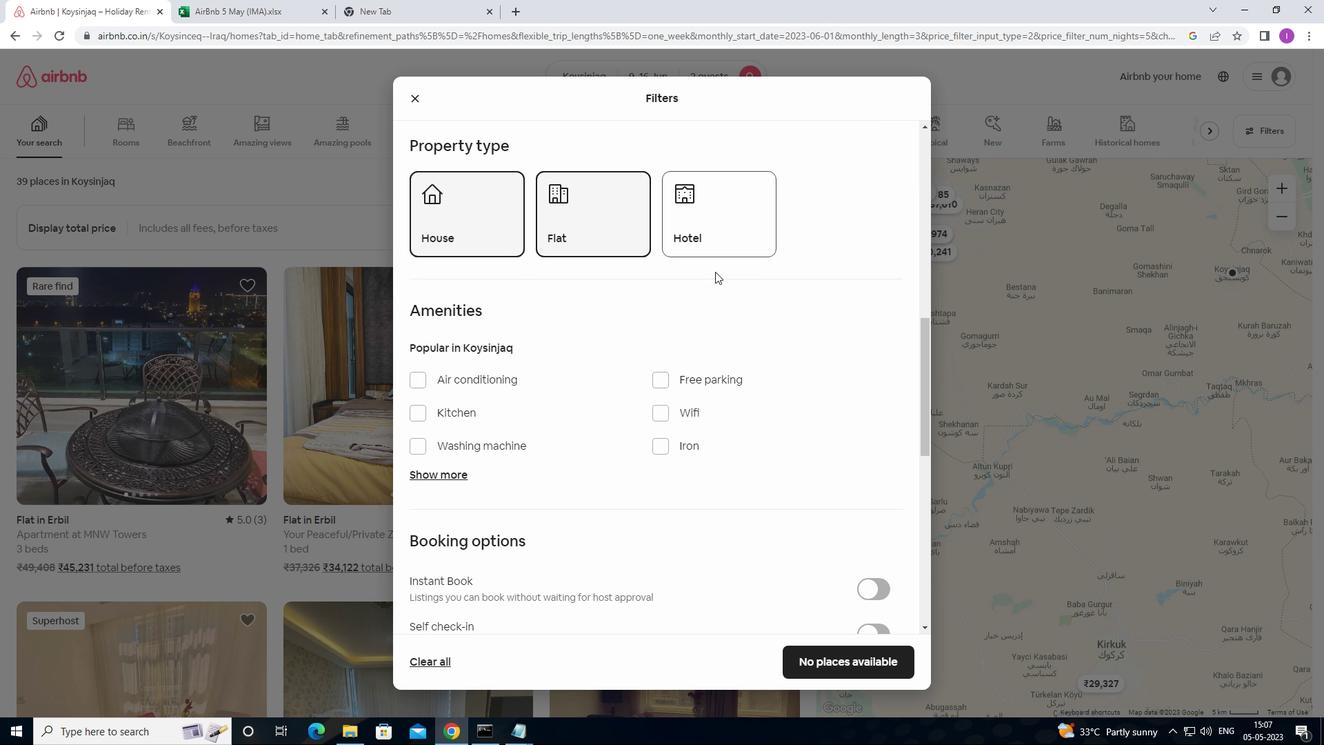 
Action: Mouse moved to (713, 273)
Screenshot: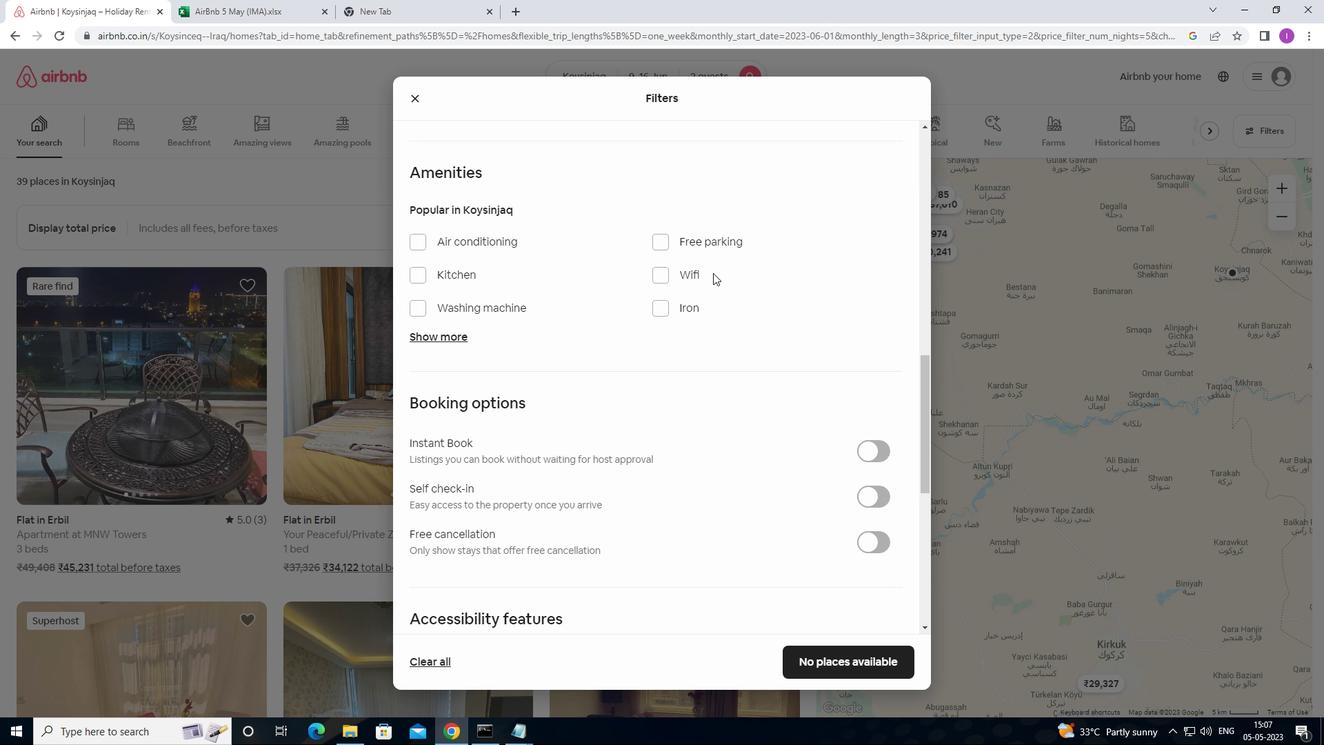 
Action: Mouse scrolled (713, 273) with delta (0, 0)
Screenshot: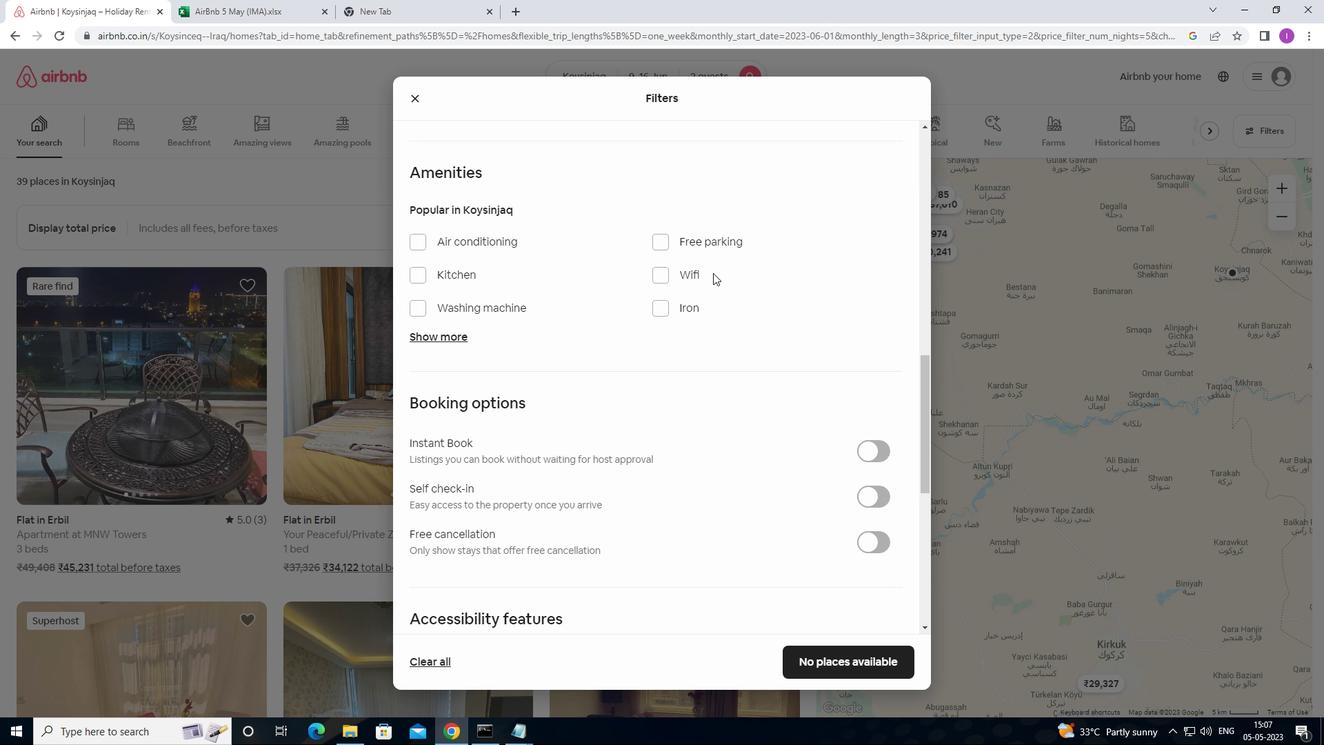 
Action: Mouse scrolled (713, 273) with delta (0, 0)
Screenshot: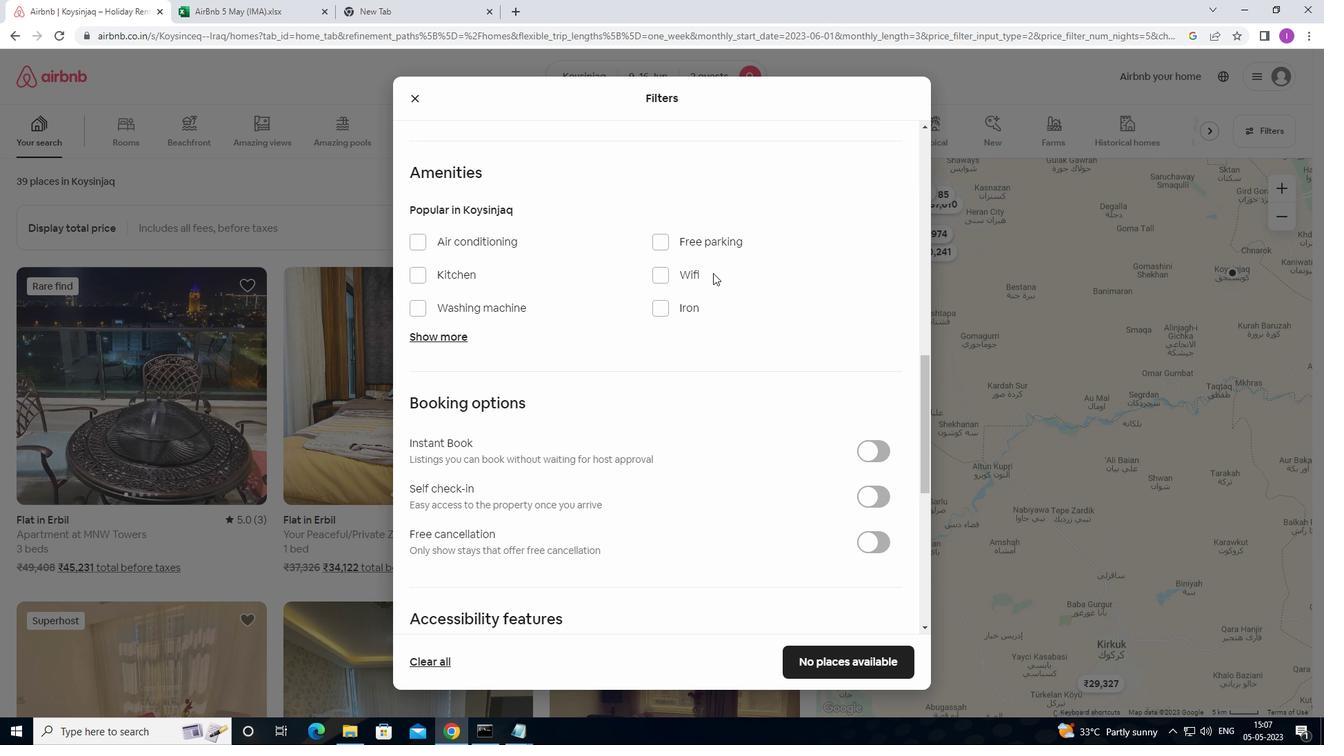 
Action: Mouse scrolled (713, 273) with delta (0, 0)
Screenshot: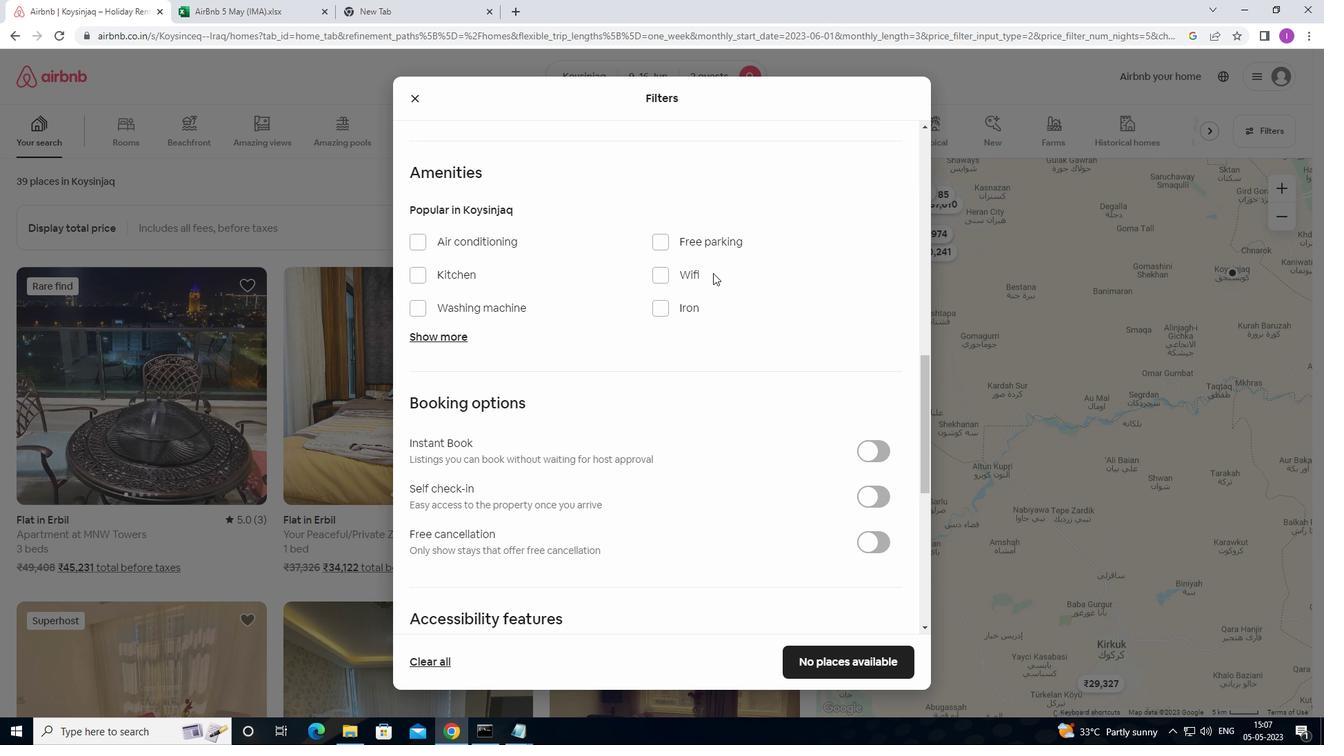 
Action: Mouse scrolled (713, 274) with delta (0, 0)
Screenshot: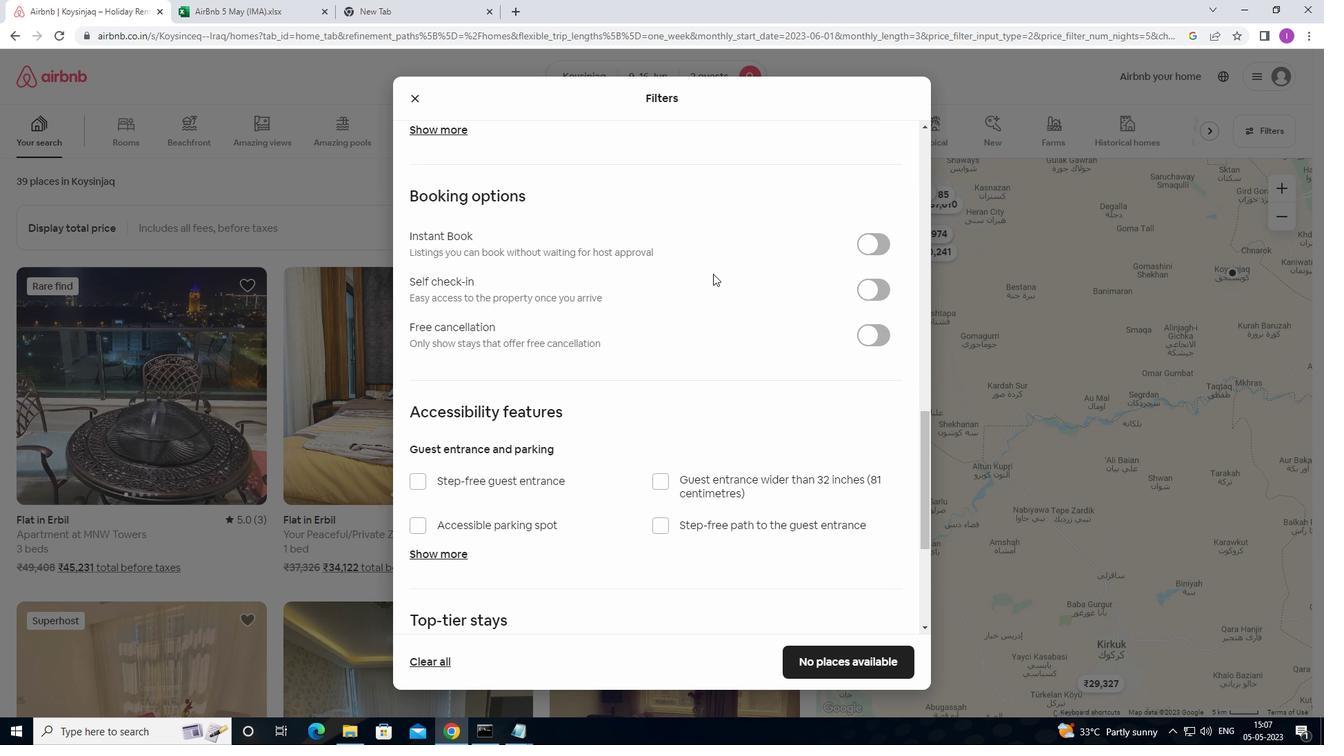 
Action: Mouse scrolled (713, 274) with delta (0, 0)
Screenshot: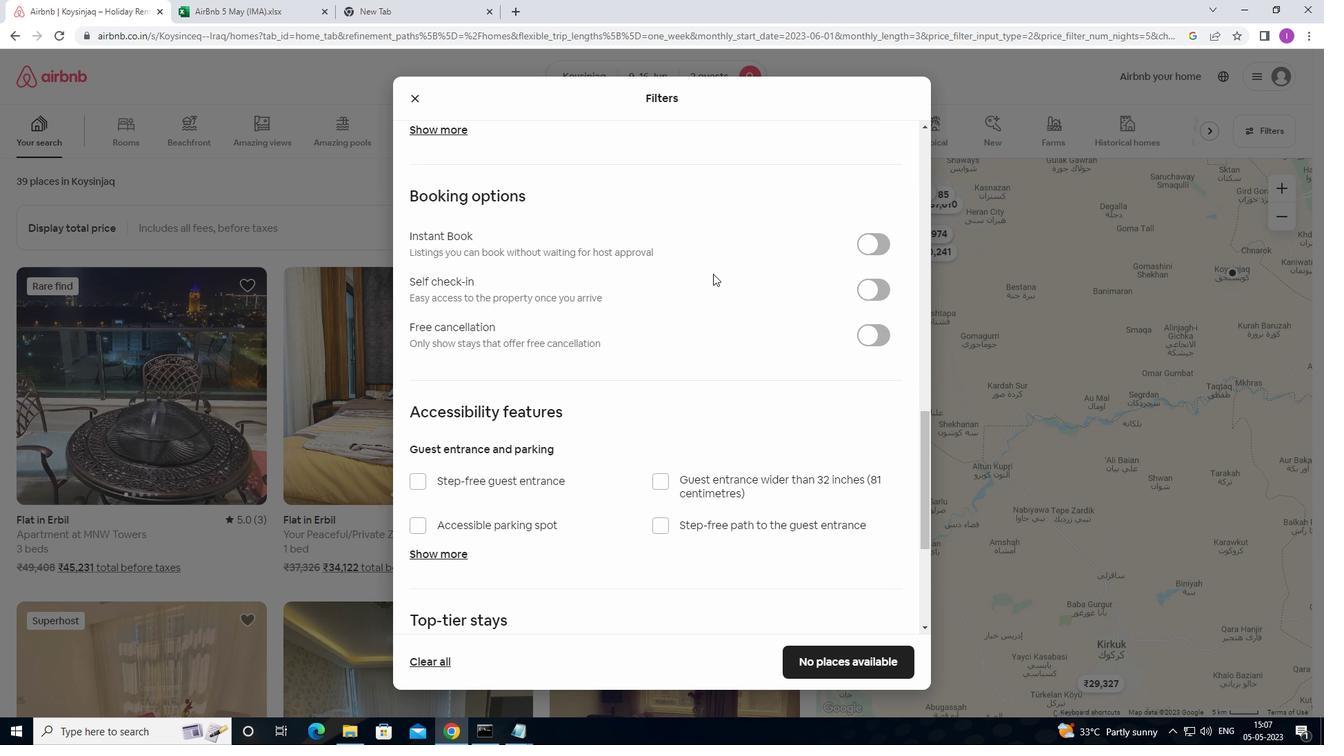 
Action: Mouse moved to (416, 238)
Screenshot: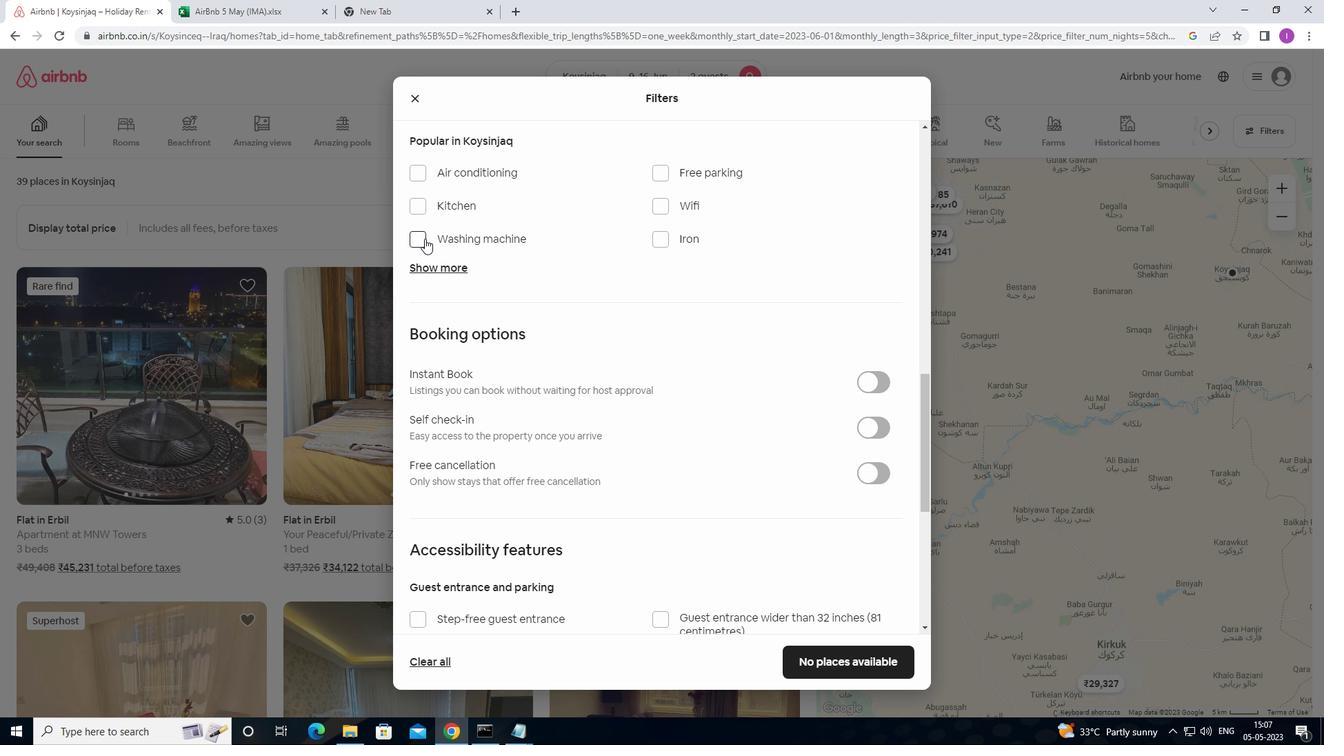 
Action: Mouse pressed left at (416, 238)
Screenshot: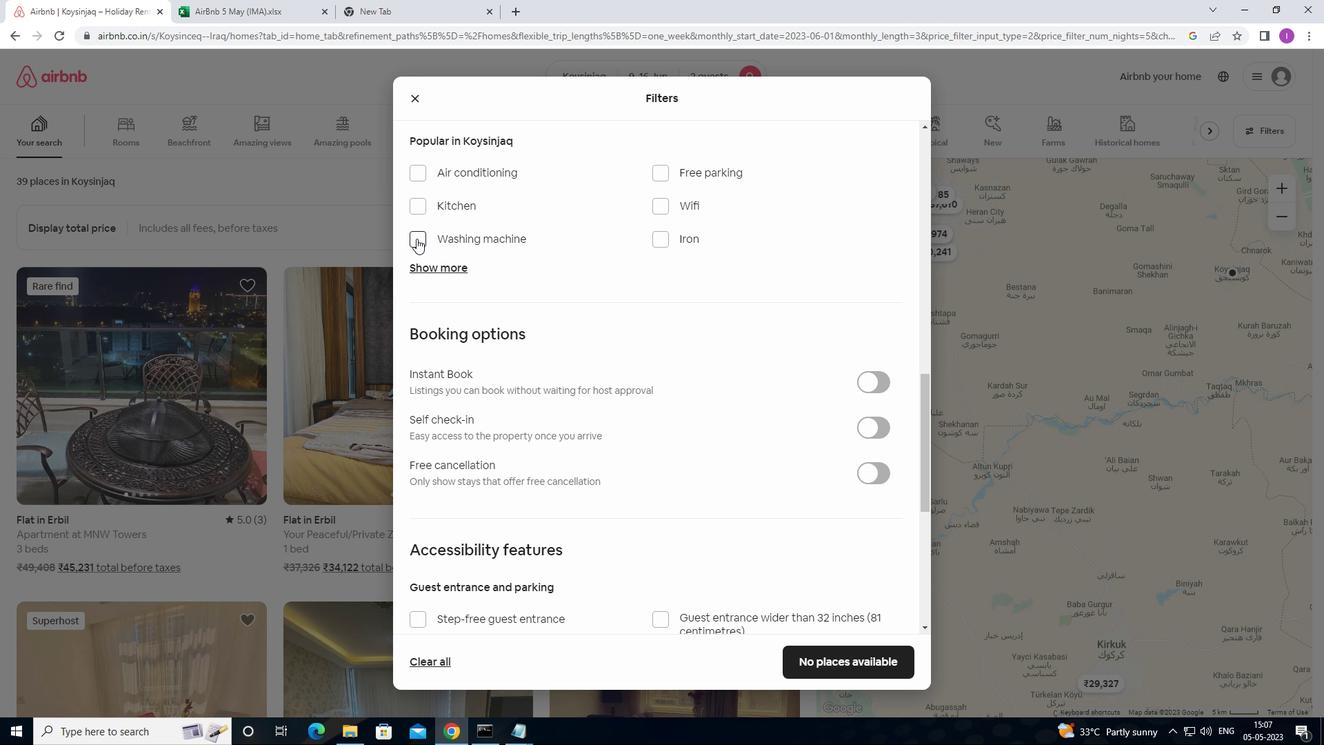 
Action: Mouse moved to (542, 269)
Screenshot: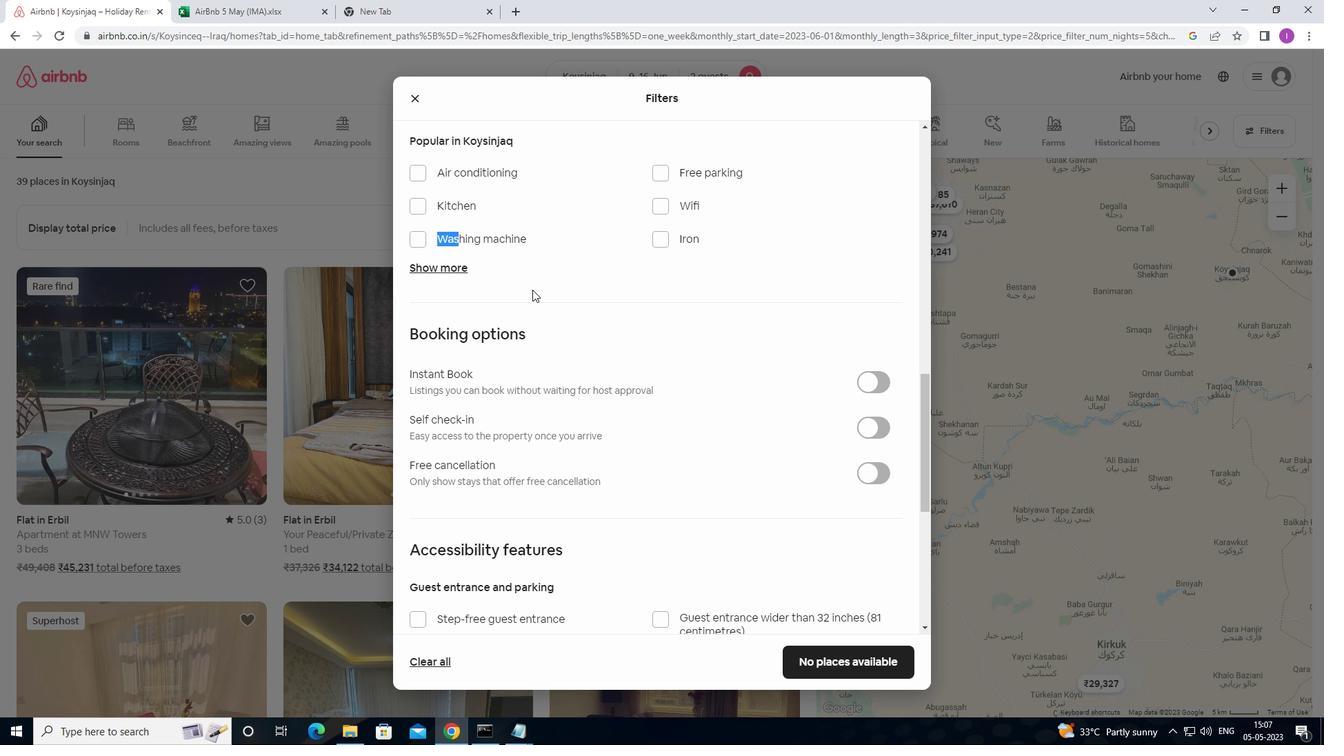 
Action: Mouse pressed left at (542, 269)
Screenshot: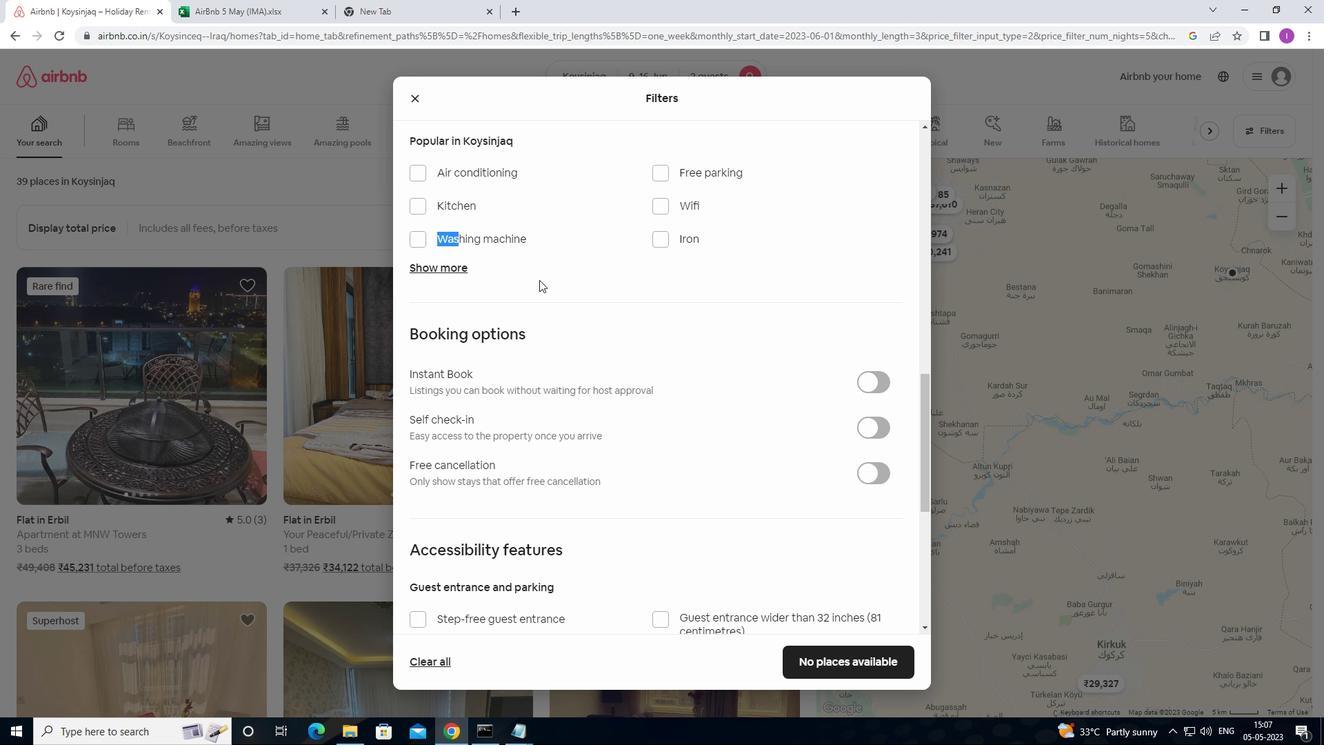 
Action: Mouse moved to (416, 239)
Screenshot: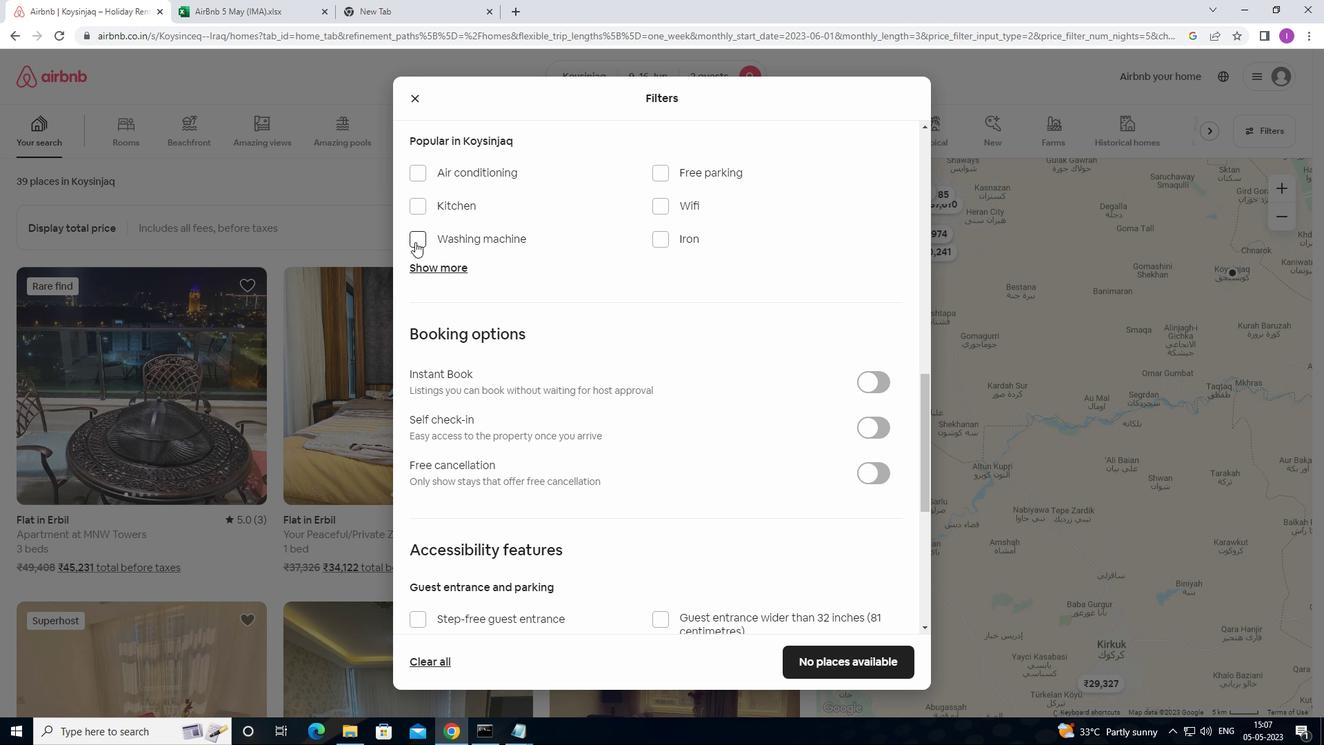
Action: Mouse pressed left at (416, 239)
Screenshot: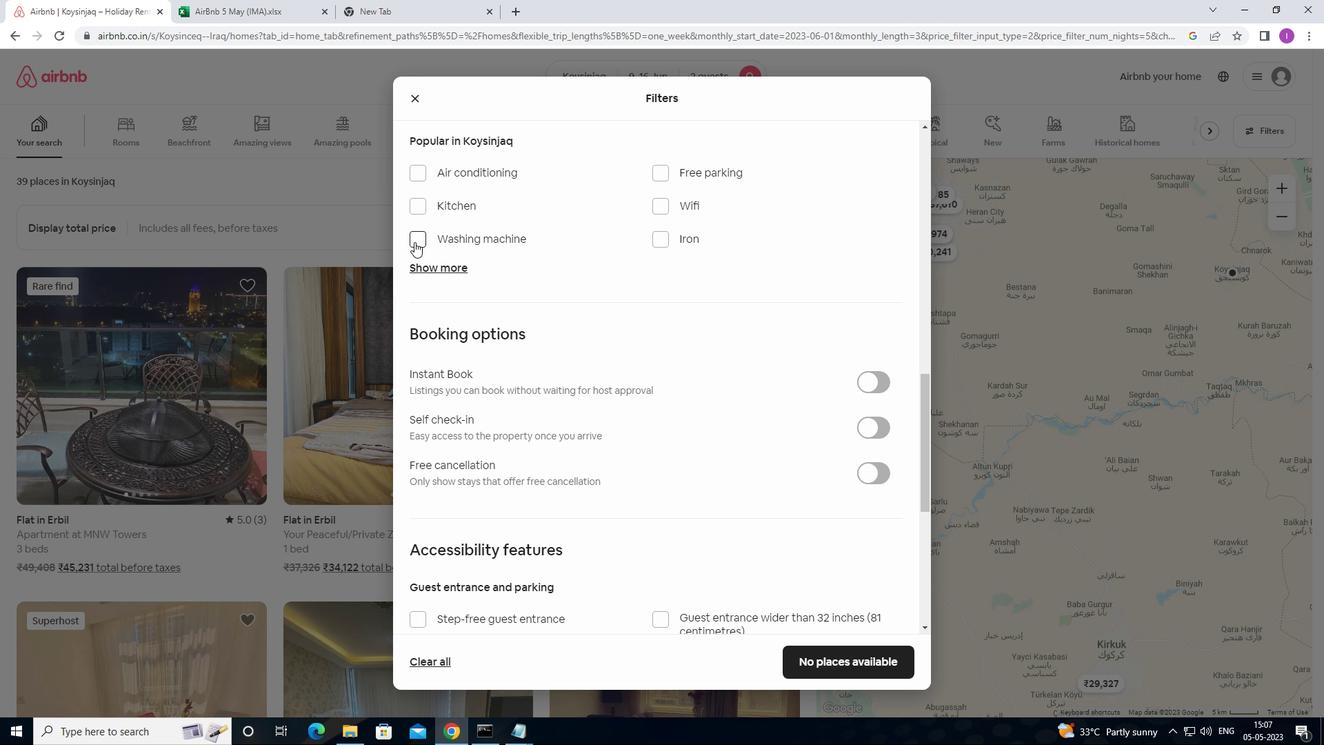 
Action: Mouse moved to (864, 427)
Screenshot: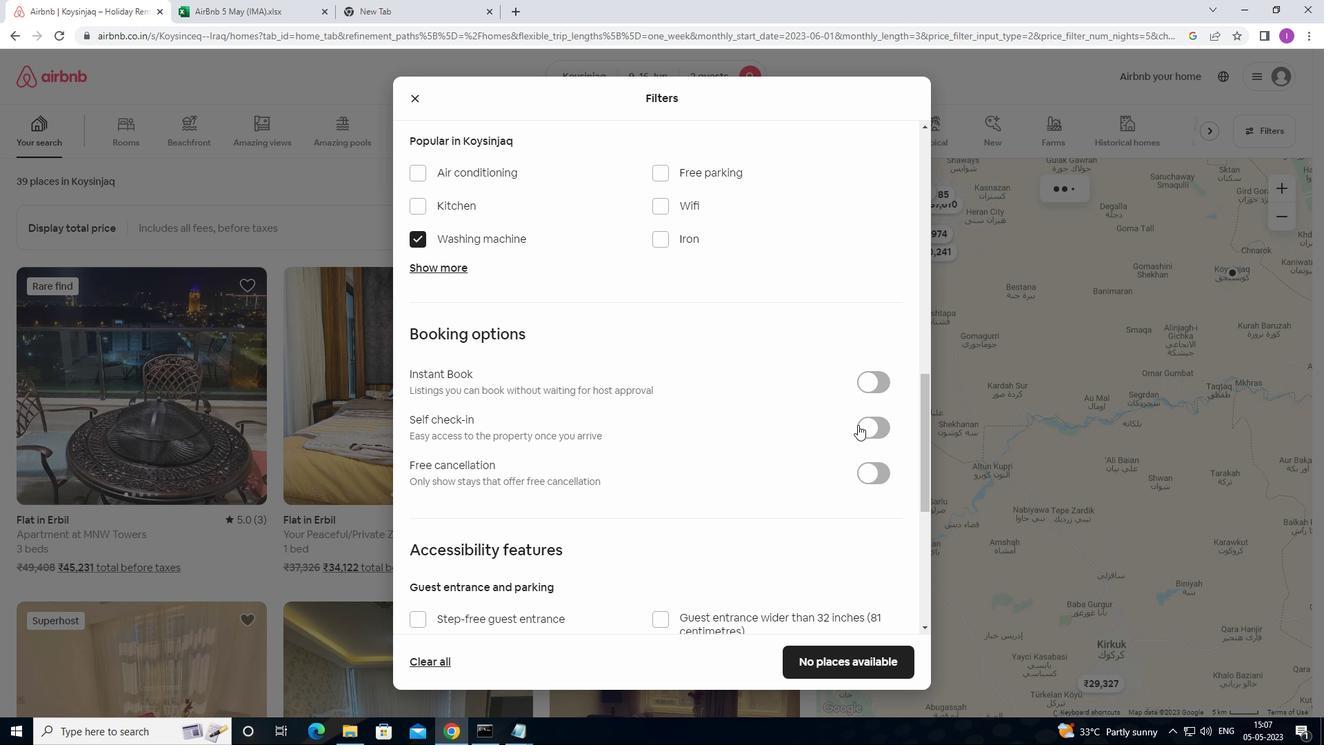 
Action: Mouse pressed left at (864, 427)
Screenshot: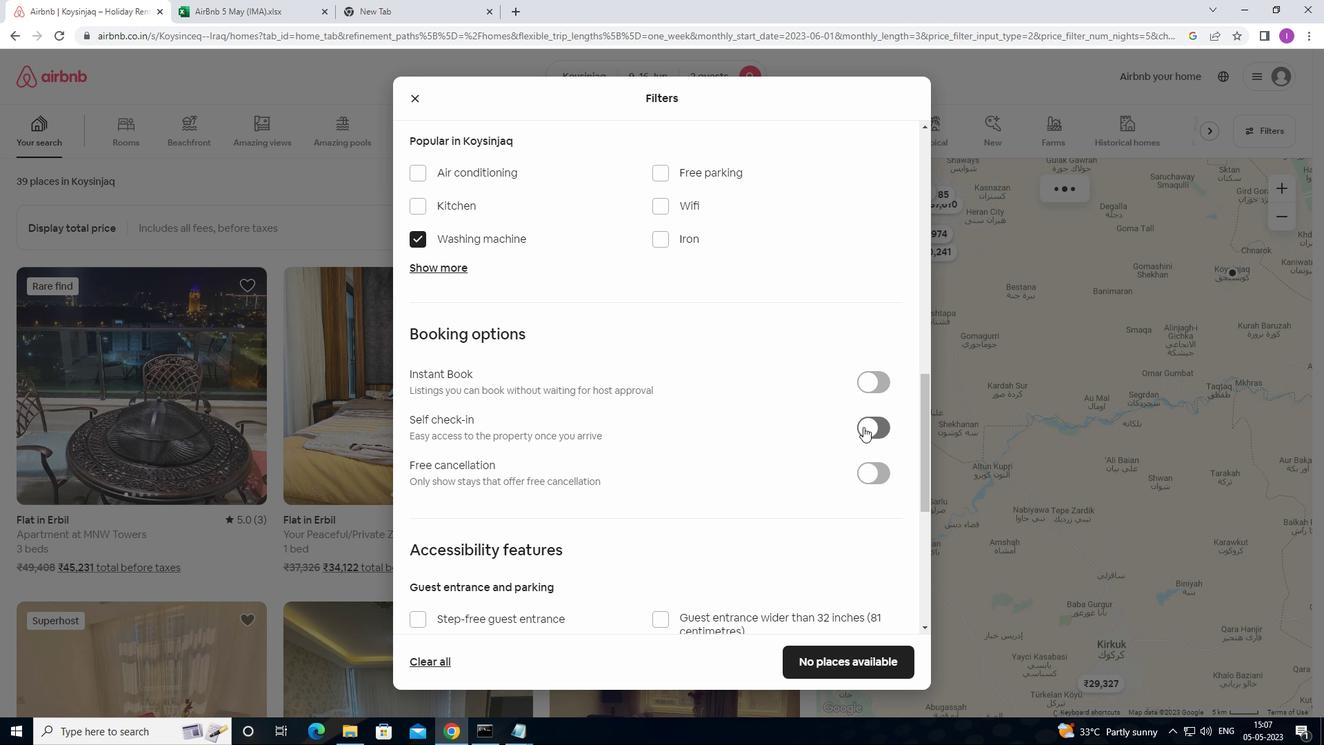 
Action: Mouse moved to (700, 525)
Screenshot: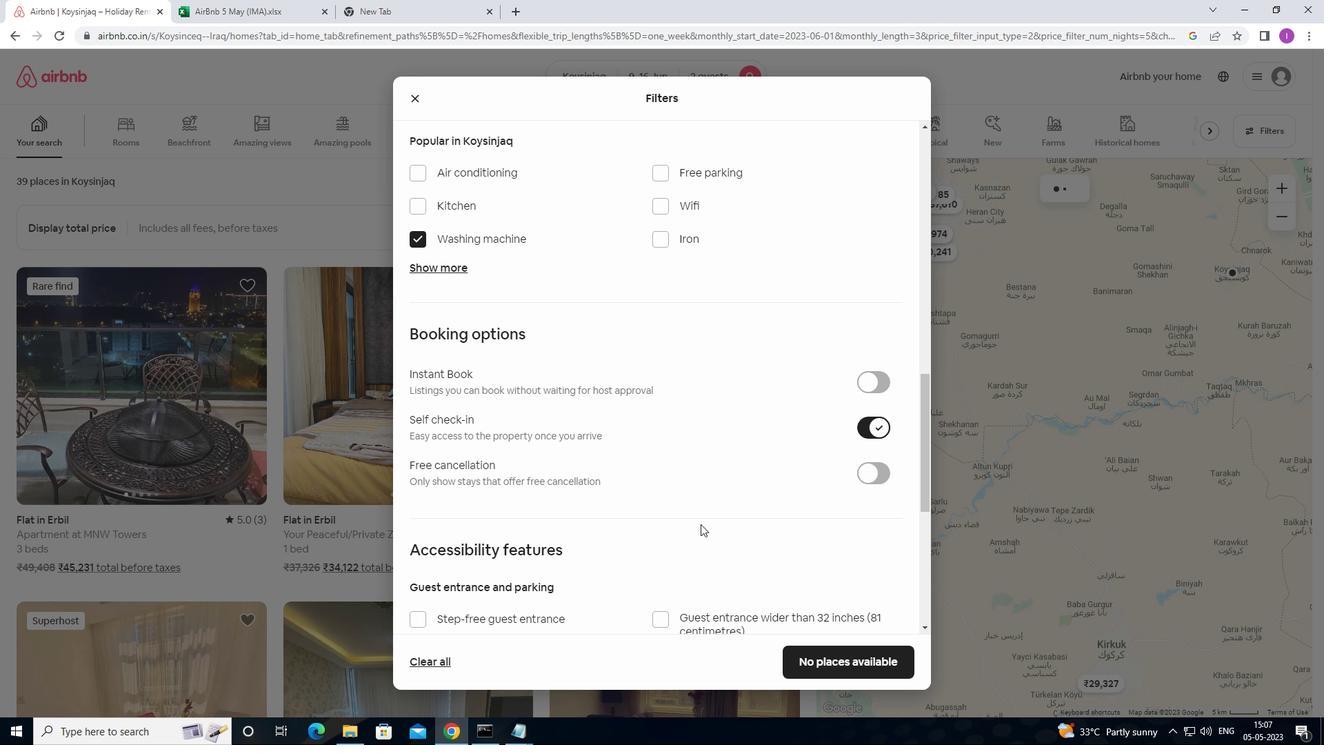 
Action: Mouse scrolled (700, 525) with delta (0, 0)
Screenshot: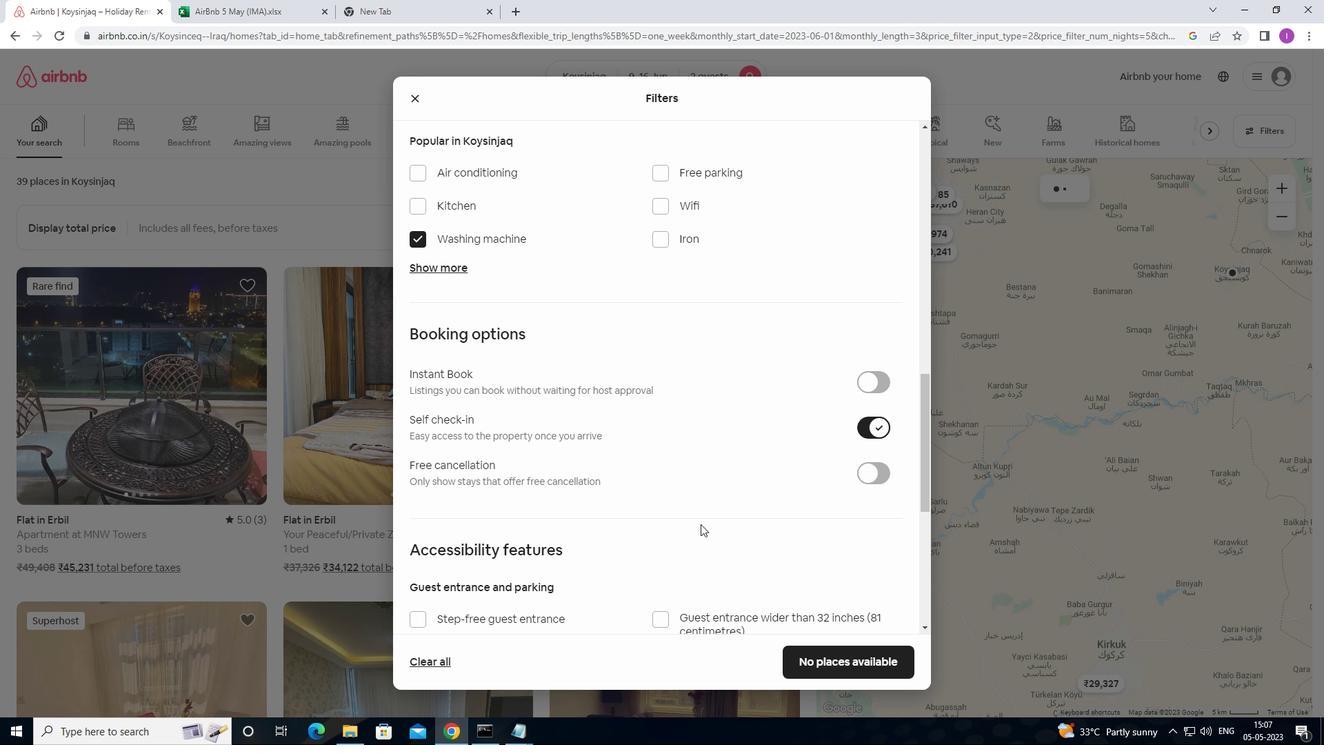 
Action: Mouse scrolled (700, 525) with delta (0, 0)
Screenshot: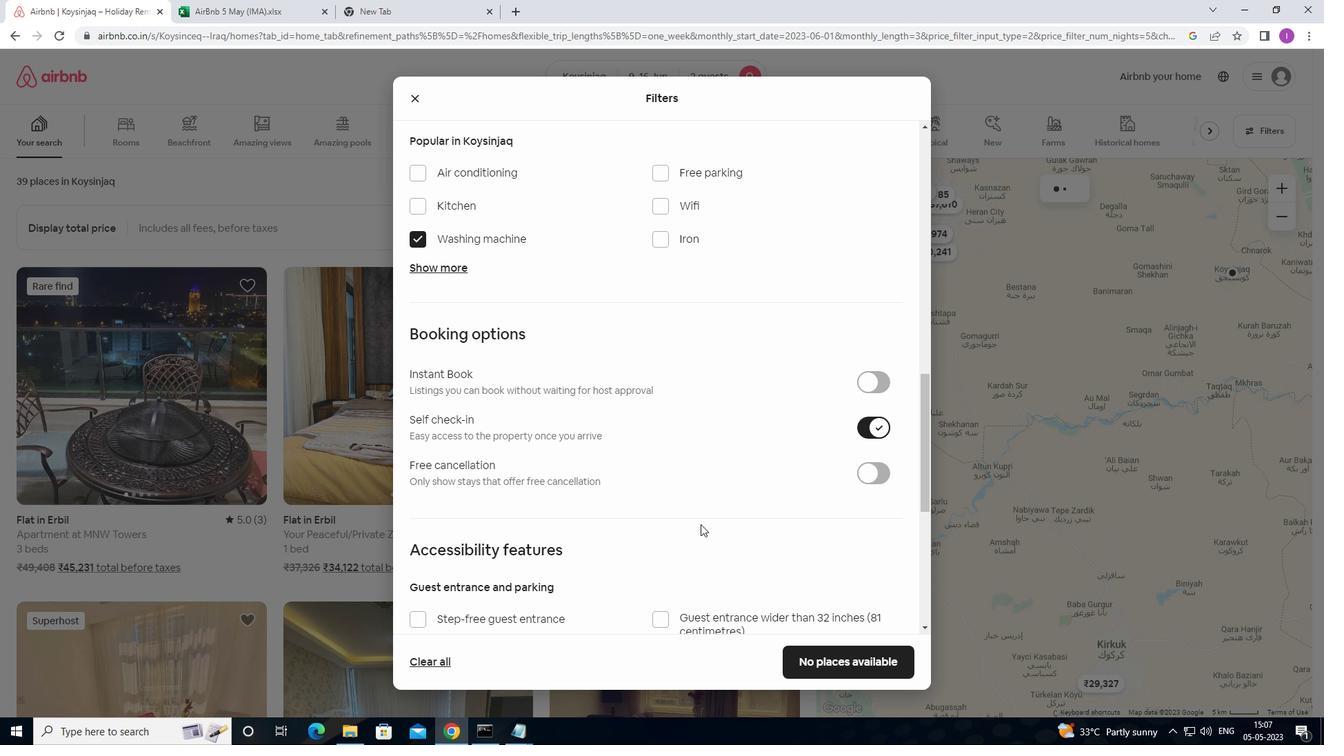 
Action: Mouse scrolled (700, 525) with delta (0, 0)
Screenshot: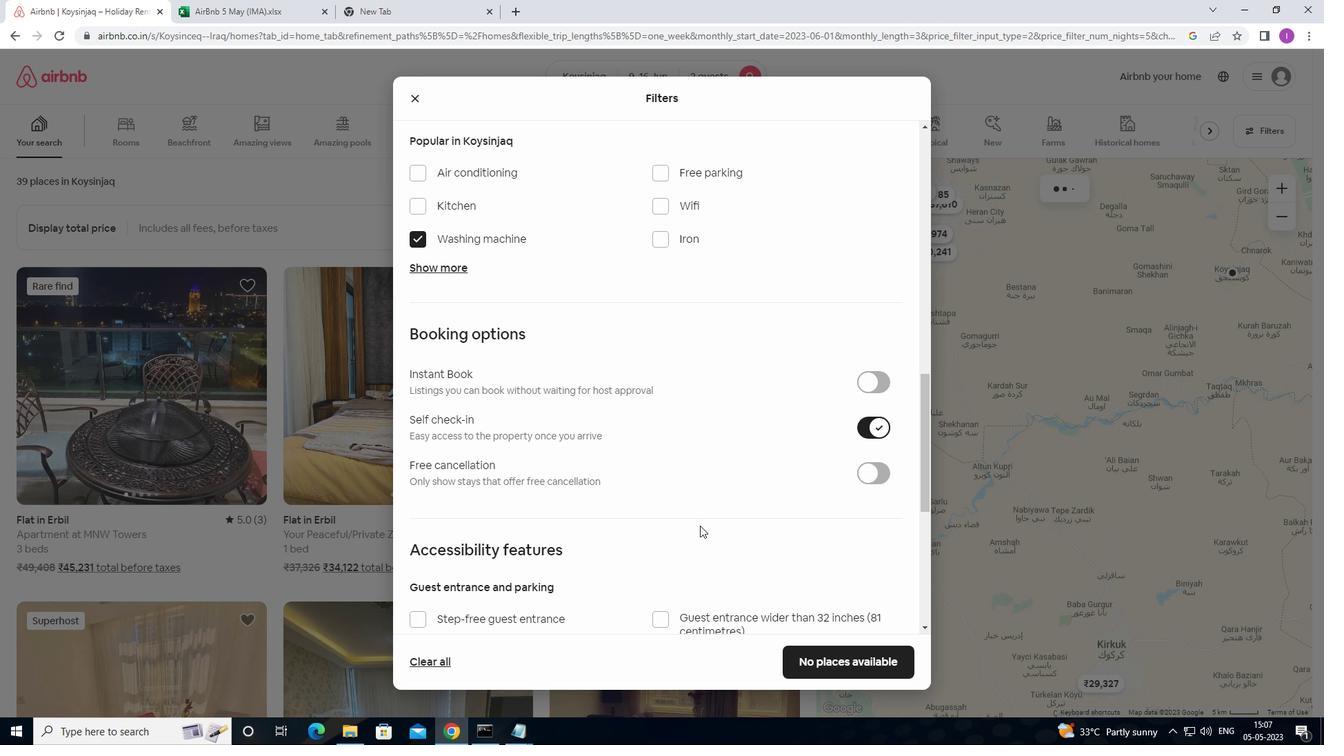 
Action: Mouse scrolled (700, 525) with delta (0, 0)
Screenshot: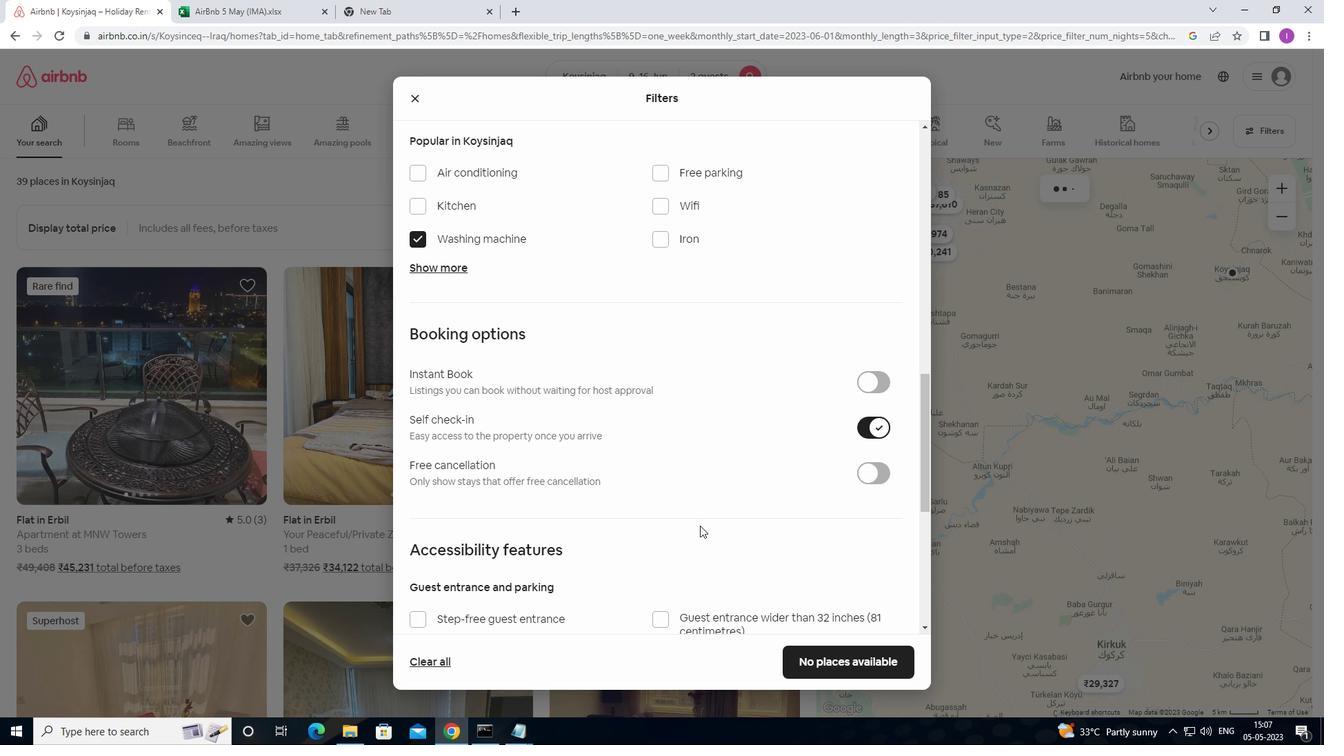 
Action: Mouse moved to (707, 517)
Screenshot: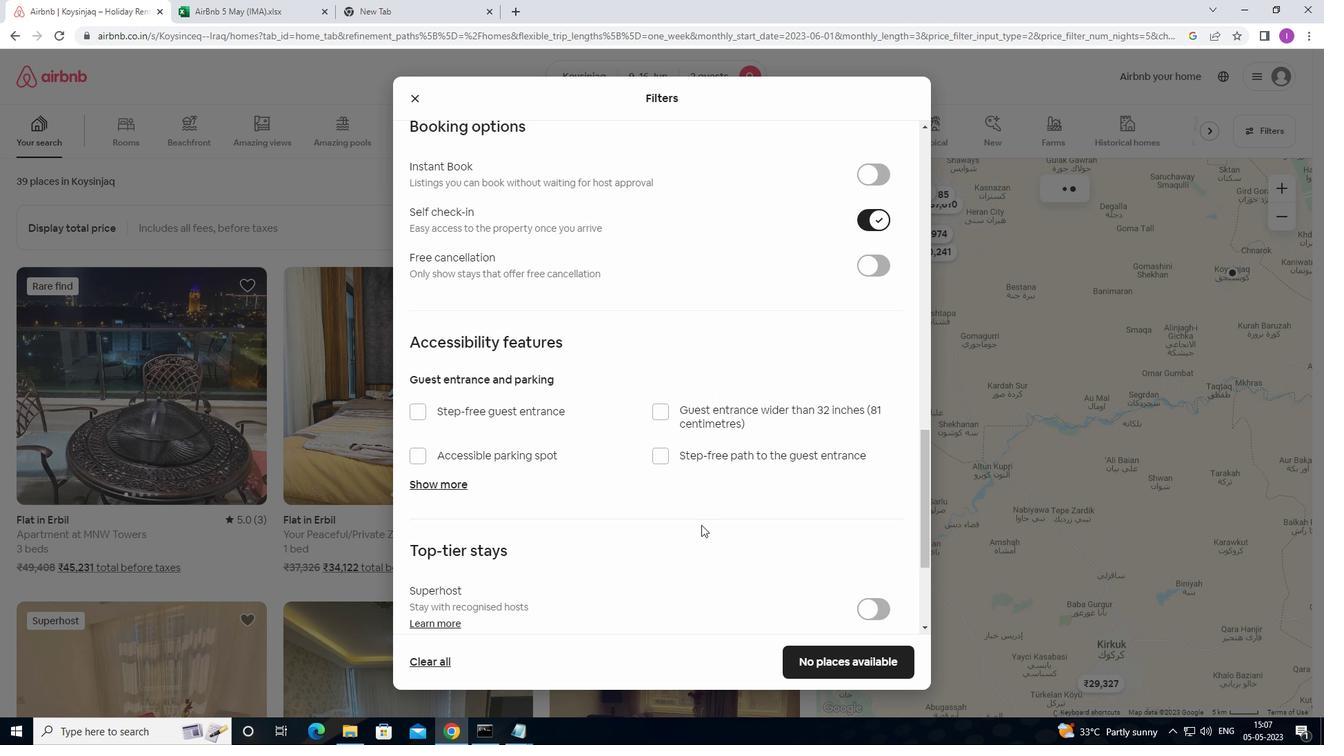 
Action: Mouse scrolled (707, 516) with delta (0, 0)
Screenshot: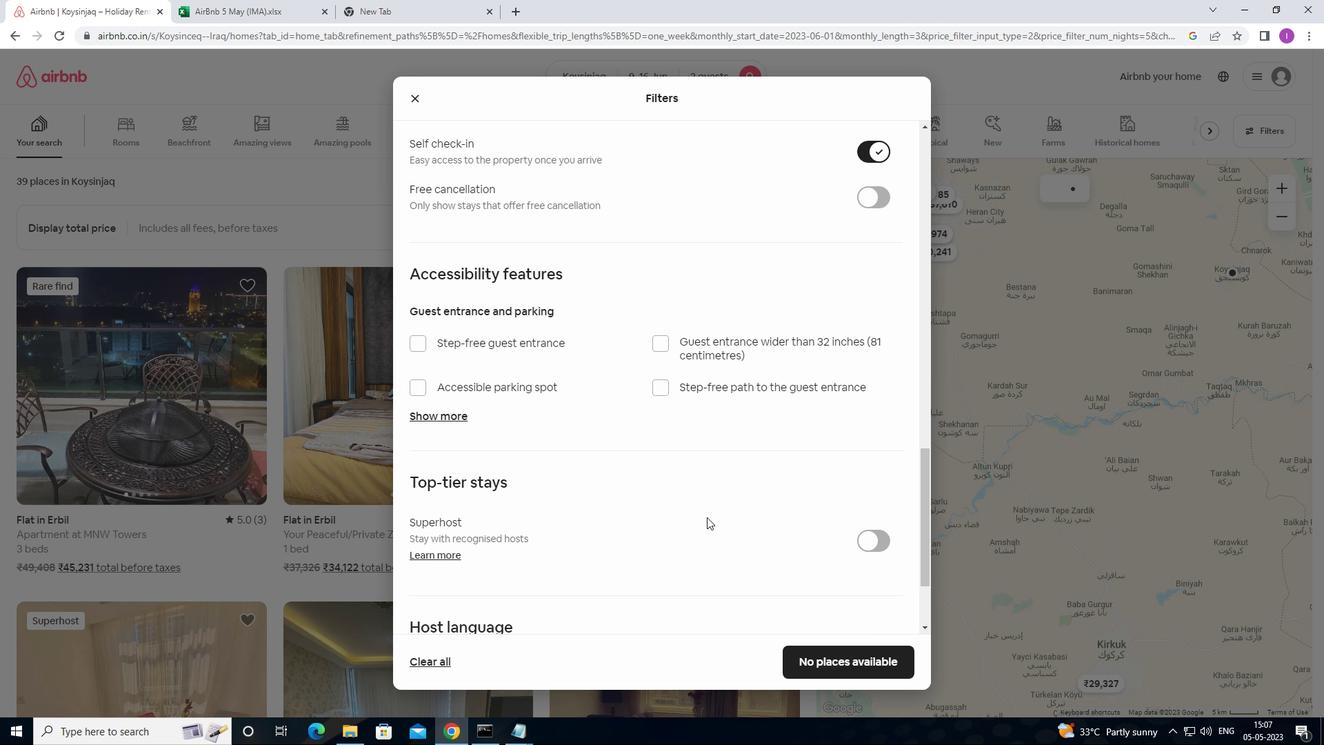 
Action: Mouse scrolled (707, 516) with delta (0, 0)
Screenshot: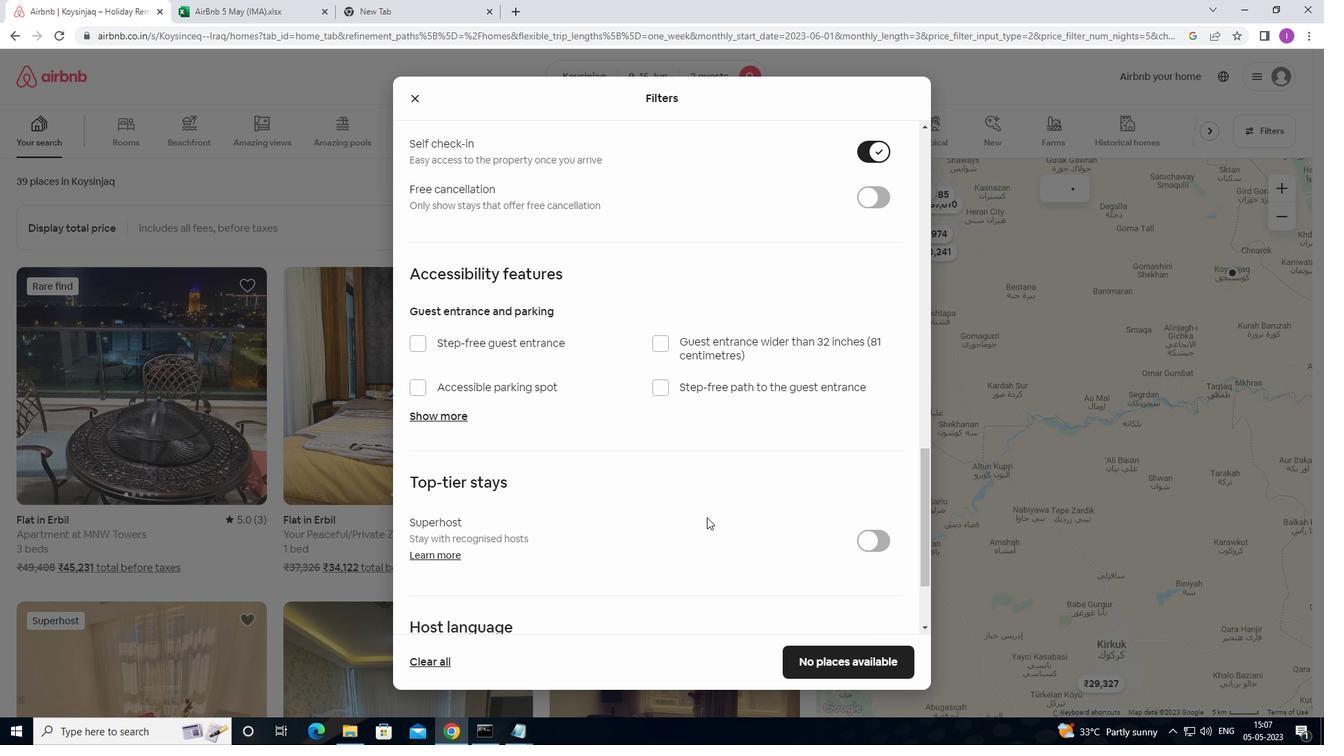 
Action: Mouse scrolled (707, 516) with delta (0, 0)
Screenshot: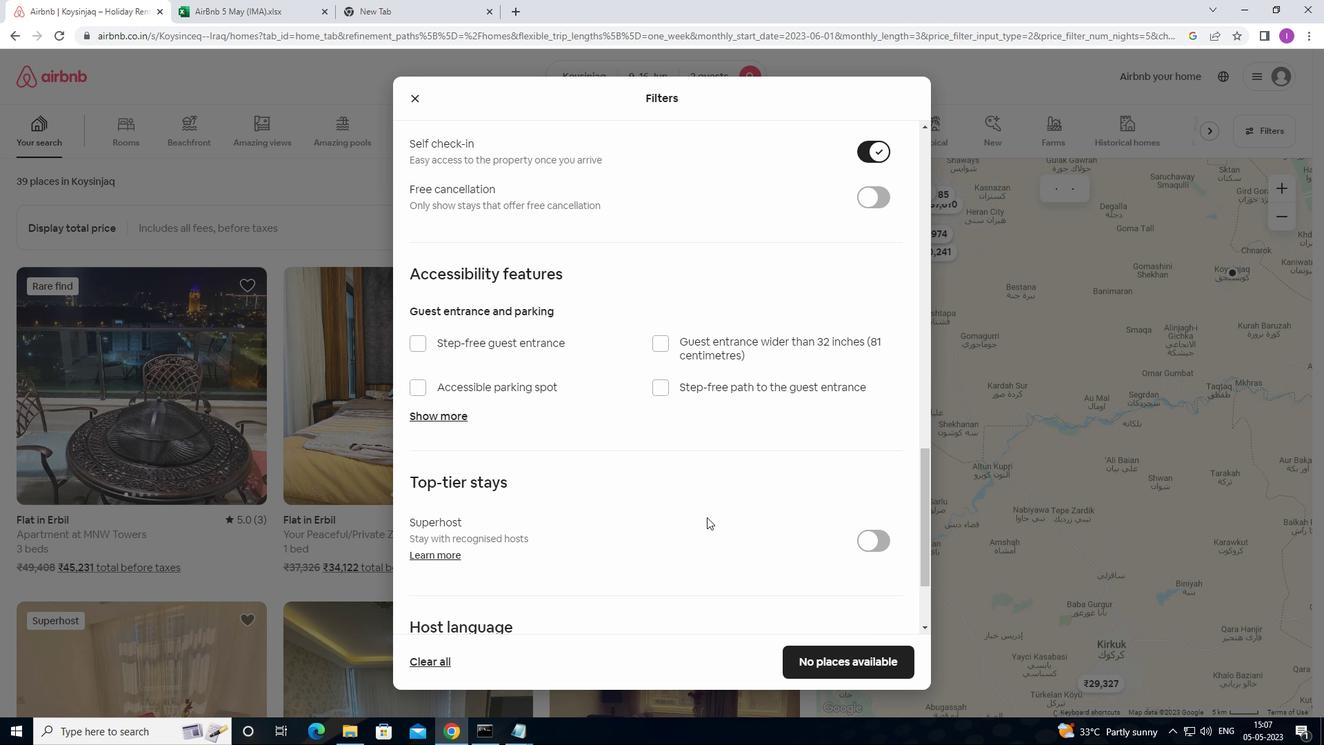 
Action: Mouse scrolled (707, 516) with delta (0, 0)
Screenshot: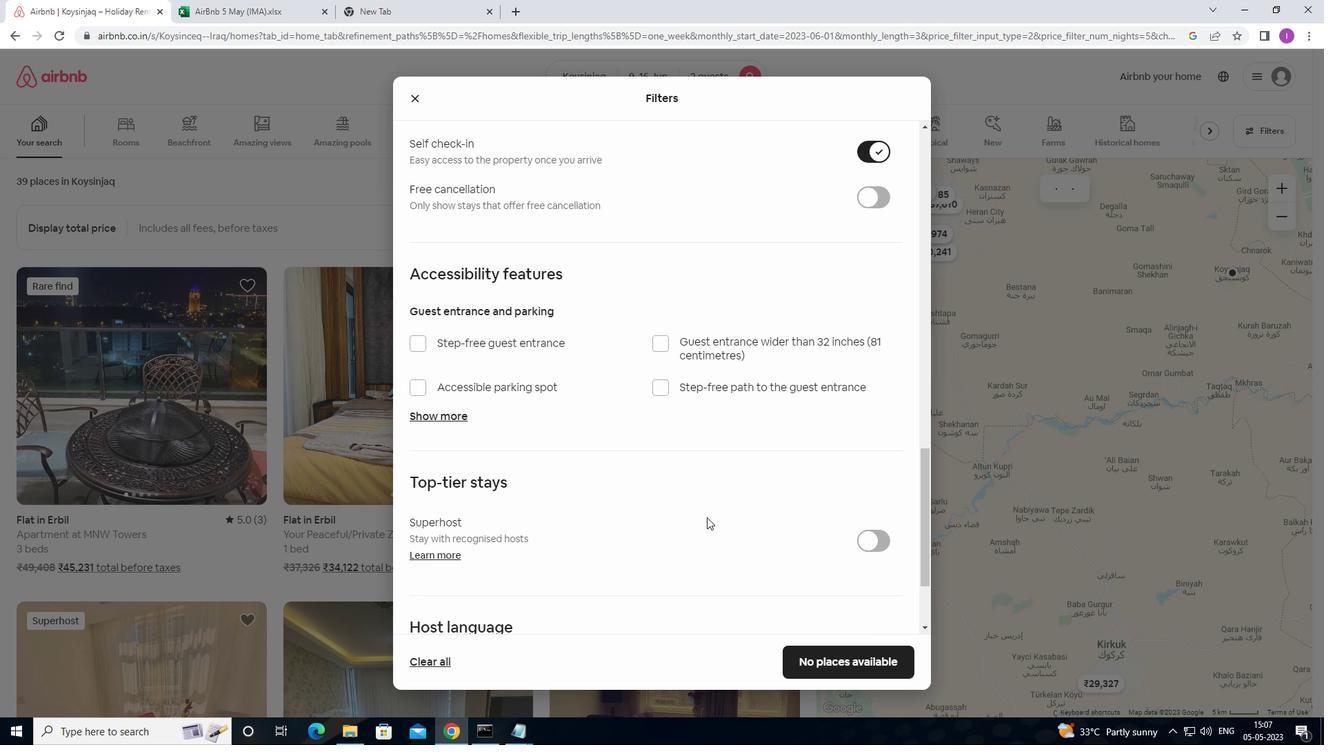 
Action: Mouse moved to (422, 536)
Screenshot: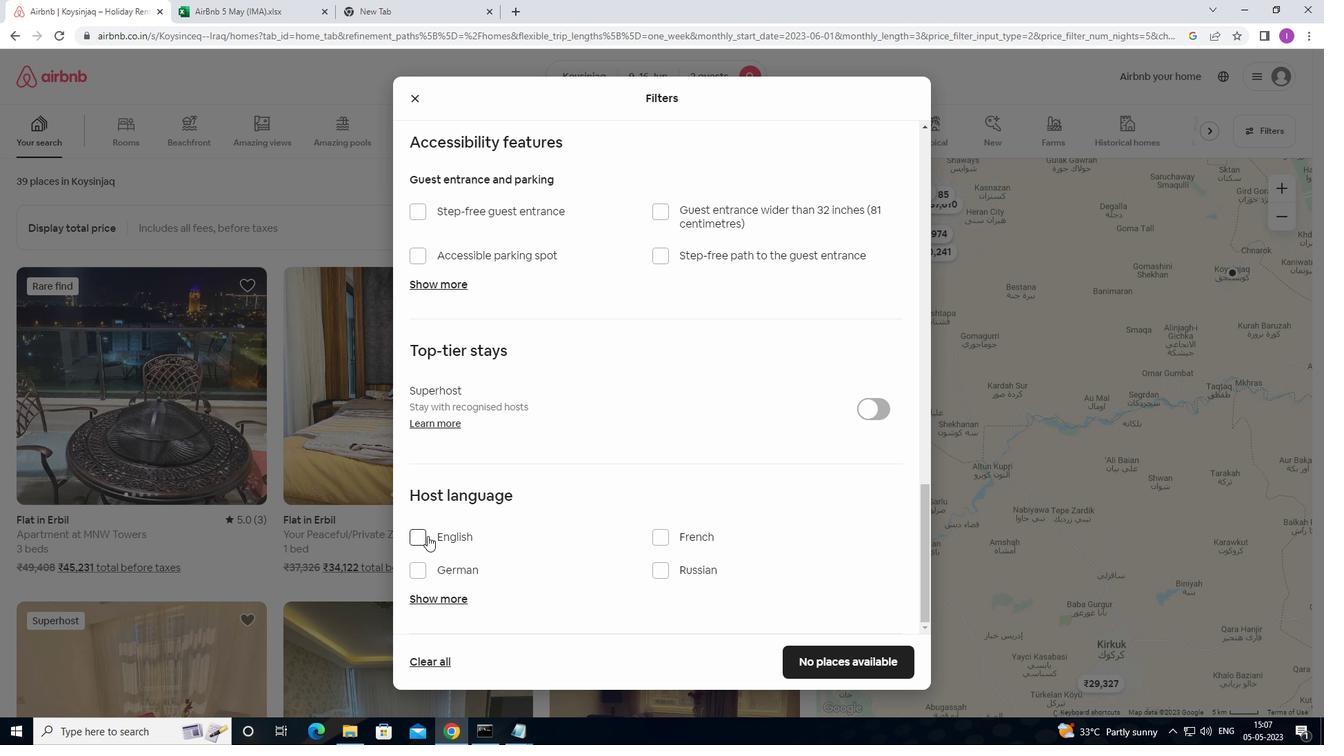 
Action: Mouse pressed left at (422, 536)
Screenshot: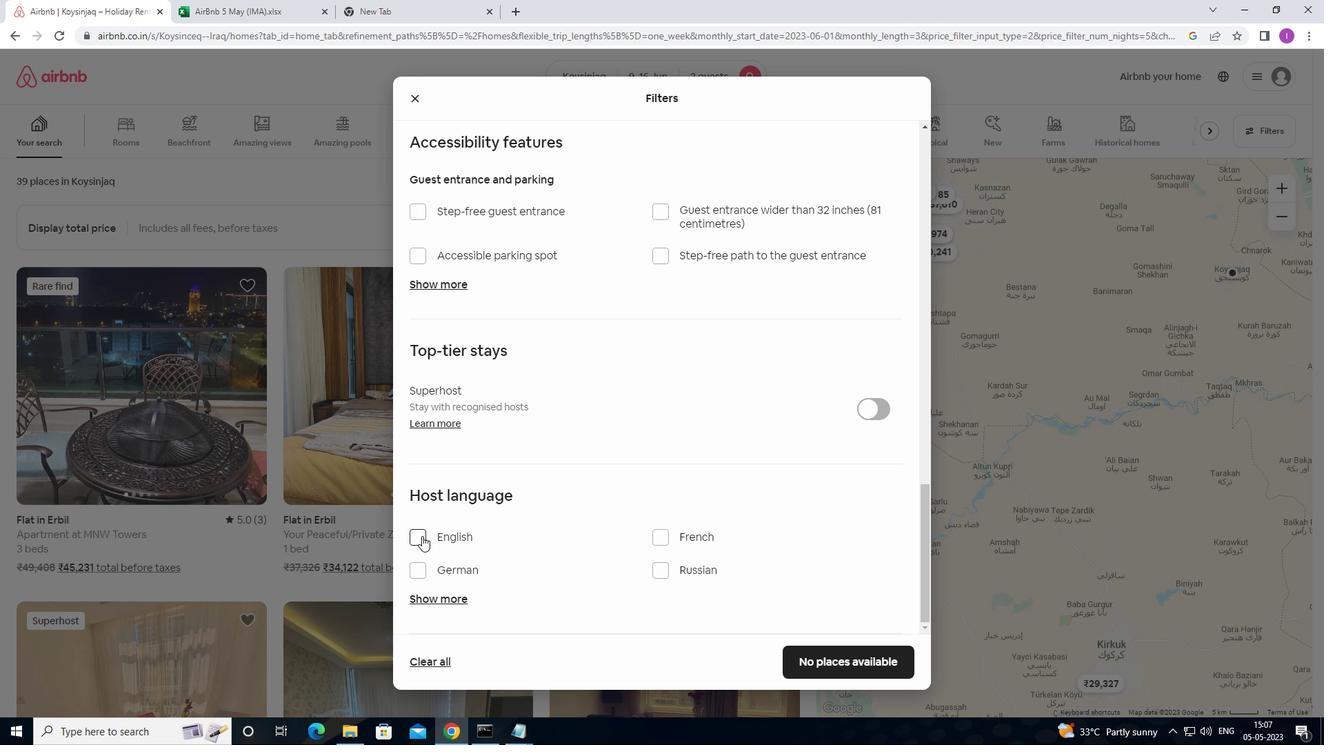 
Action: Mouse moved to (855, 667)
Screenshot: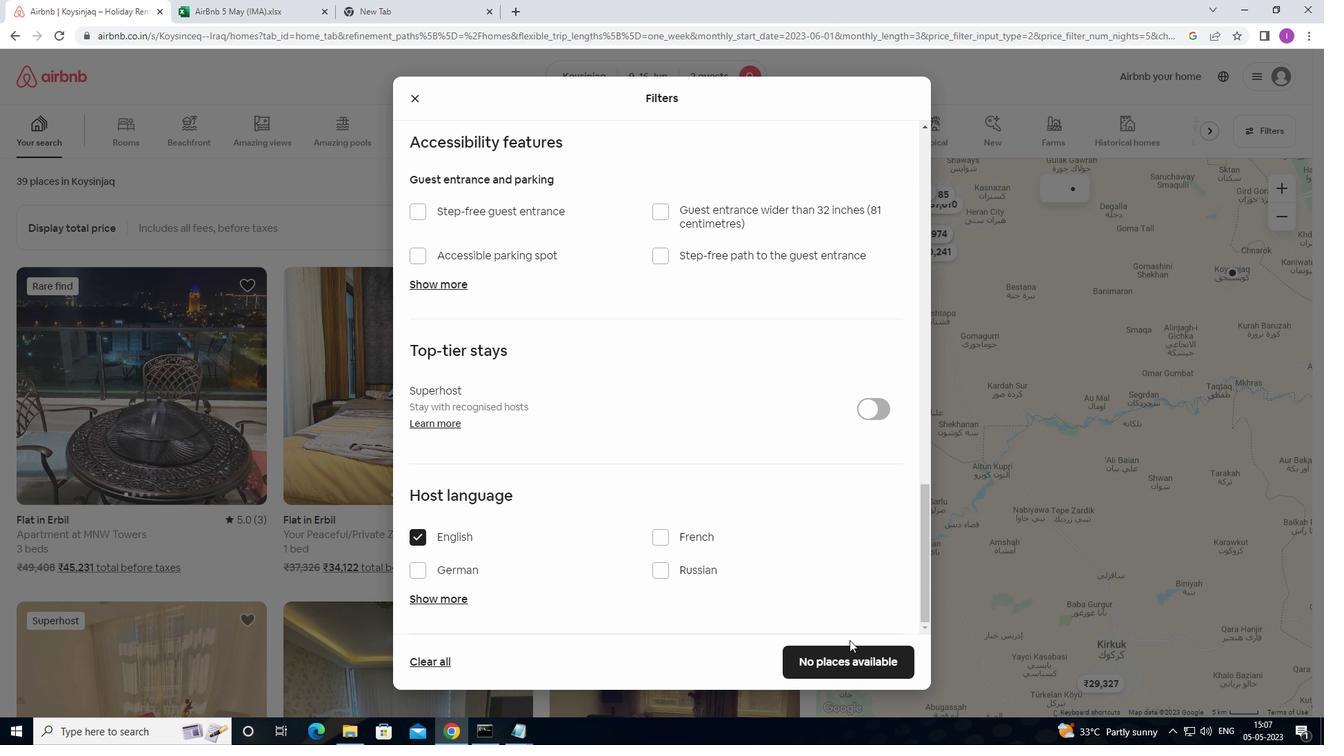 
Action: Mouse pressed left at (855, 667)
Screenshot: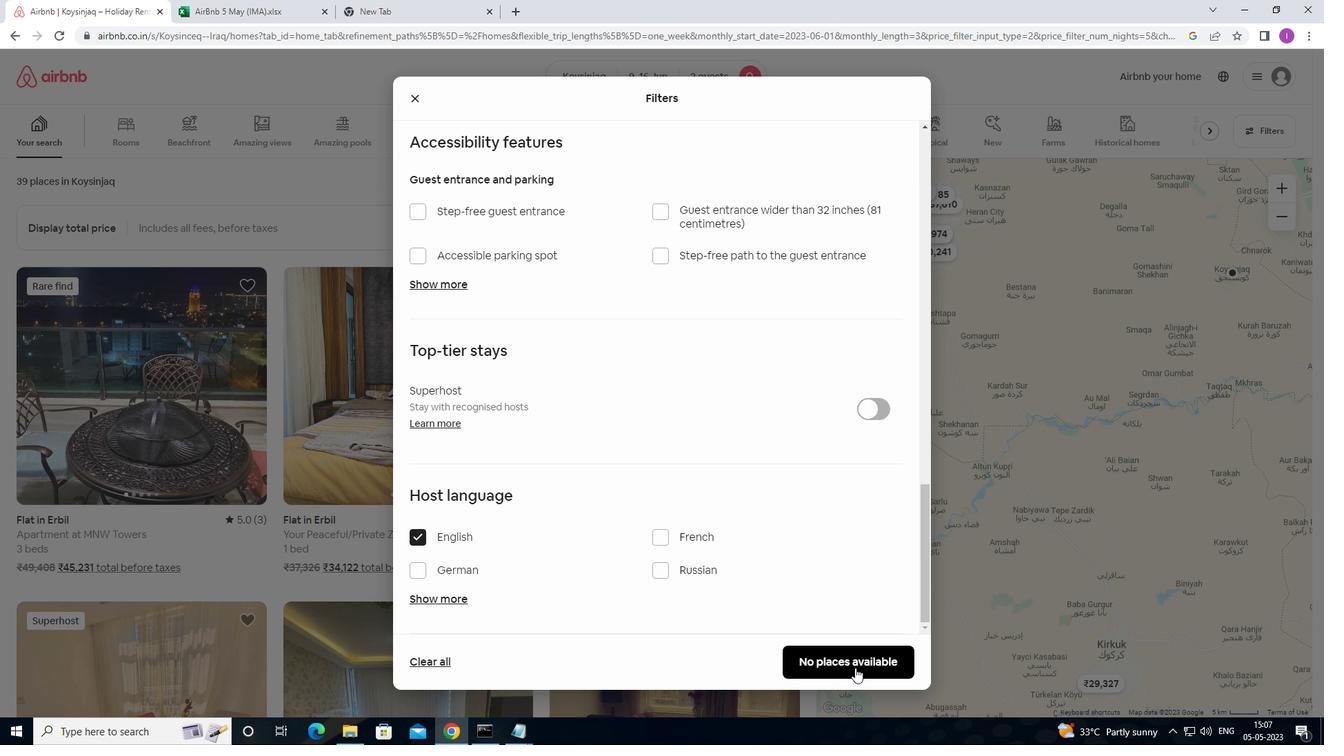
Action: Mouse pressed left at (855, 667)
Screenshot: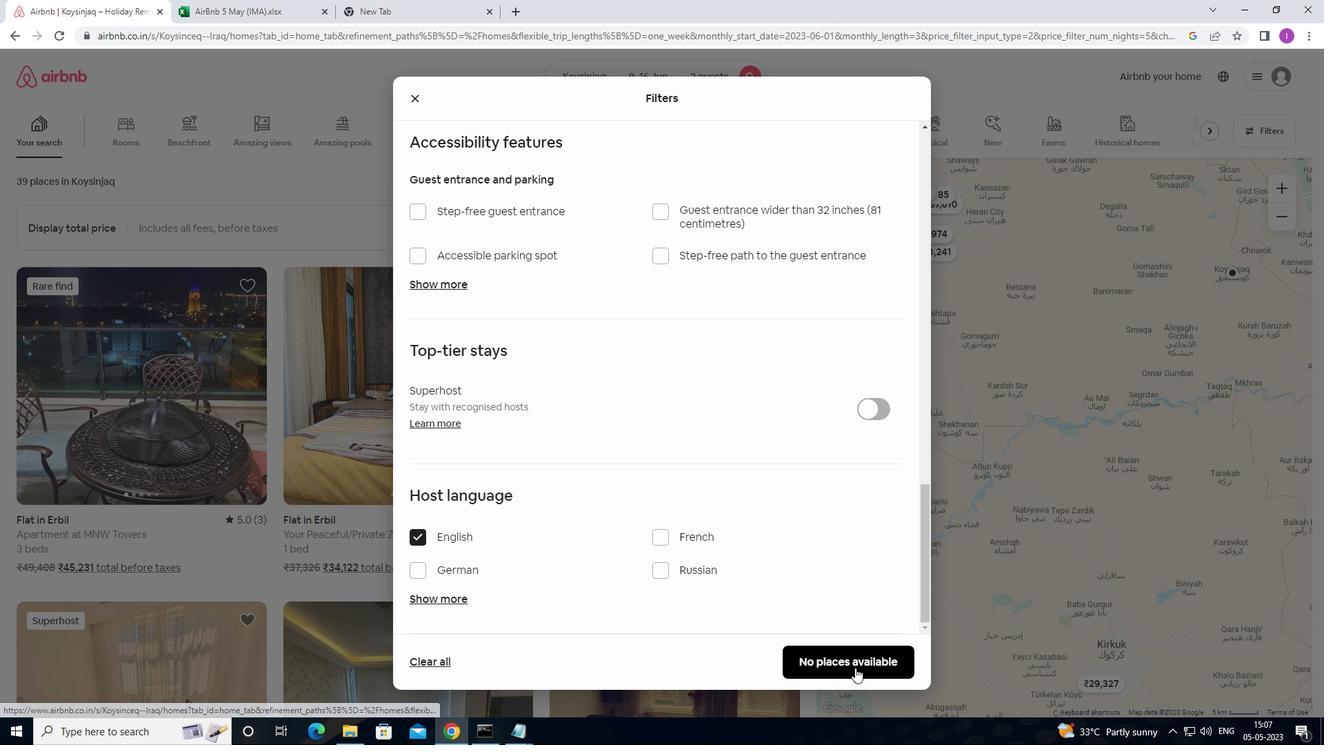 
Action: Mouse moved to (925, 660)
Screenshot: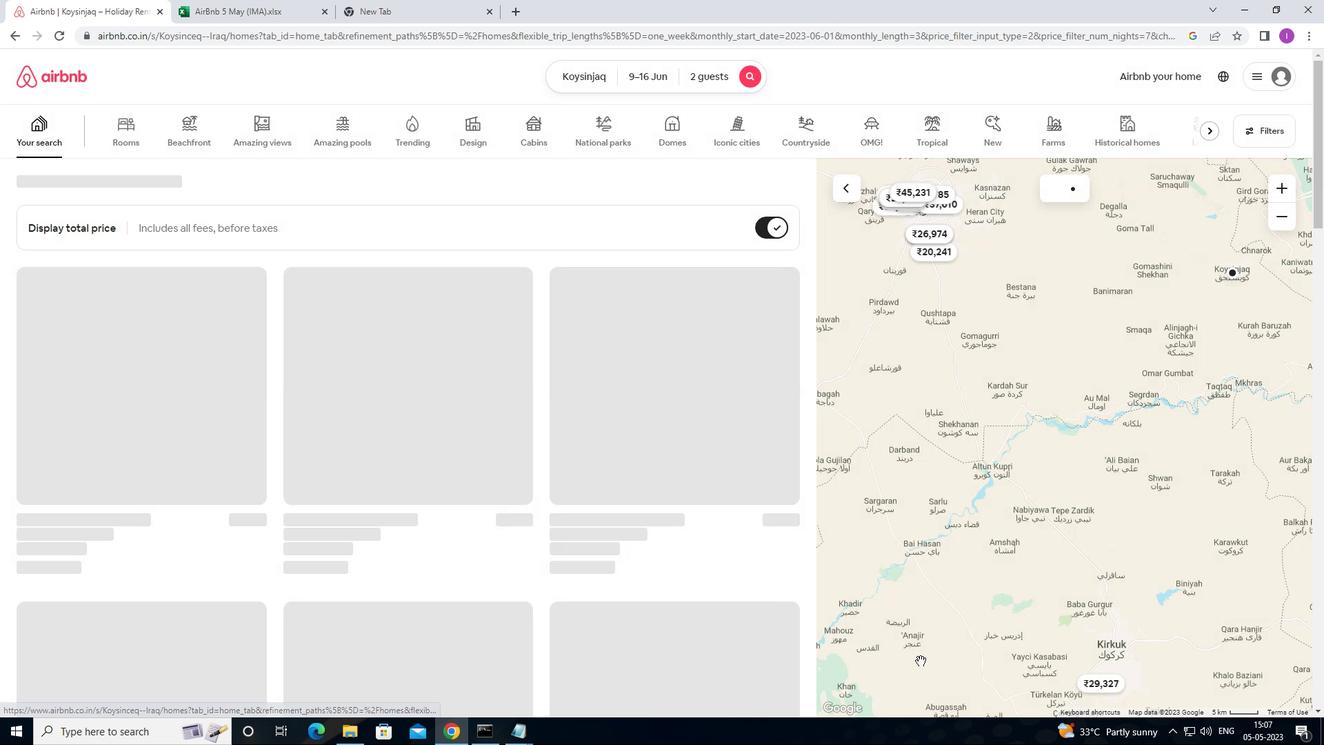 
